 Task: Send an email with the signature Jacob Baker with the subject Request for feedback on a donation request and the message I appreciate your prompt response and attention to this matter. from softage.2@softage.net to softage.10@softage.net with an attached image file Package_design.jpg and move the email from Sent Items to the folder Valentines Day gifts
Action: Mouse moved to (905, 546)
Screenshot: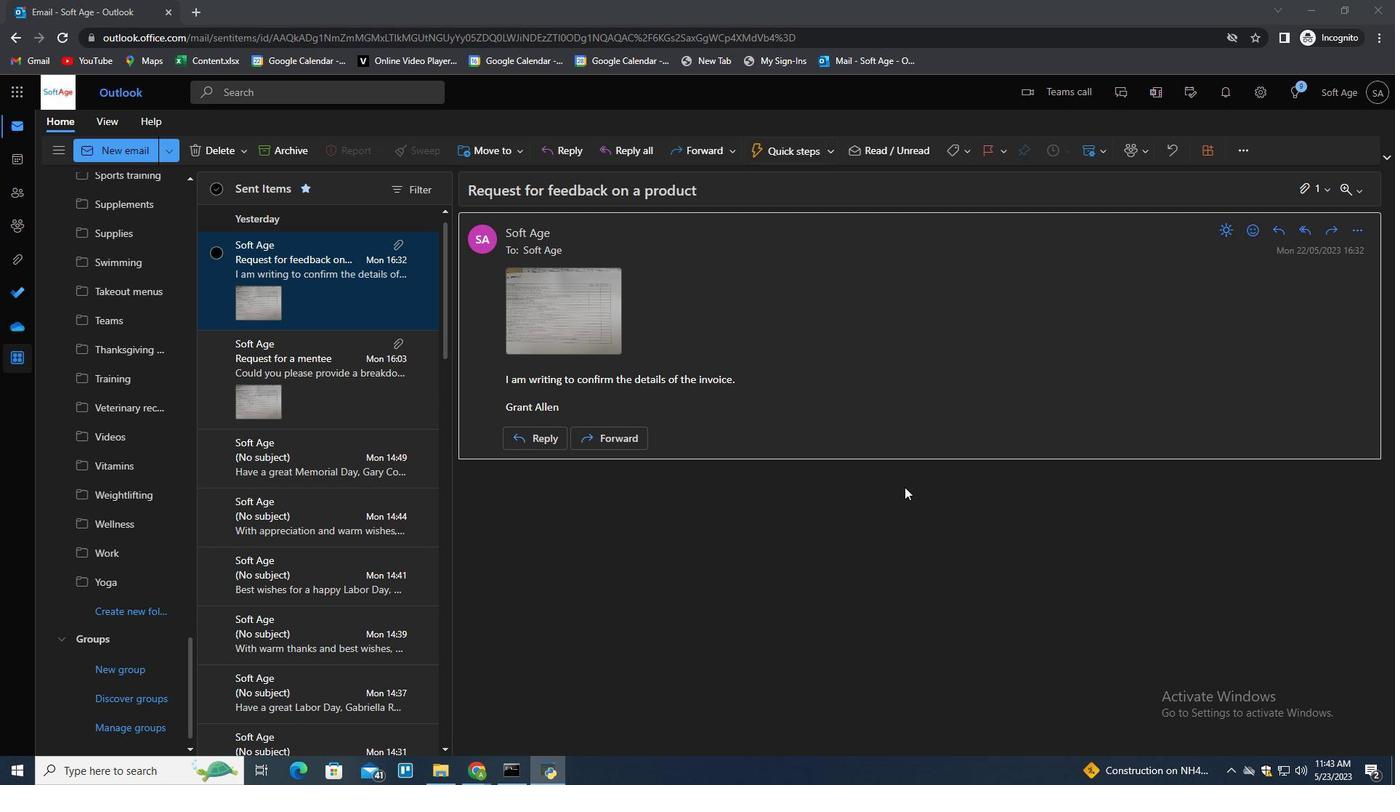 
Action: Mouse pressed left at (905, 546)
Screenshot: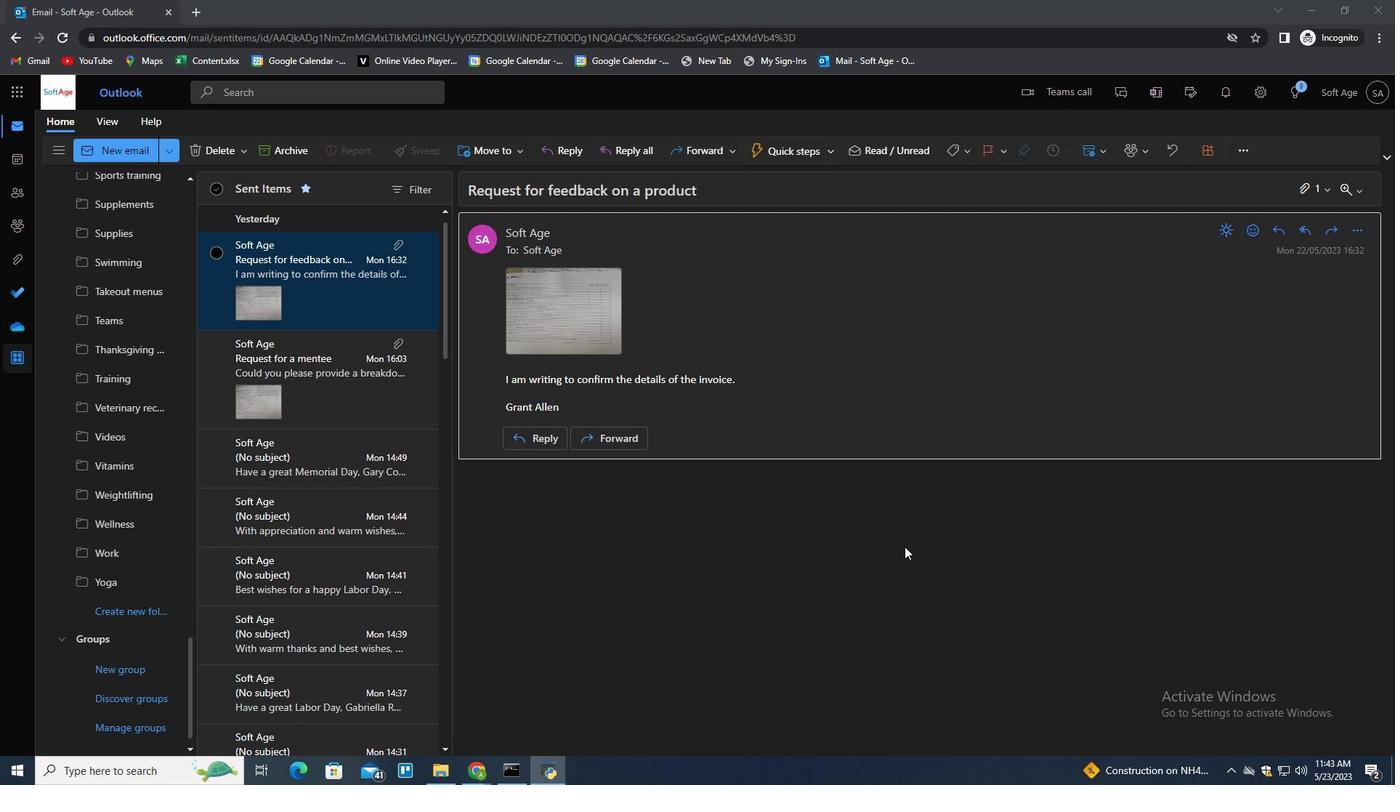 
Action: Key pressed n
Screenshot: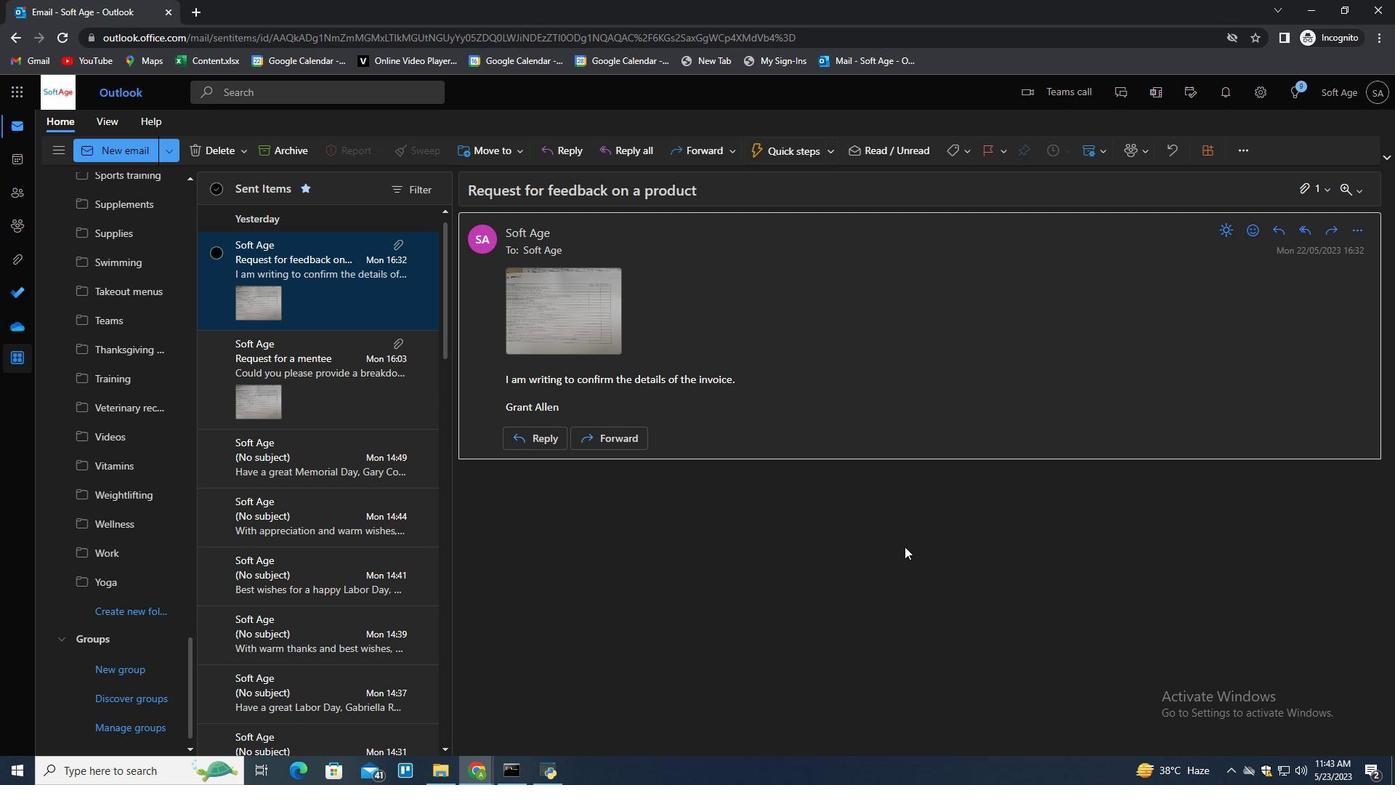 
Action: Mouse moved to (974, 157)
Screenshot: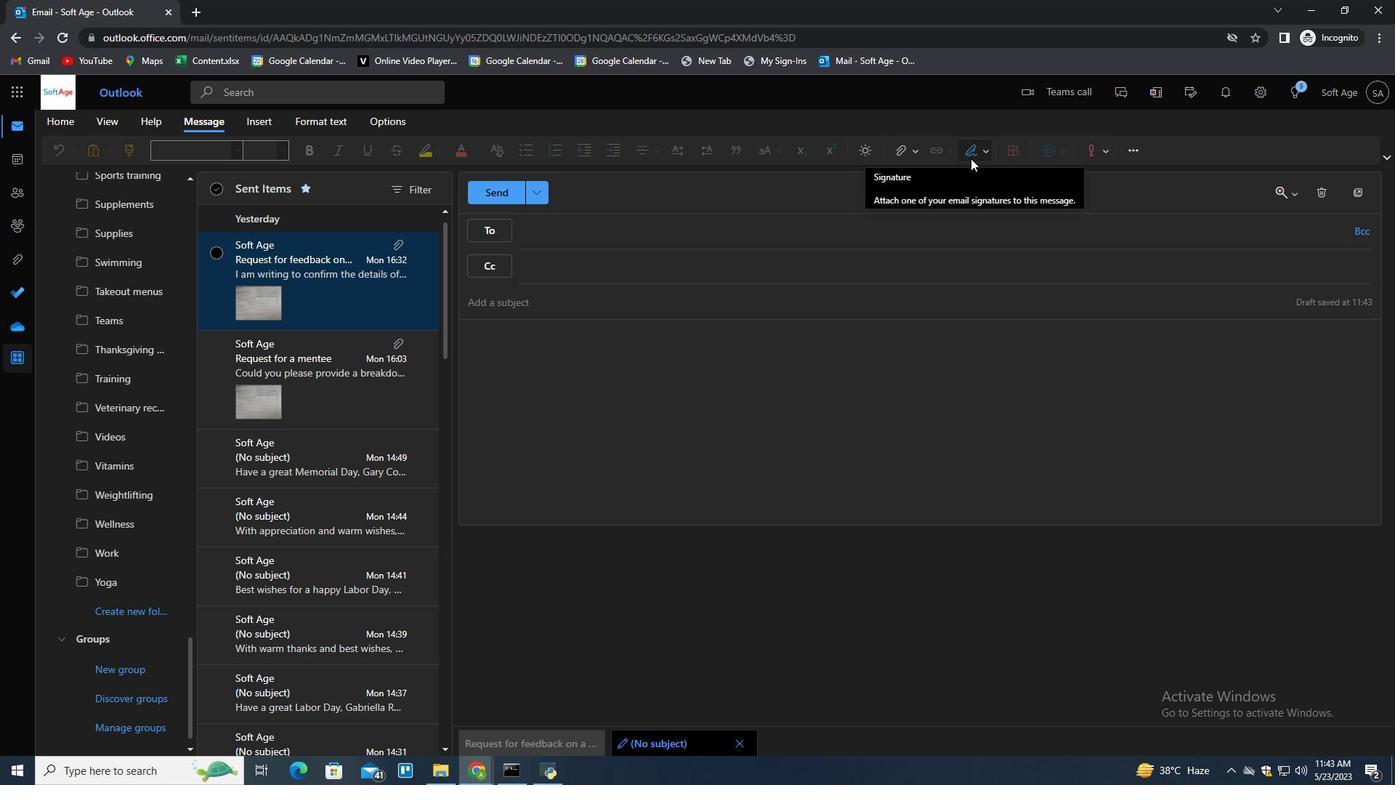 
Action: Mouse pressed left at (974, 157)
Screenshot: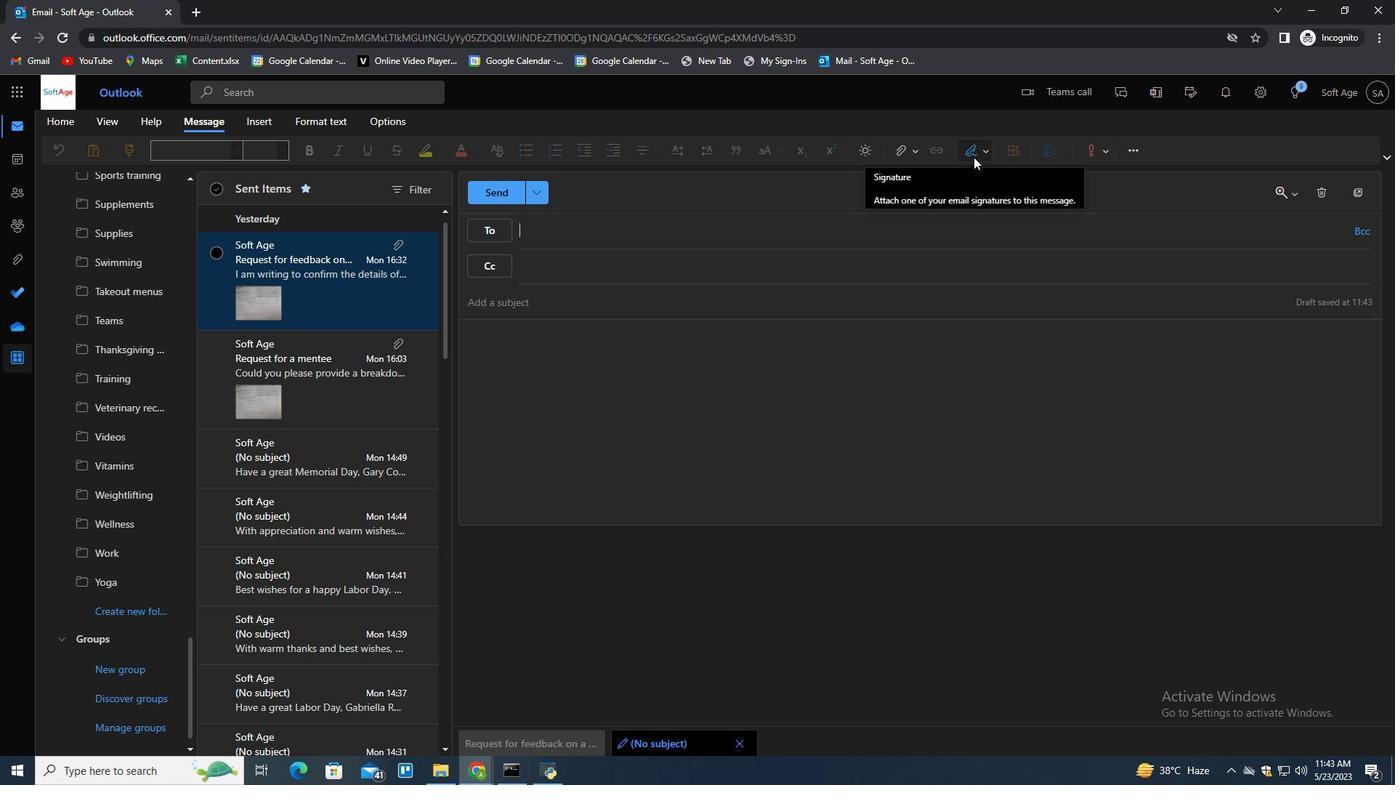 
Action: Mouse moved to (952, 202)
Screenshot: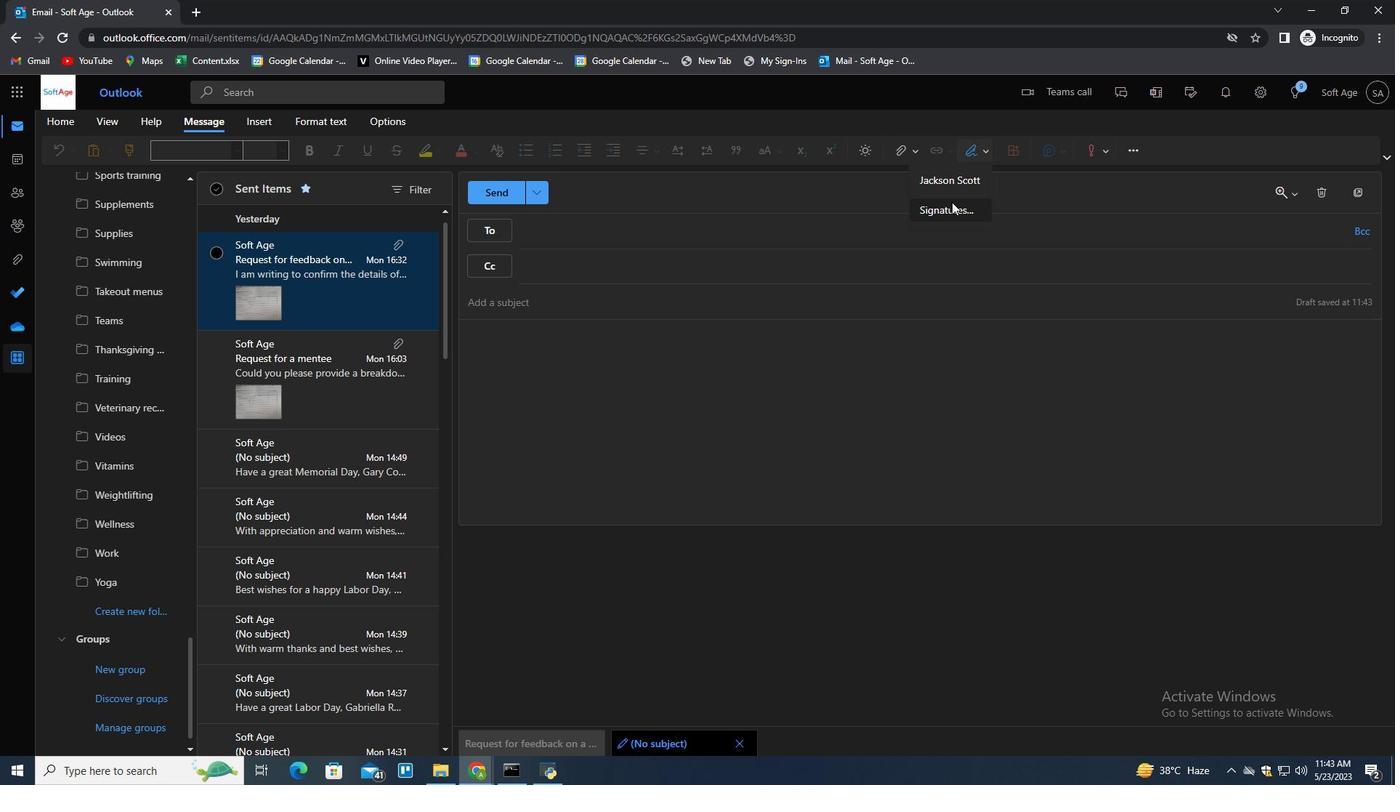 
Action: Mouse pressed left at (952, 202)
Screenshot: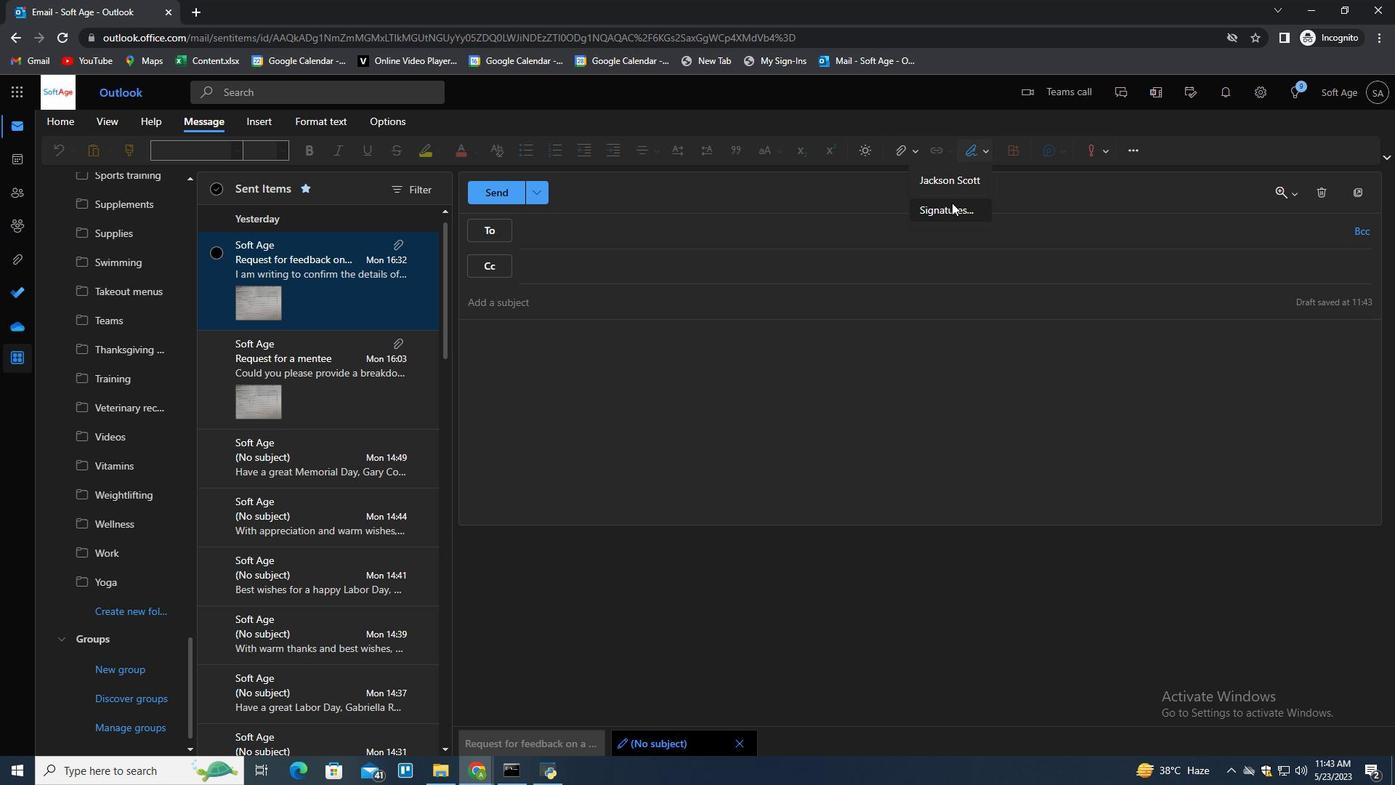 
Action: Mouse moved to (1002, 269)
Screenshot: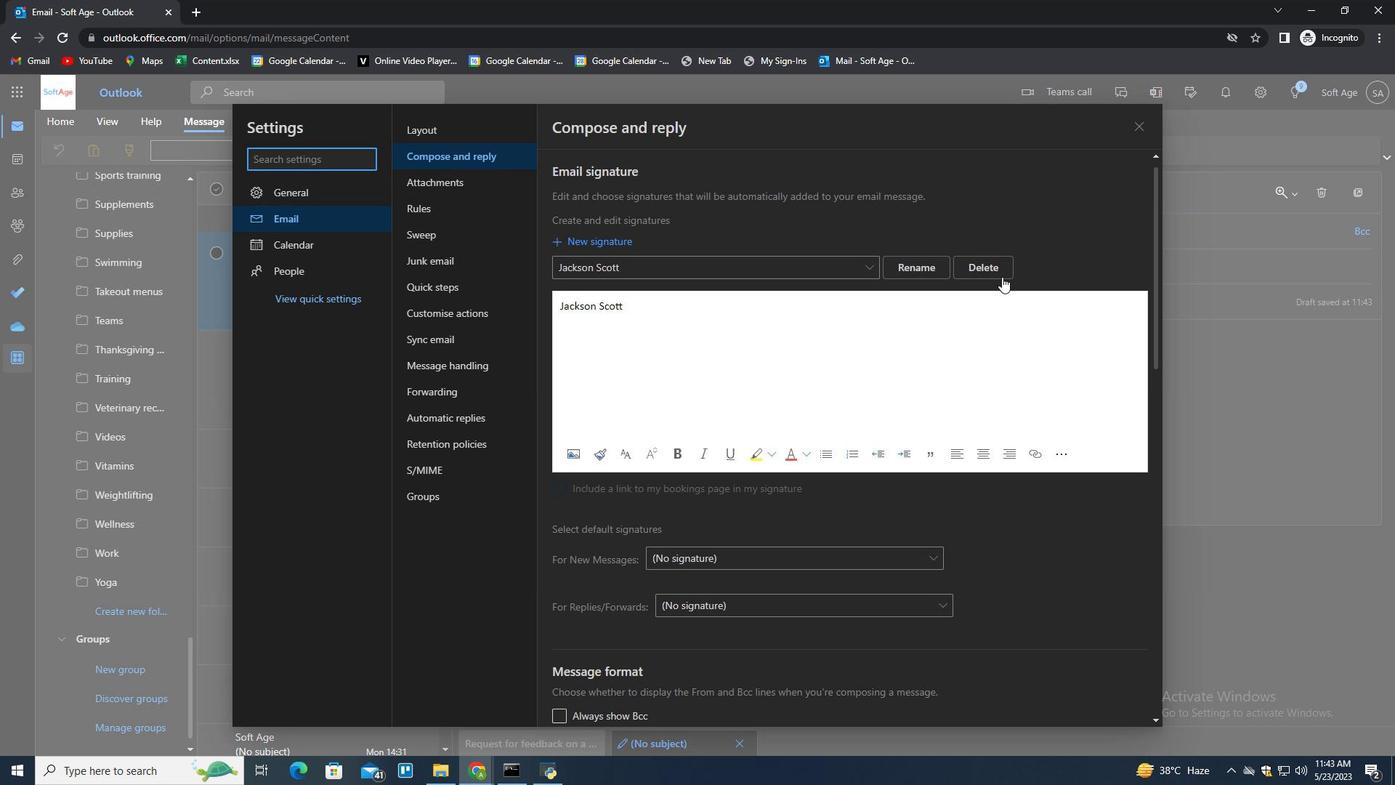 
Action: Mouse pressed left at (1002, 269)
Screenshot: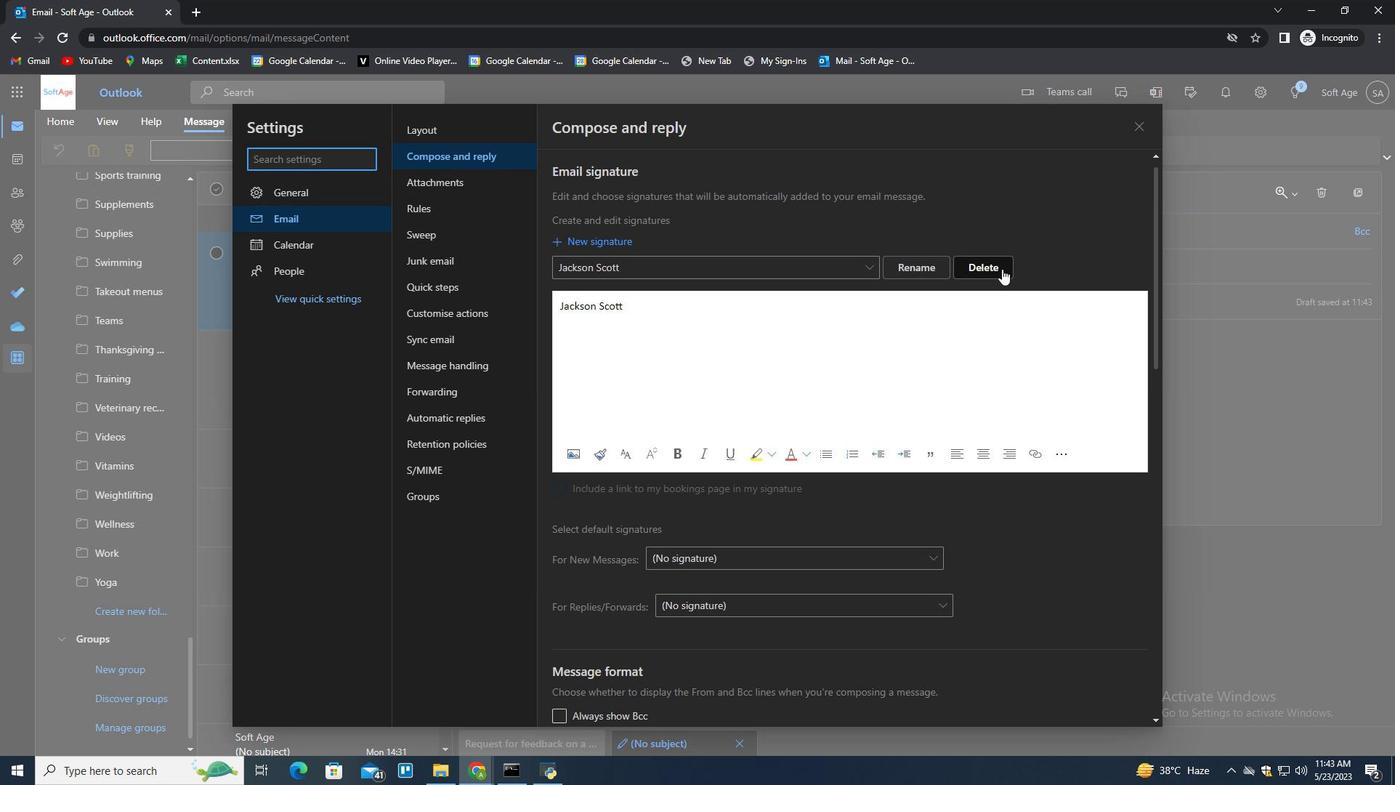 
Action: Mouse moved to (993, 270)
Screenshot: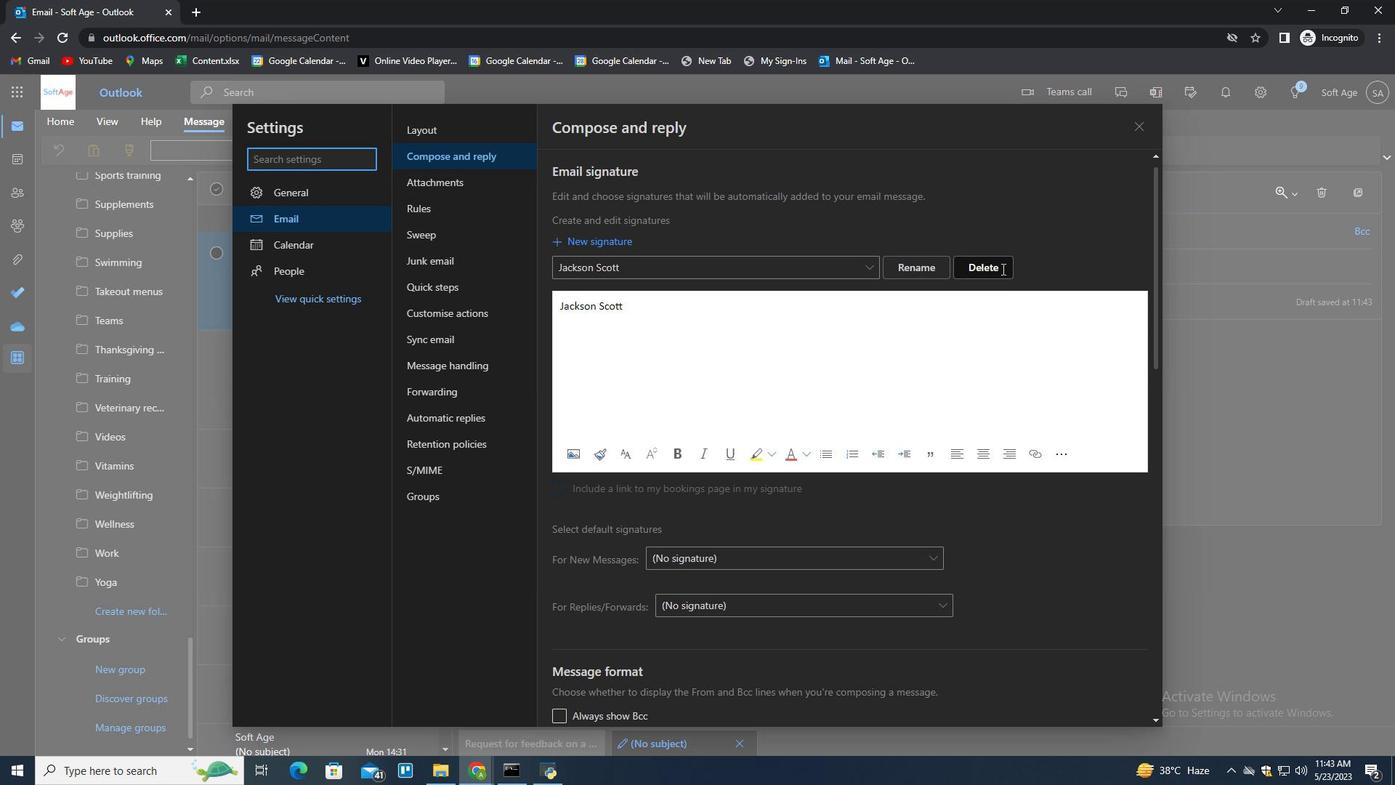 
Action: Mouse pressed left at (993, 270)
Screenshot: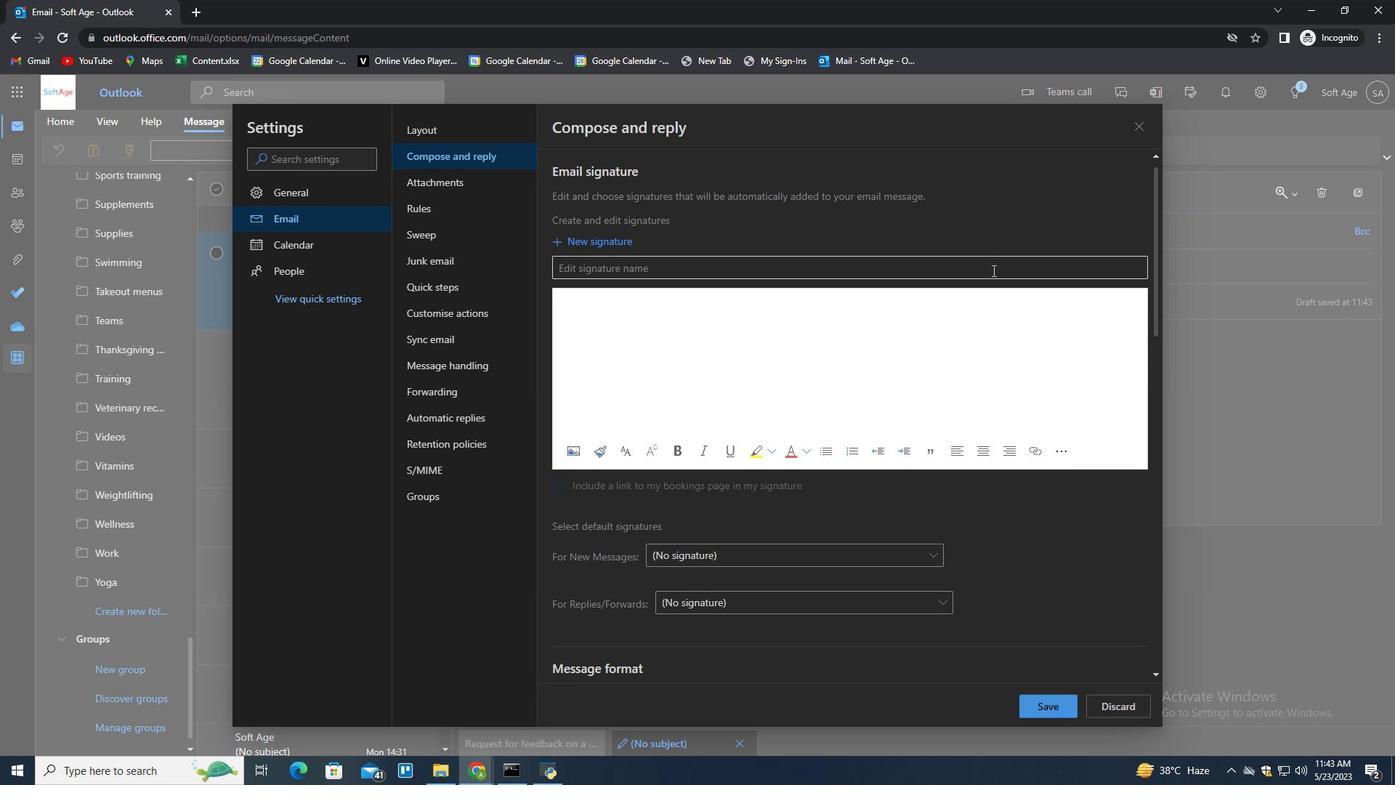 
Action: Mouse moved to (1030, 242)
Screenshot: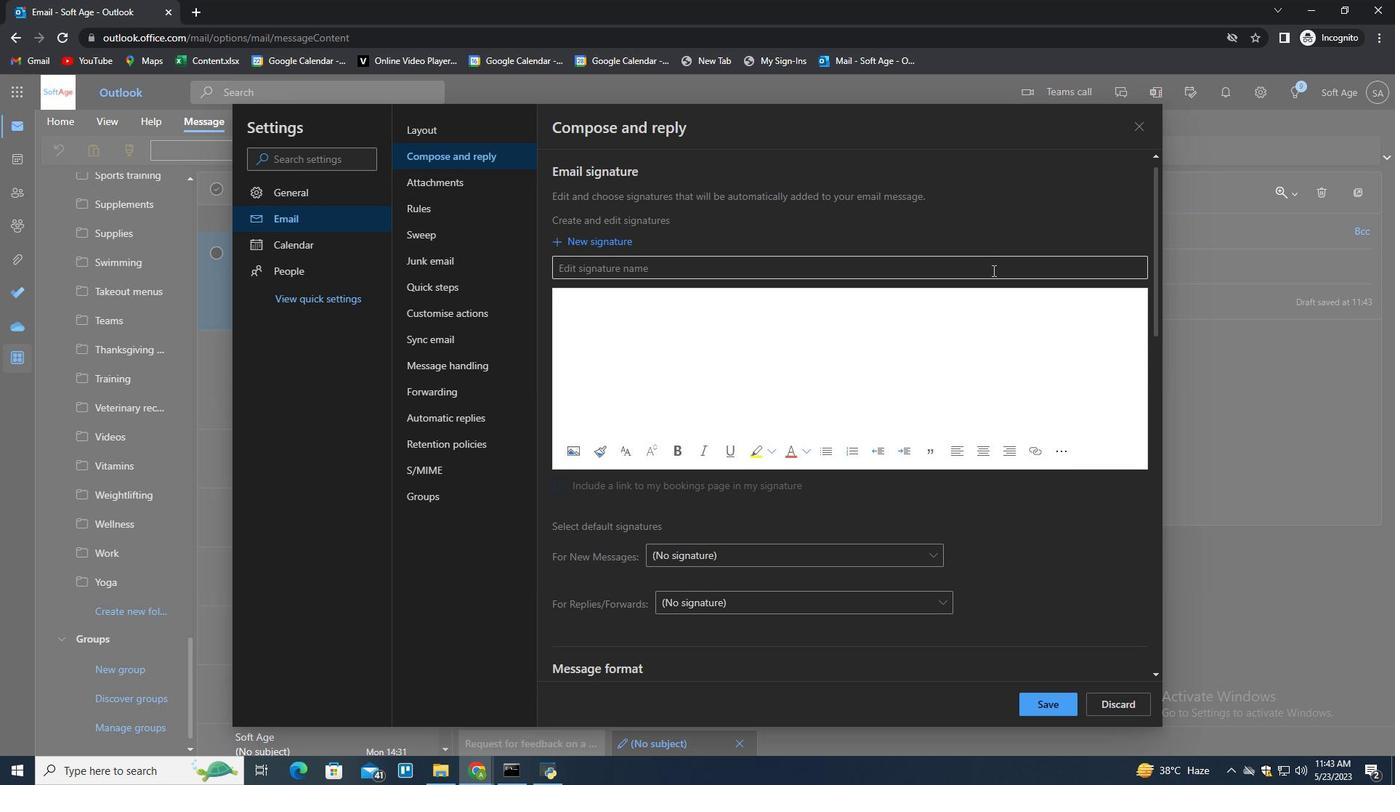 
Action: Key pressed <Key.shift>jac<Key.backspace><Key.backspace><Key.backspace><Key.shift>Jacob<Key.space><Key.shift>D<Key.backspace>Baker<Key.tab><Key.shift>Jacob<Key.space><Key.shift><Key.shift><Key.shift><Key.shift><Key.shift><Key.shift><Key.shift><Key.shift><Key.shift><Key.shift><Key.shift><Key.shift><Key.shift><Key.shift><Key.shift><Key.shift><Key.shift><Key.shift><Key.shift><Key.shift><Key.shift><Key.shift><Key.shift><Key.shift><Key.shift><Key.shift><Key.shift><Key.shift><Key.shift><Key.shift>Baker
Screenshot: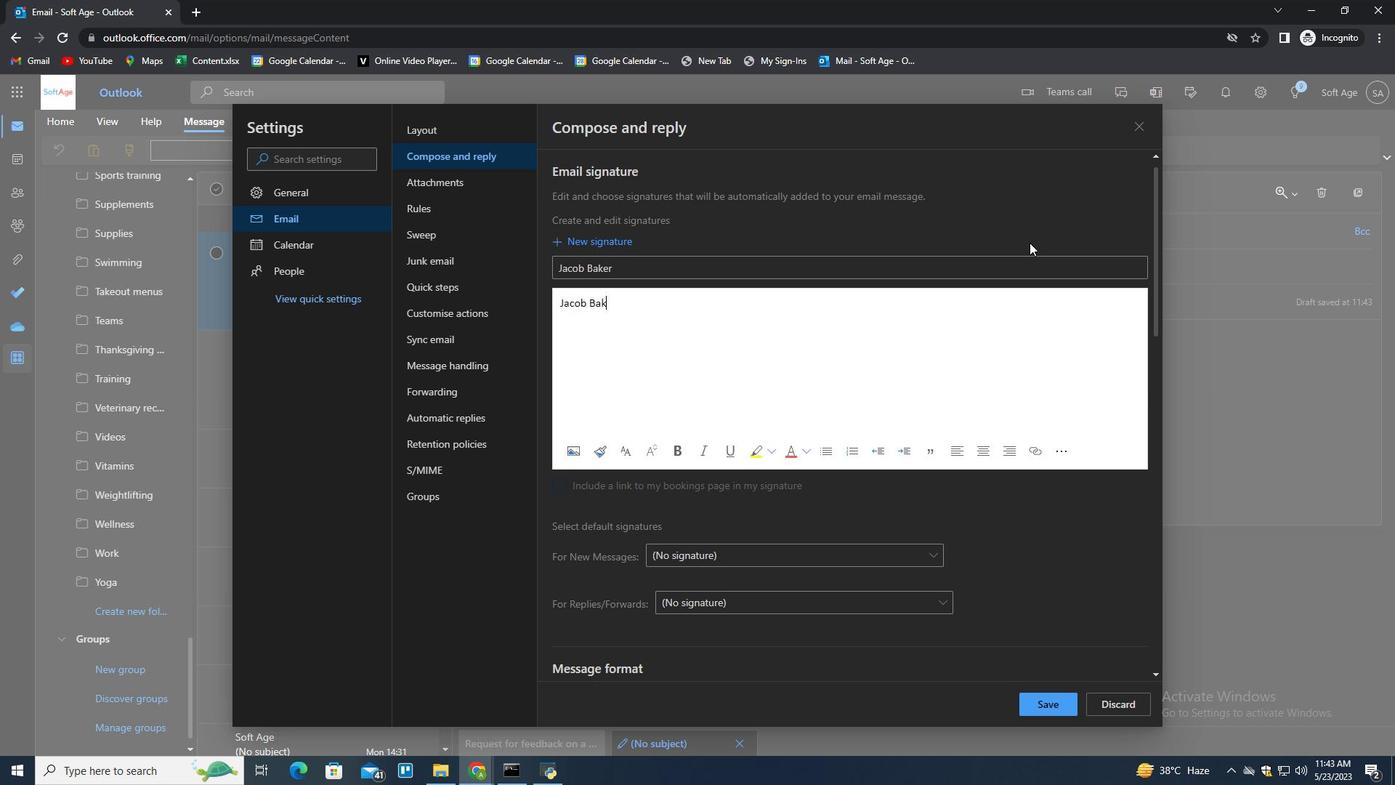 
Action: Mouse moved to (1050, 708)
Screenshot: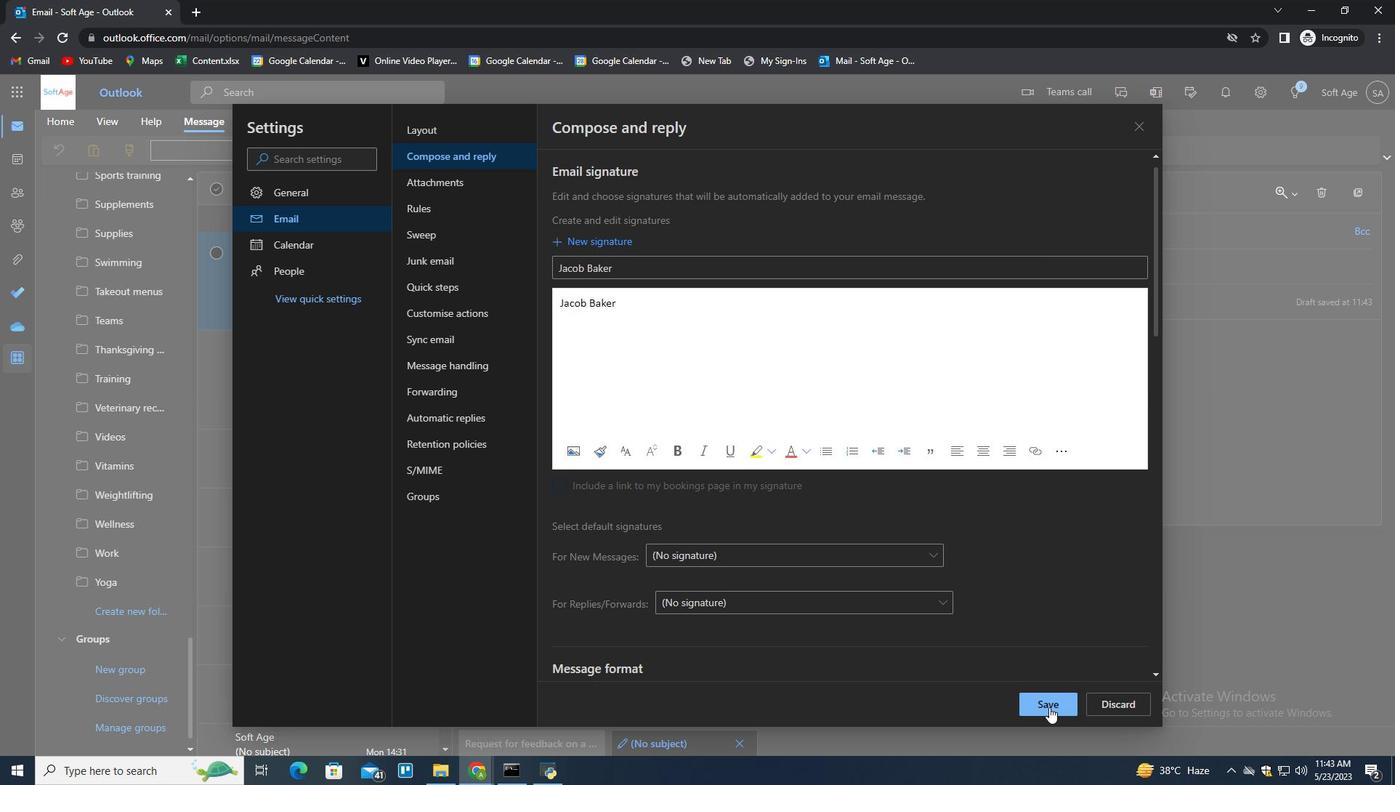 
Action: Mouse pressed left at (1050, 708)
Screenshot: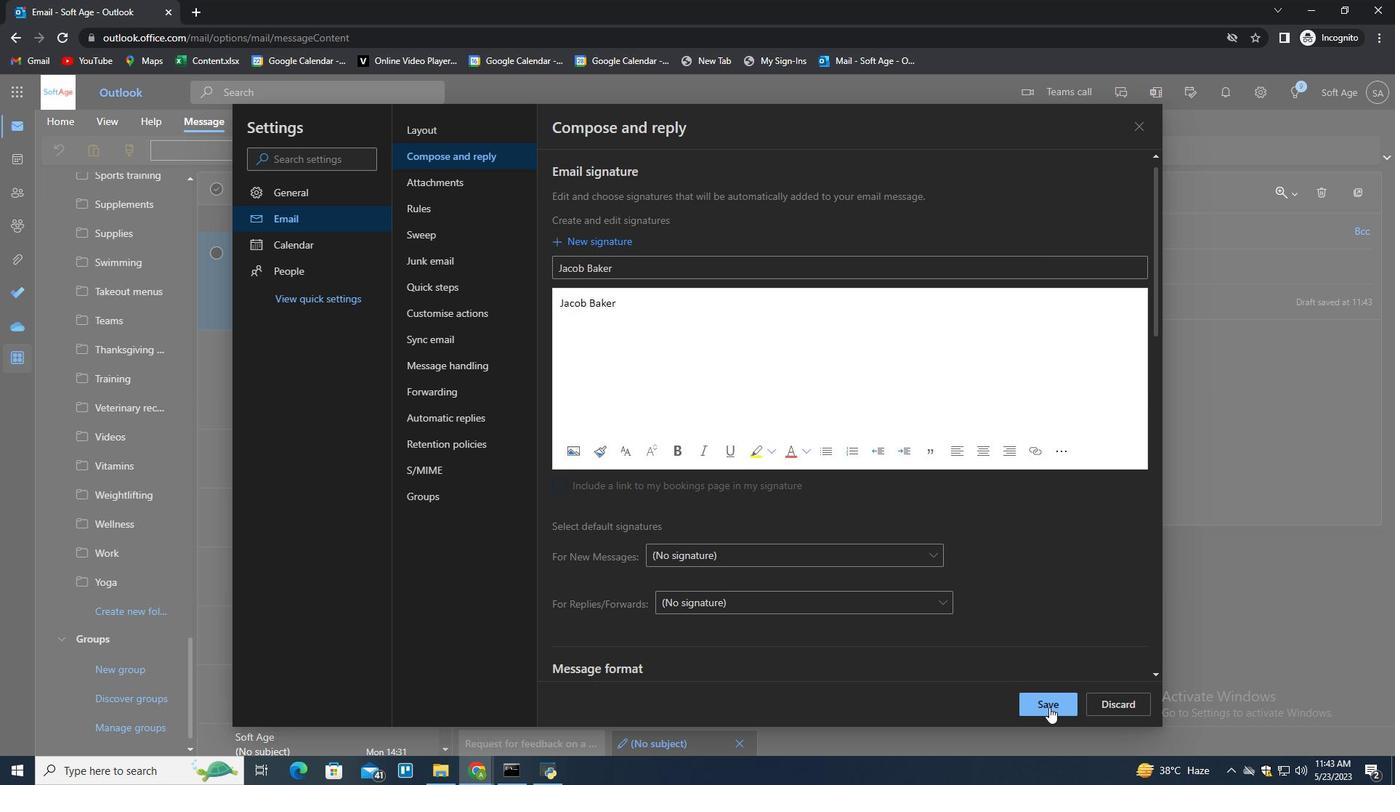 
Action: Mouse moved to (1246, 474)
Screenshot: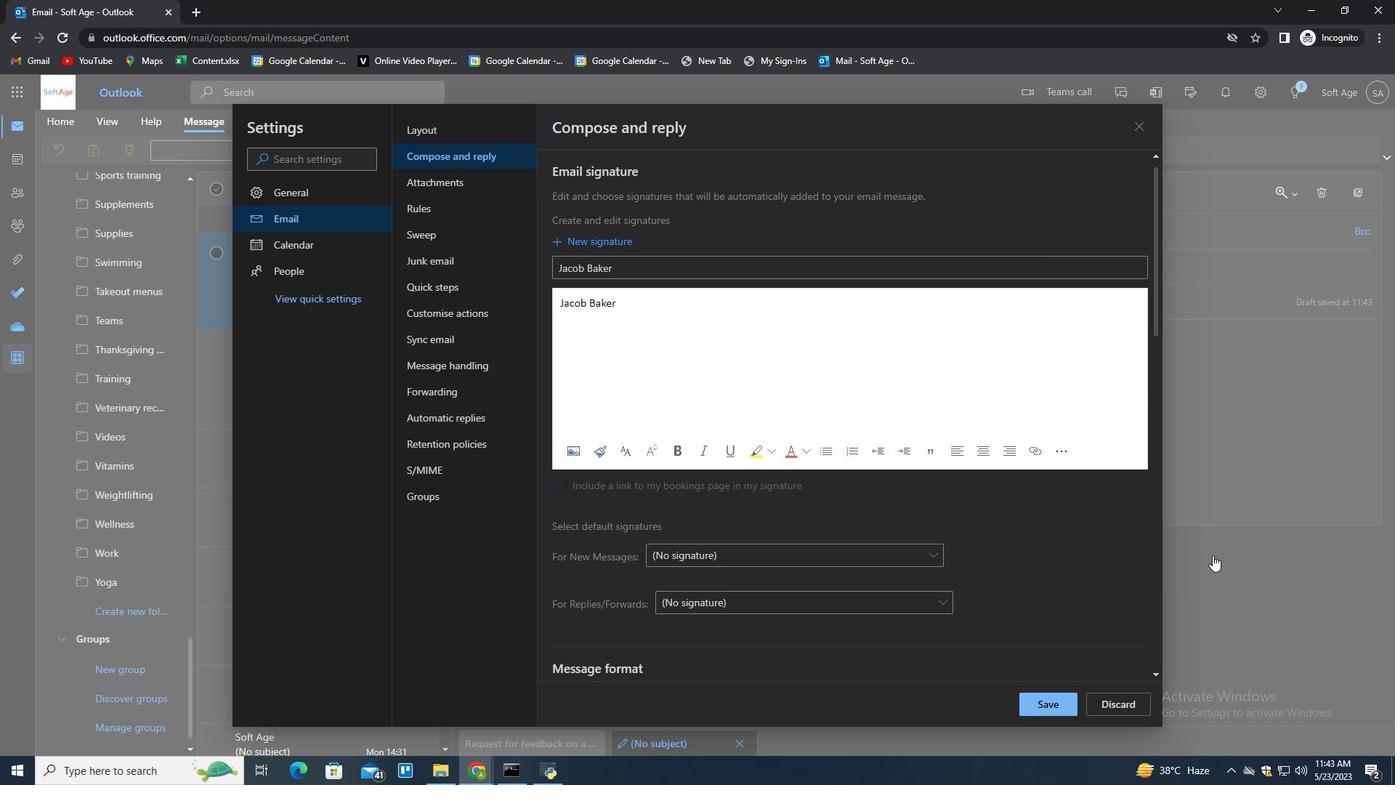 
Action: Mouse pressed left at (1246, 474)
Screenshot: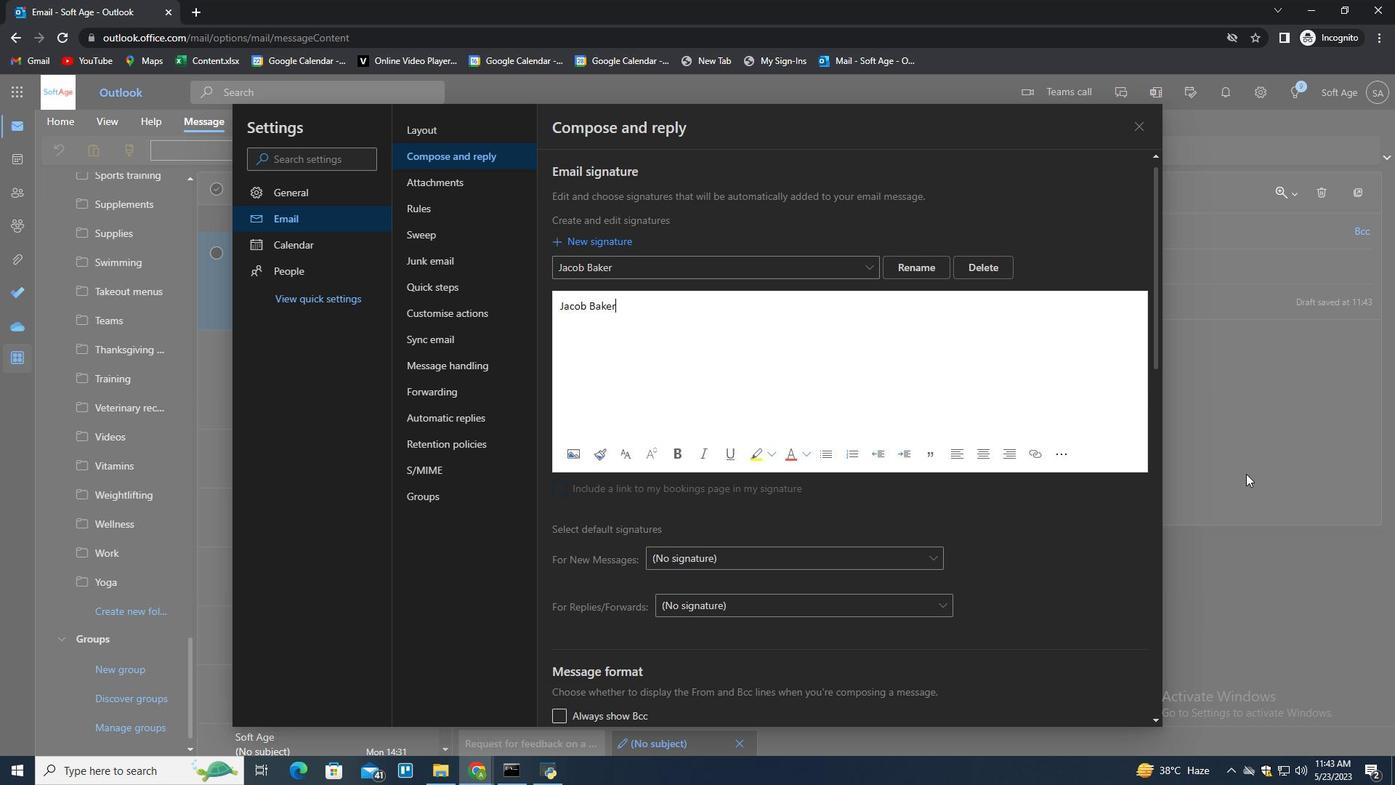 
Action: Mouse moved to (970, 148)
Screenshot: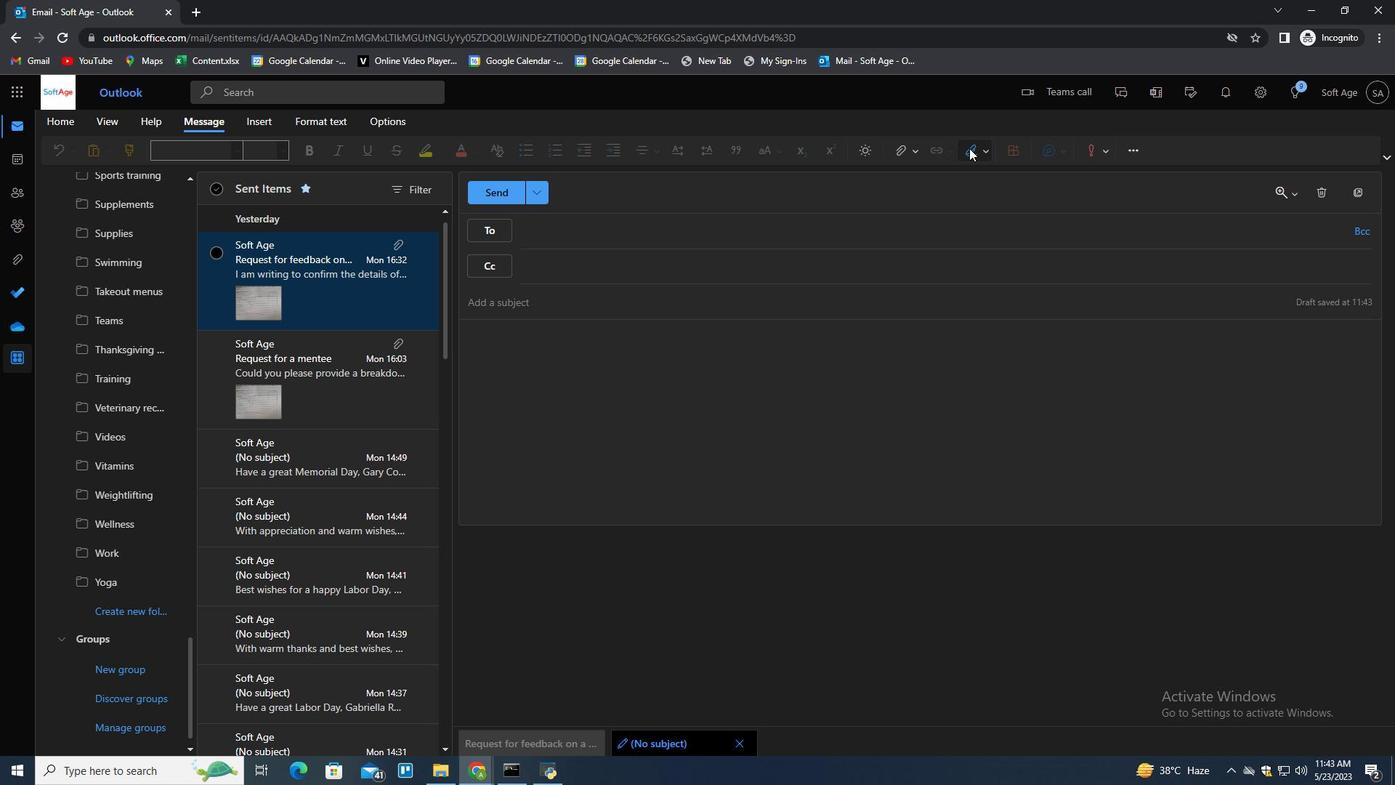 
Action: Mouse pressed left at (970, 148)
Screenshot: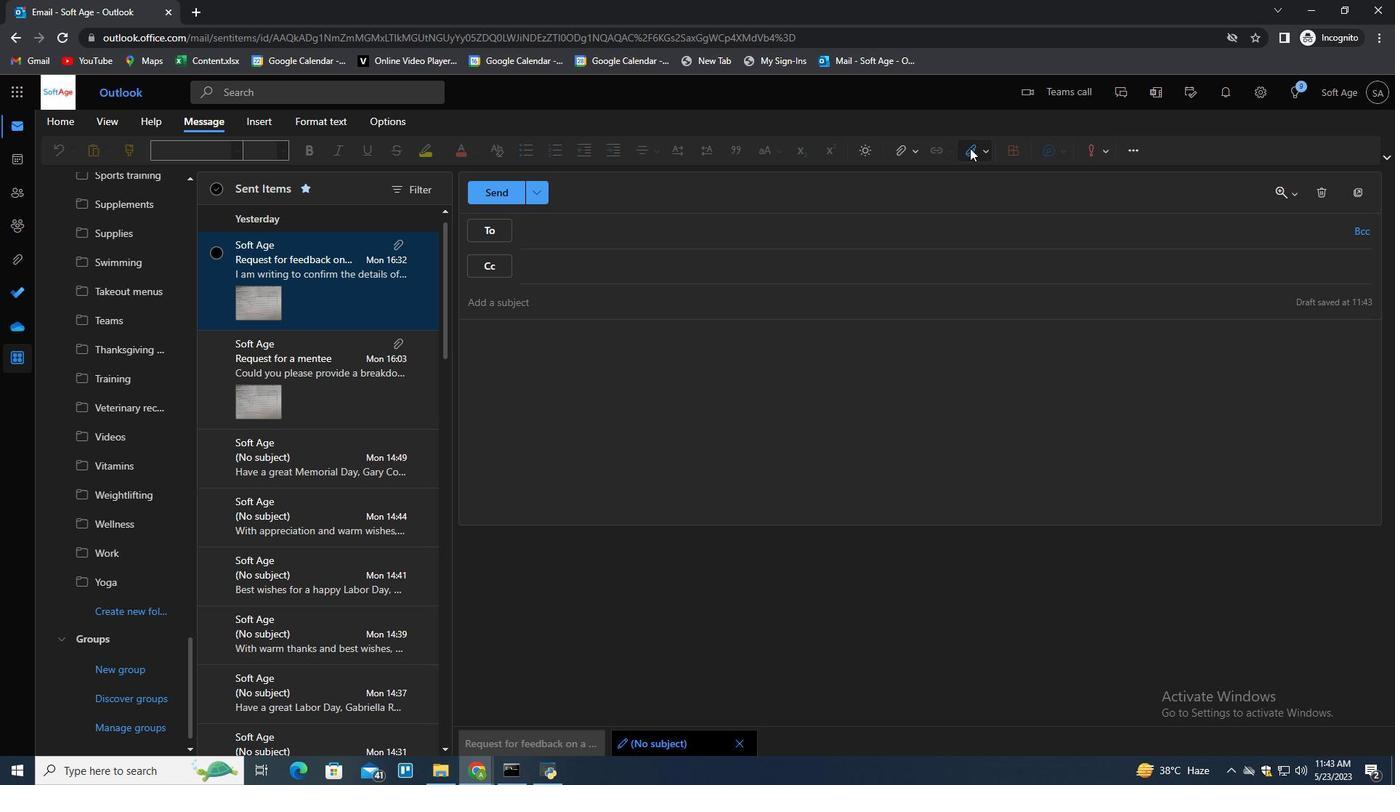 
Action: Mouse moved to (960, 181)
Screenshot: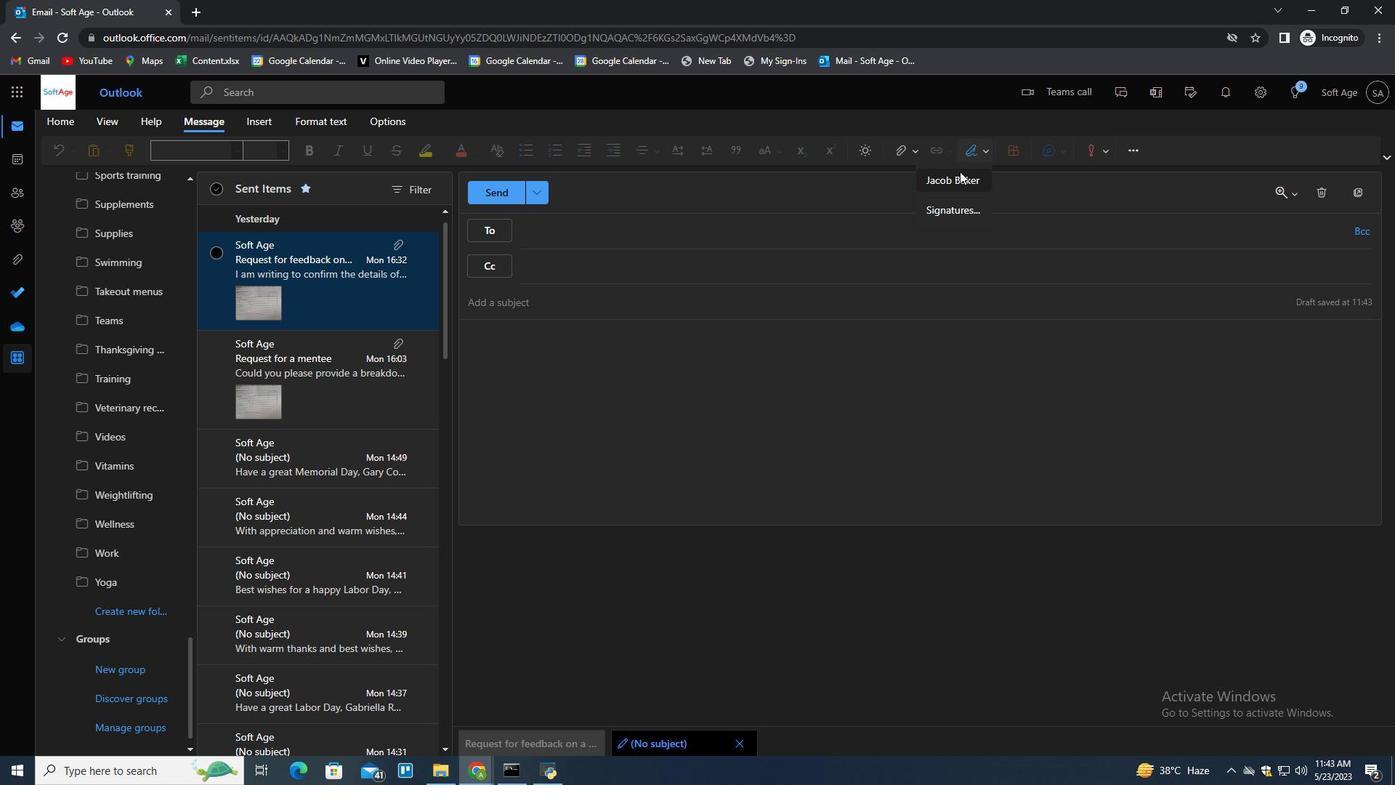 
Action: Mouse pressed left at (960, 181)
Screenshot: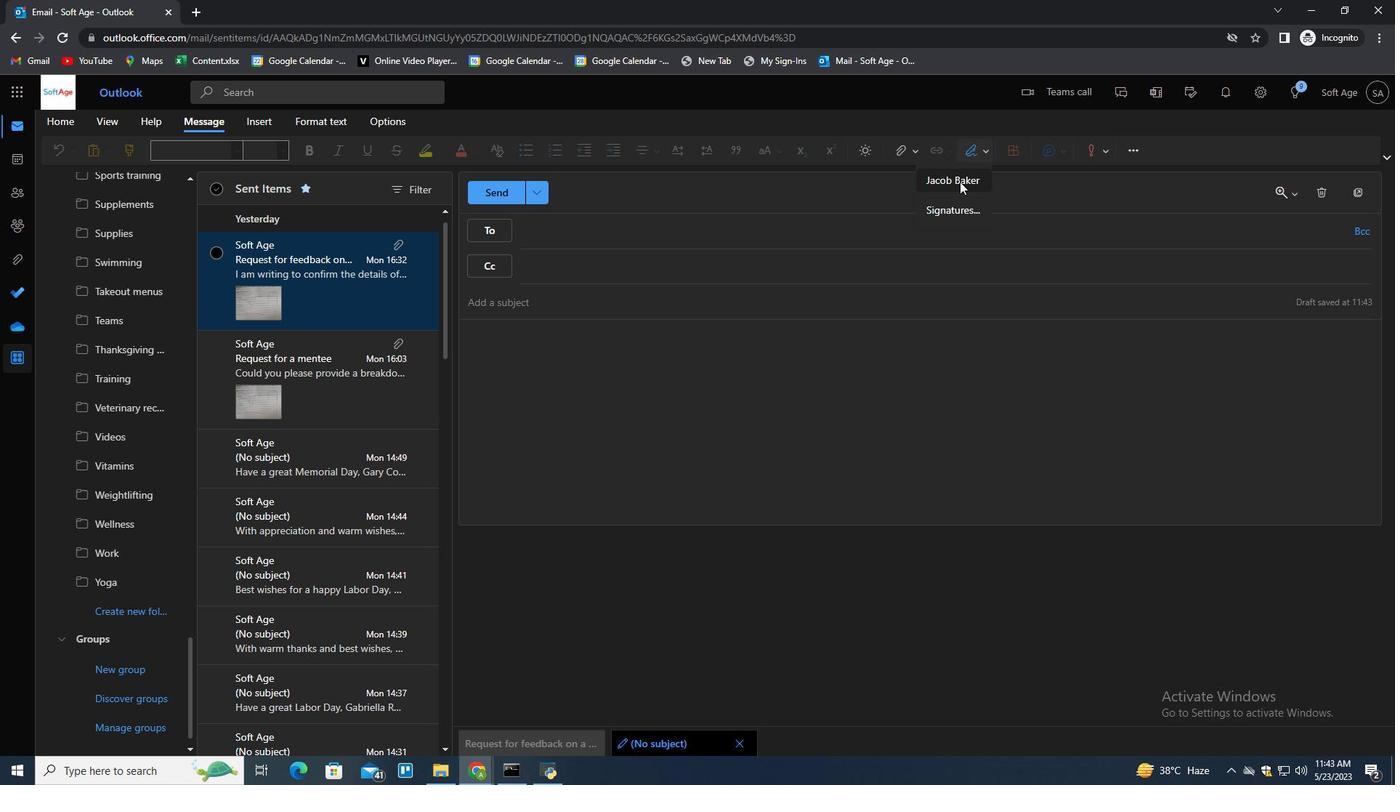 
Action: Mouse moved to (509, 296)
Screenshot: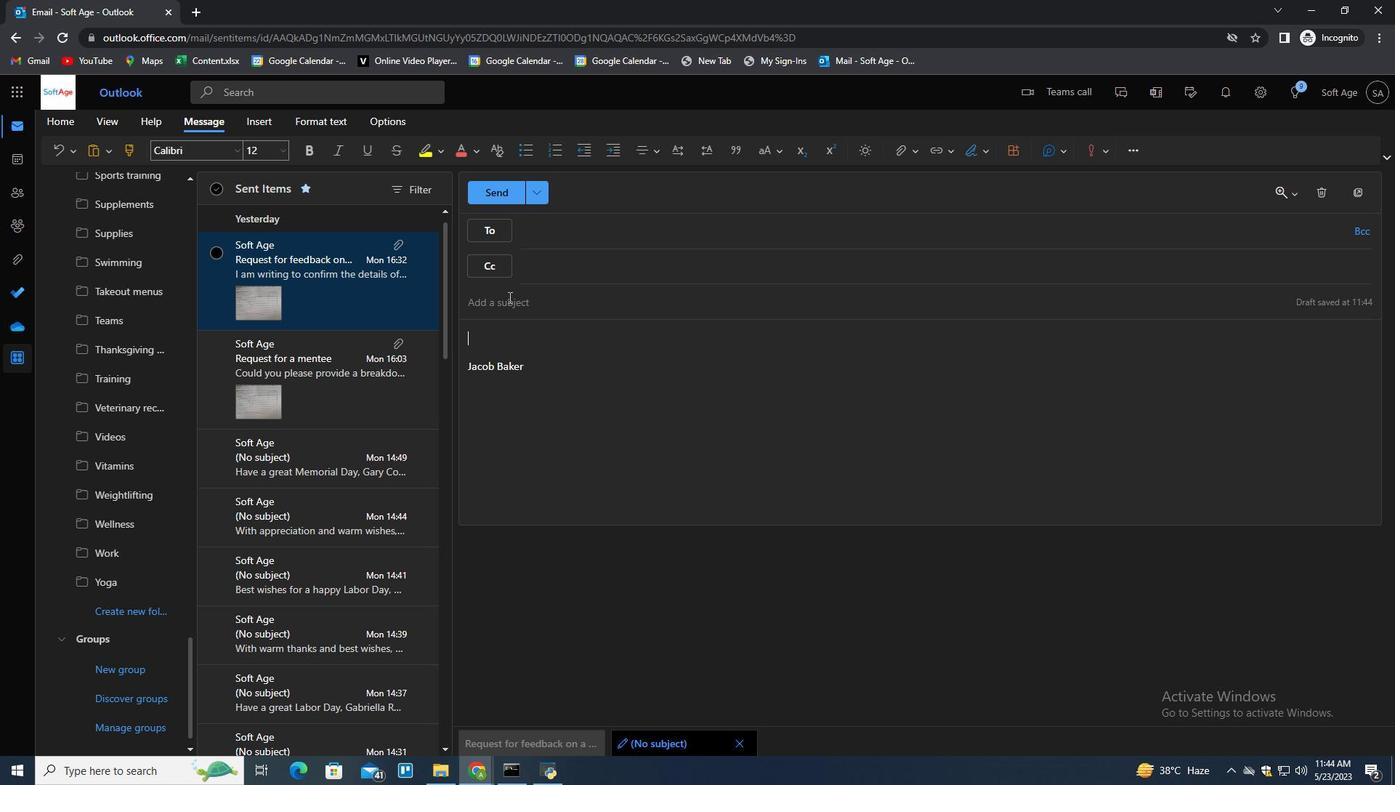
Action: Mouse pressed left at (509, 296)
Screenshot: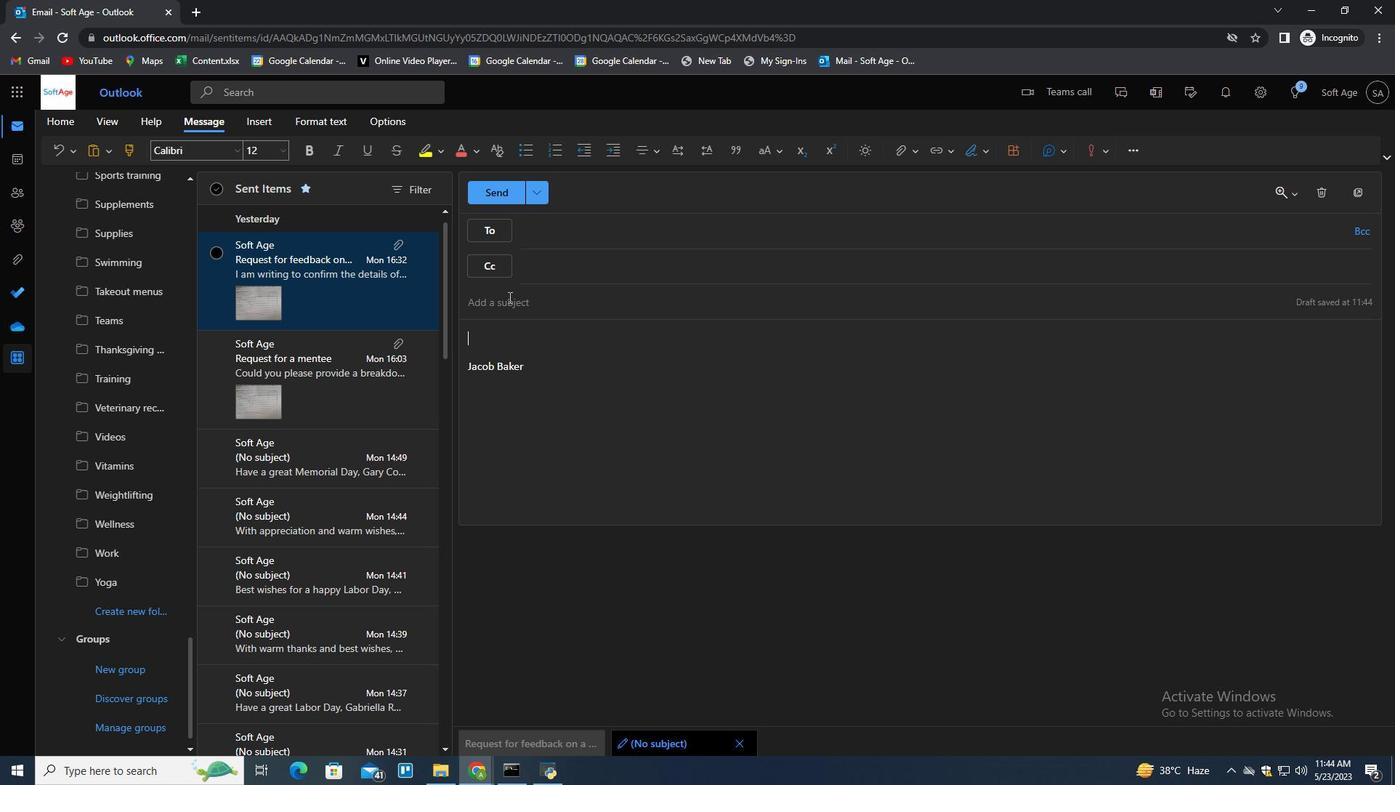 
Action: Mouse moved to (510, 296)
Screenshot: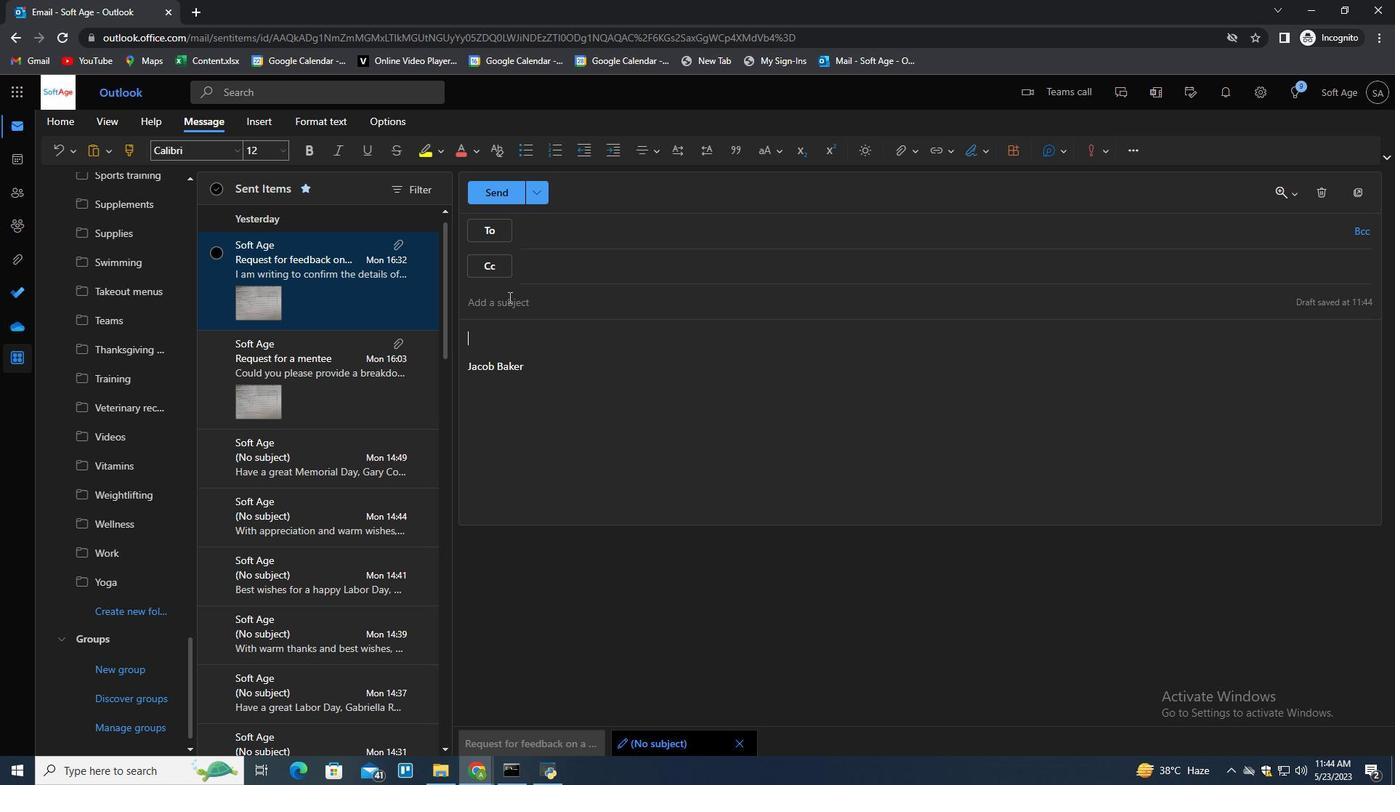 
Action: Key pressed <Key.shift>Request<Key.space>for<Key.space>feedbak<Key.backspace>ck<Key.space>on<Key.space>a<Key.space>donation<Key.space>request<Key.space>and<Key.space>t<Key.backspace><Key.backspace><Key.backspace><Key.backspace><Key.backspace><Key.tab><Key.shift>I<Key.space>appreciatre<Key.backspace>e<Key.space><Key.backspace><Key.backspace><Key.backspace>e<Key.space>your<Key.space><Key.space><Key.backspace>prompt<Key.space>resonse<Key.space><Key.backspace><Key.backspace><Key.backspace><Key.backspace><Key.backspace>ponse<Key.space>and<Key.space>attentins<Key.backspace><Key.backspace>ons<Key.space>to<Key.space>this<Key.space>matter.
Screenshot: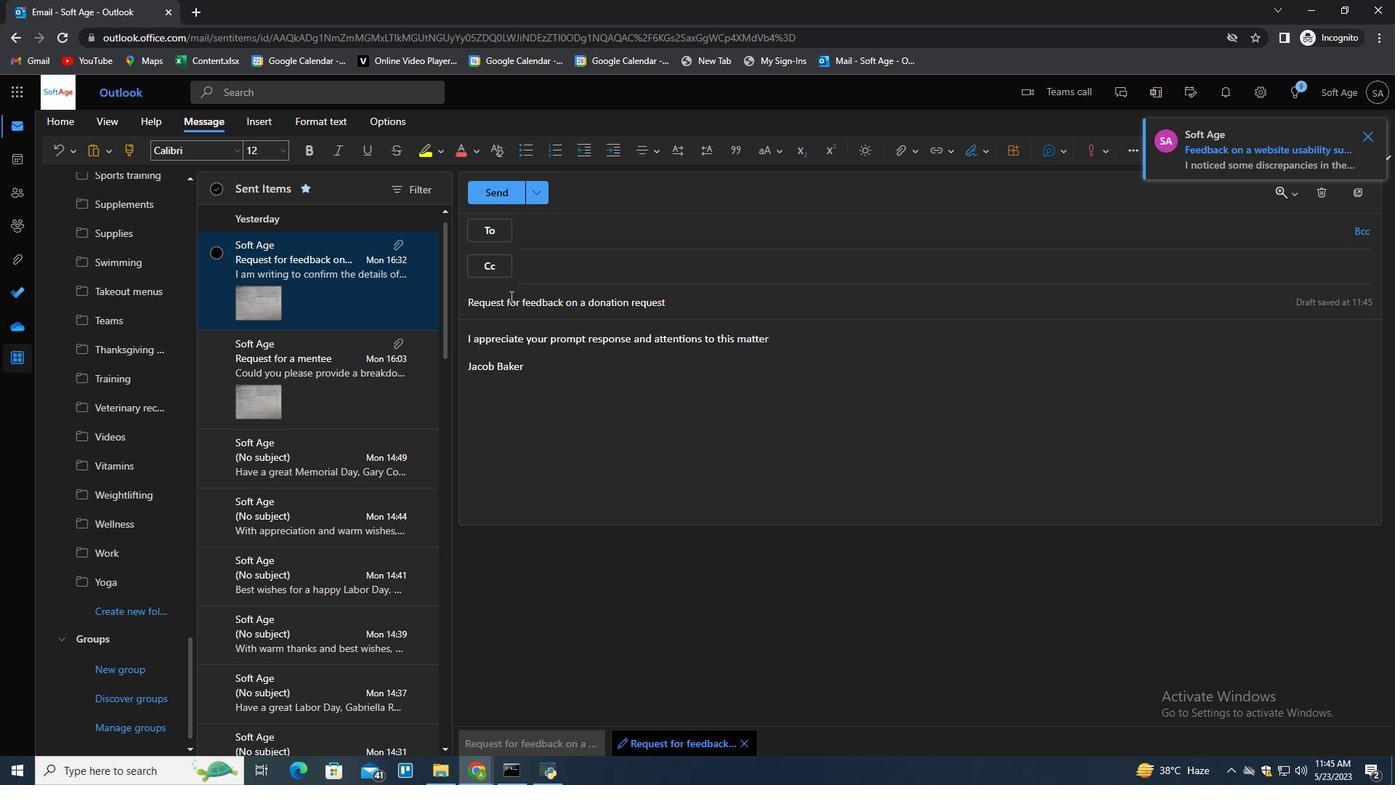 
Action: Mouse moved to (912, 148)
Screenshot: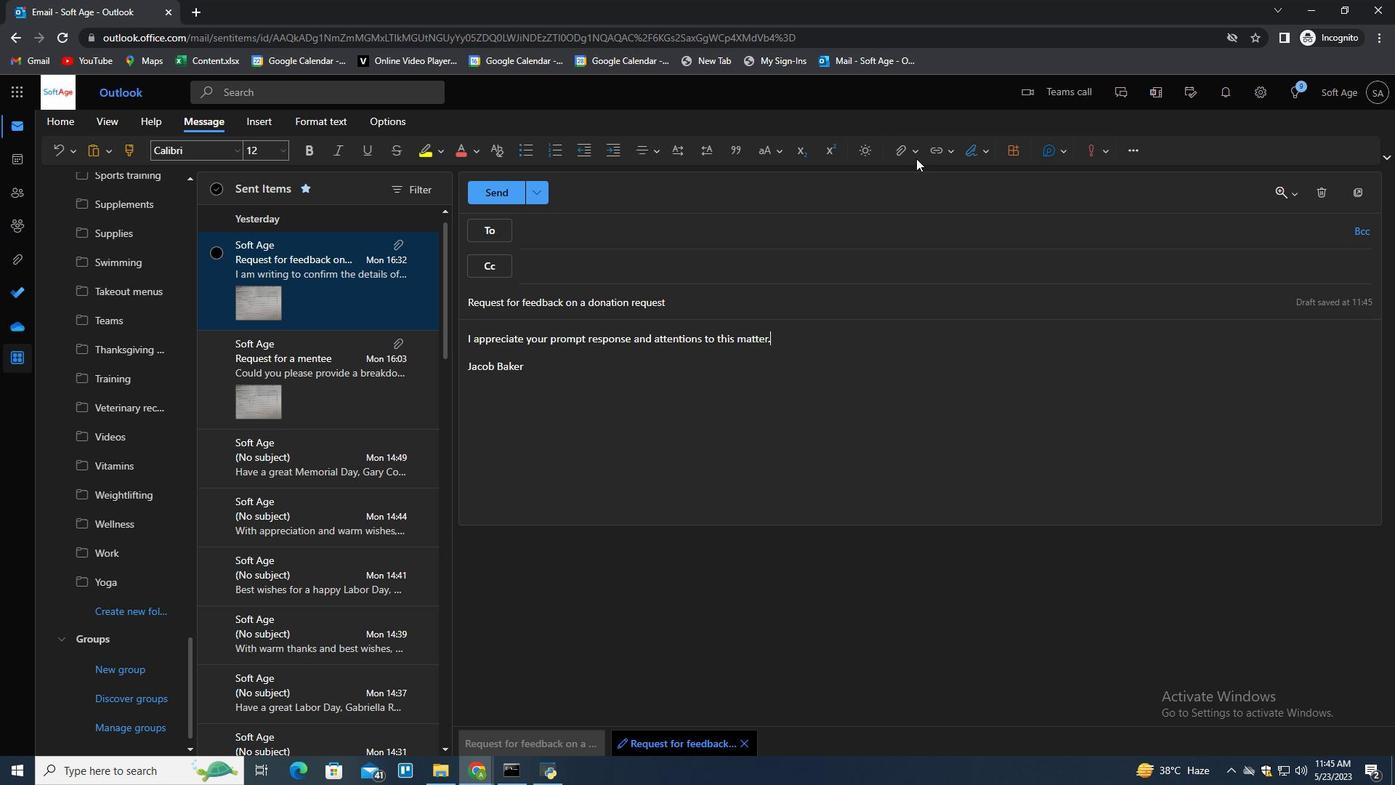 
Action: Mouse pressed left at (912, 148)
Screenshot: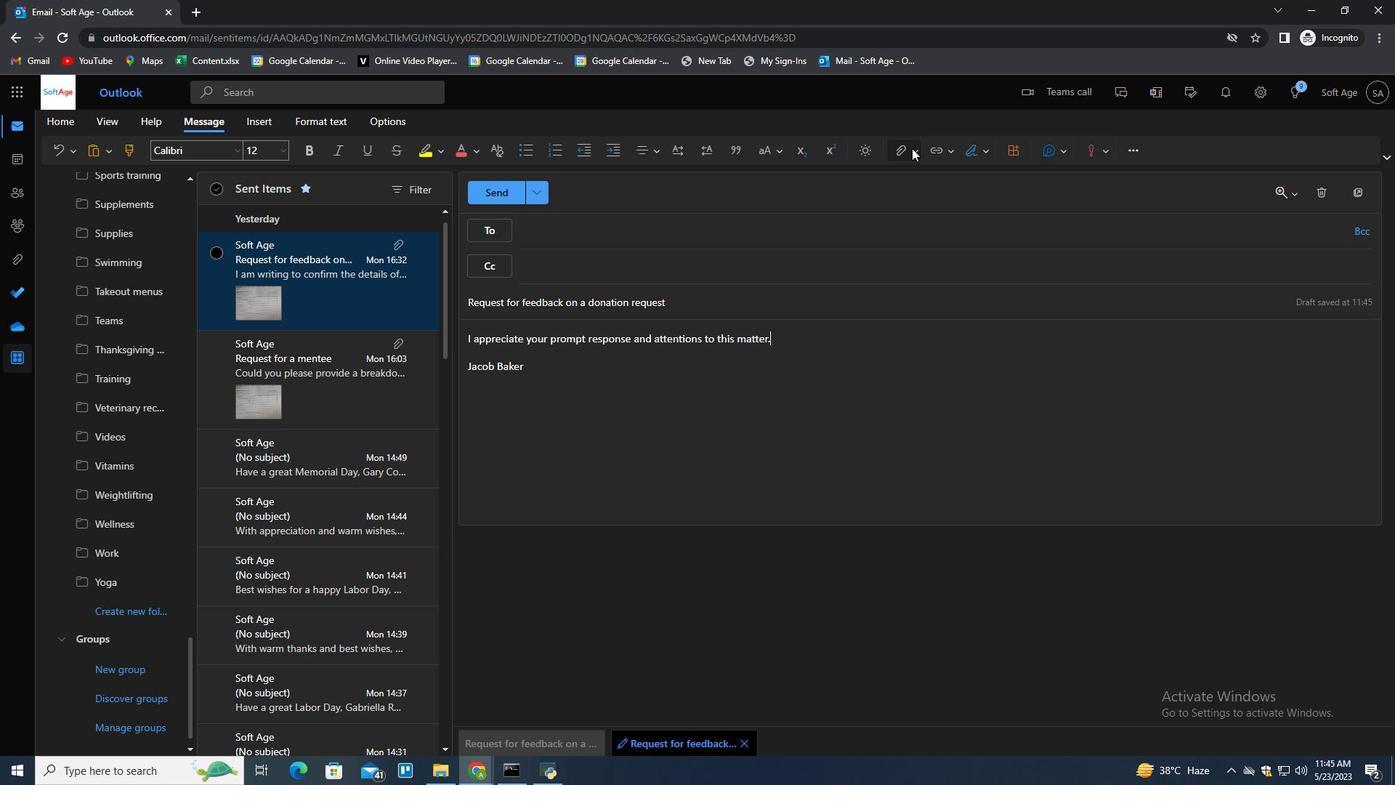 
Action: Mouse moved to (867, 178)
Screenshot: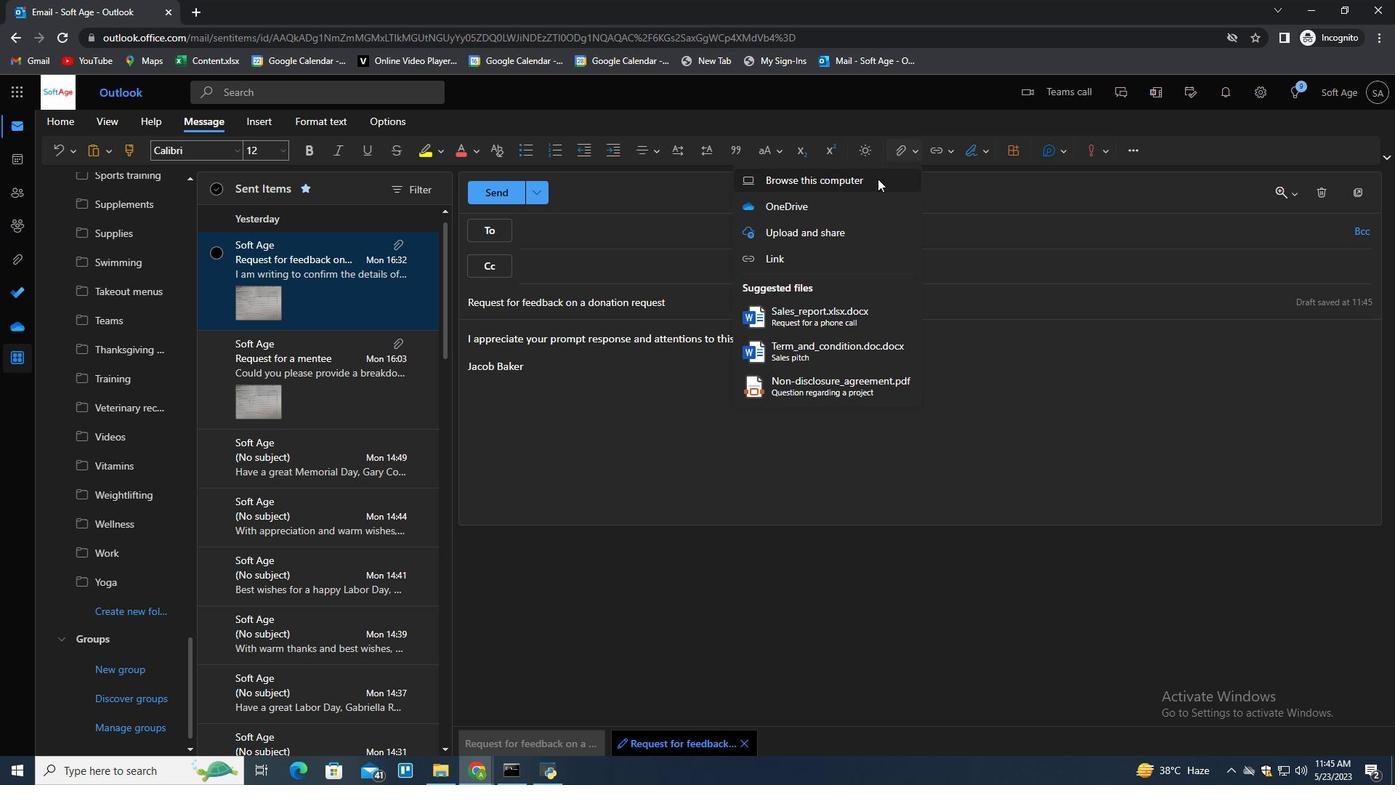 
Action: Mouse pressed left at (867, 178)
Screenshot: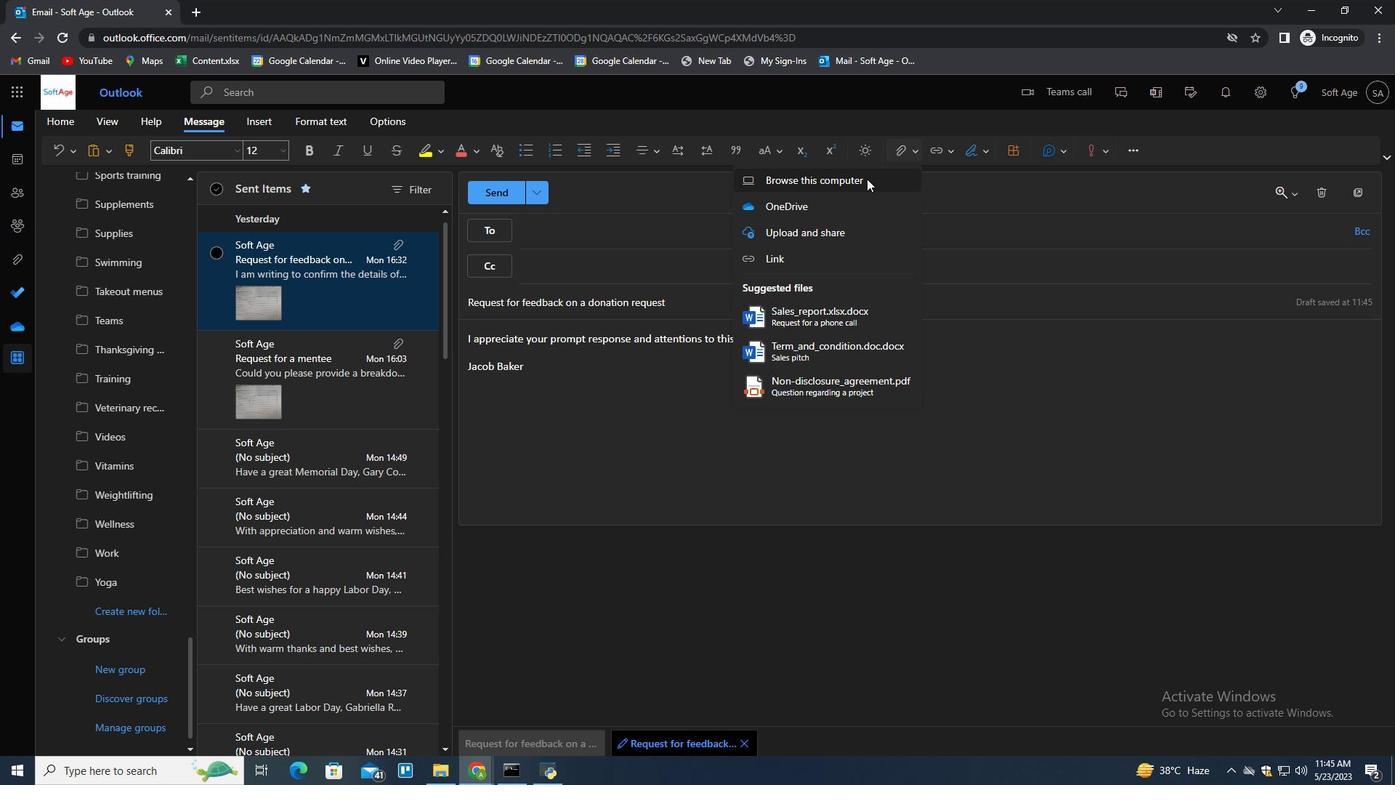 
Action: Mouse moved to (364, 222)
Screenshot: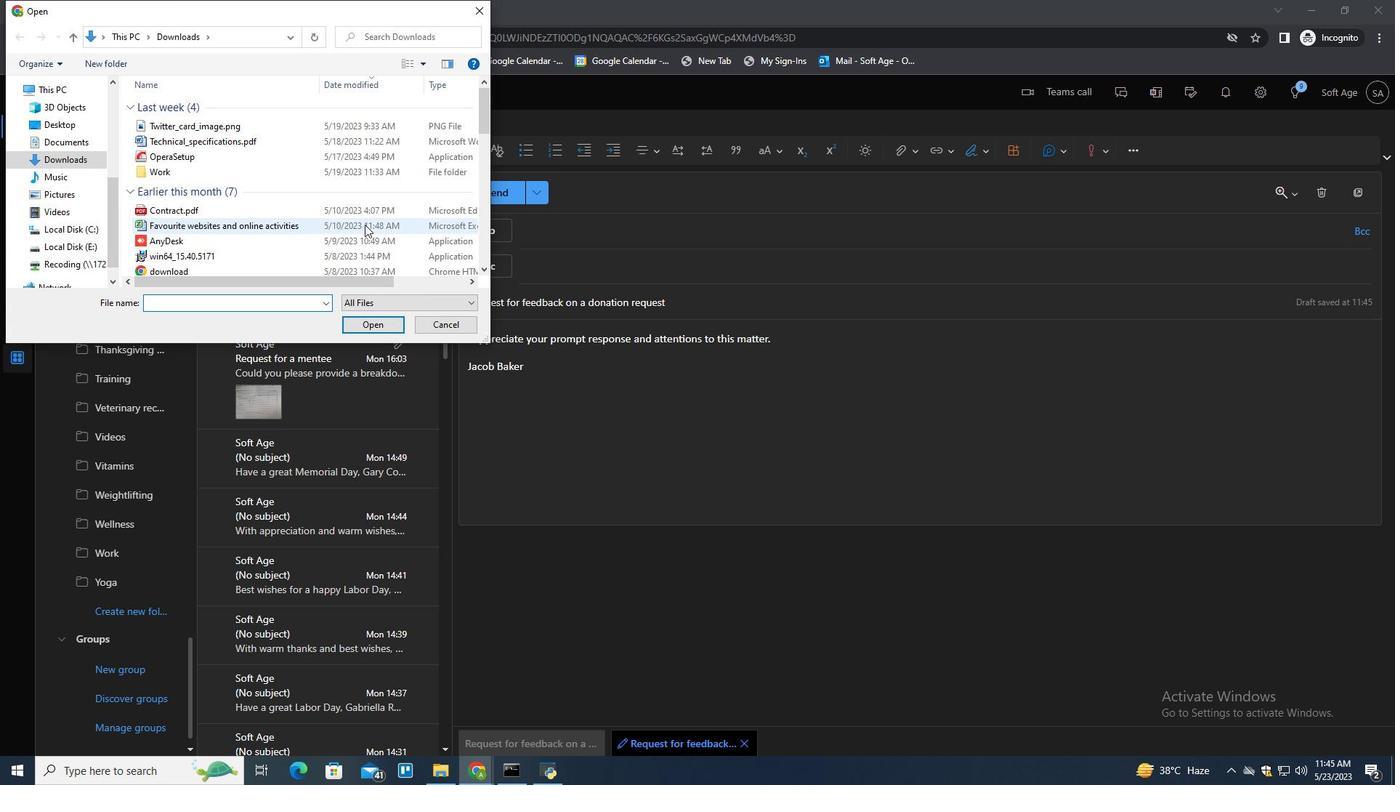 
Action: Mouse scrolled (364, 221) with delta (0, 0)
Screenshot: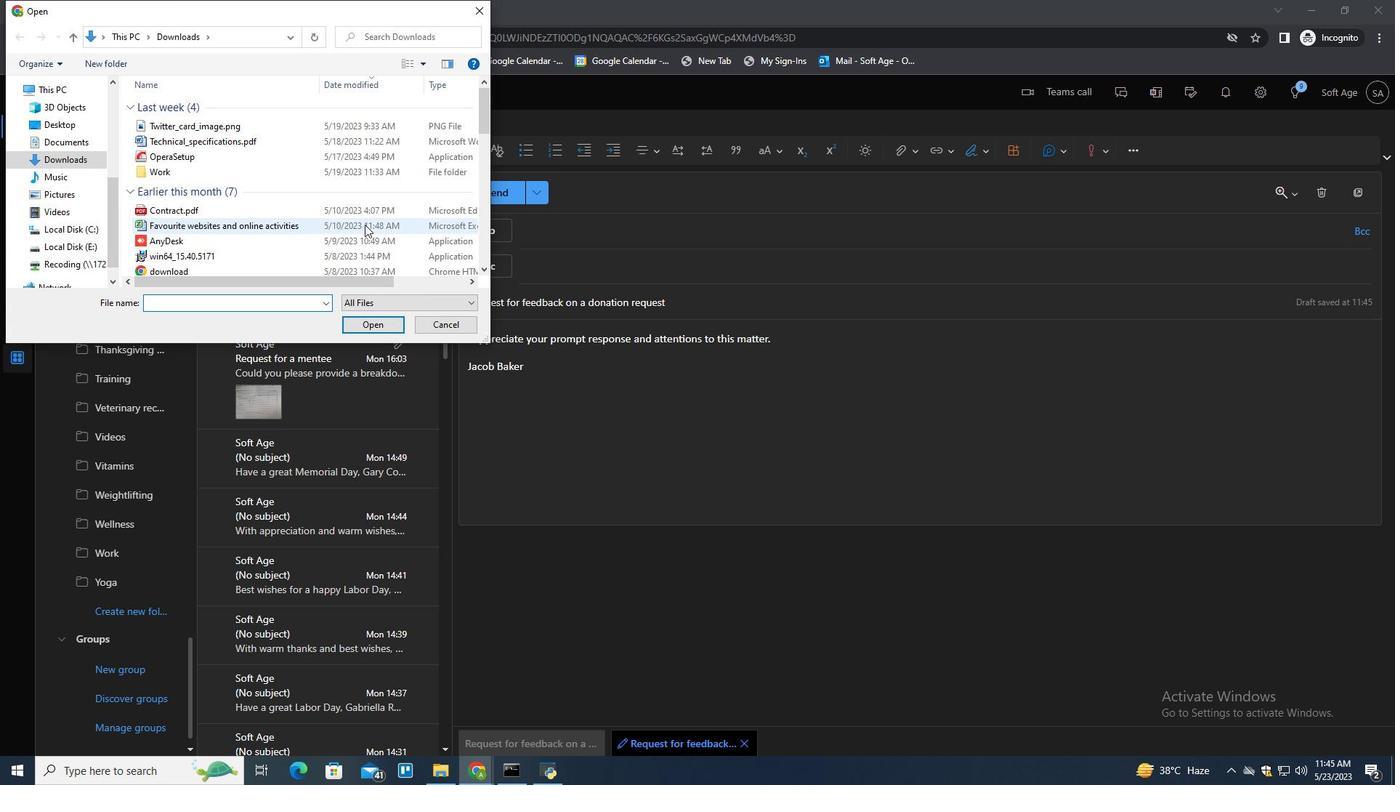 
Action: Mouse scrolled (364, 221) with delta (0, 0)
Screenshot: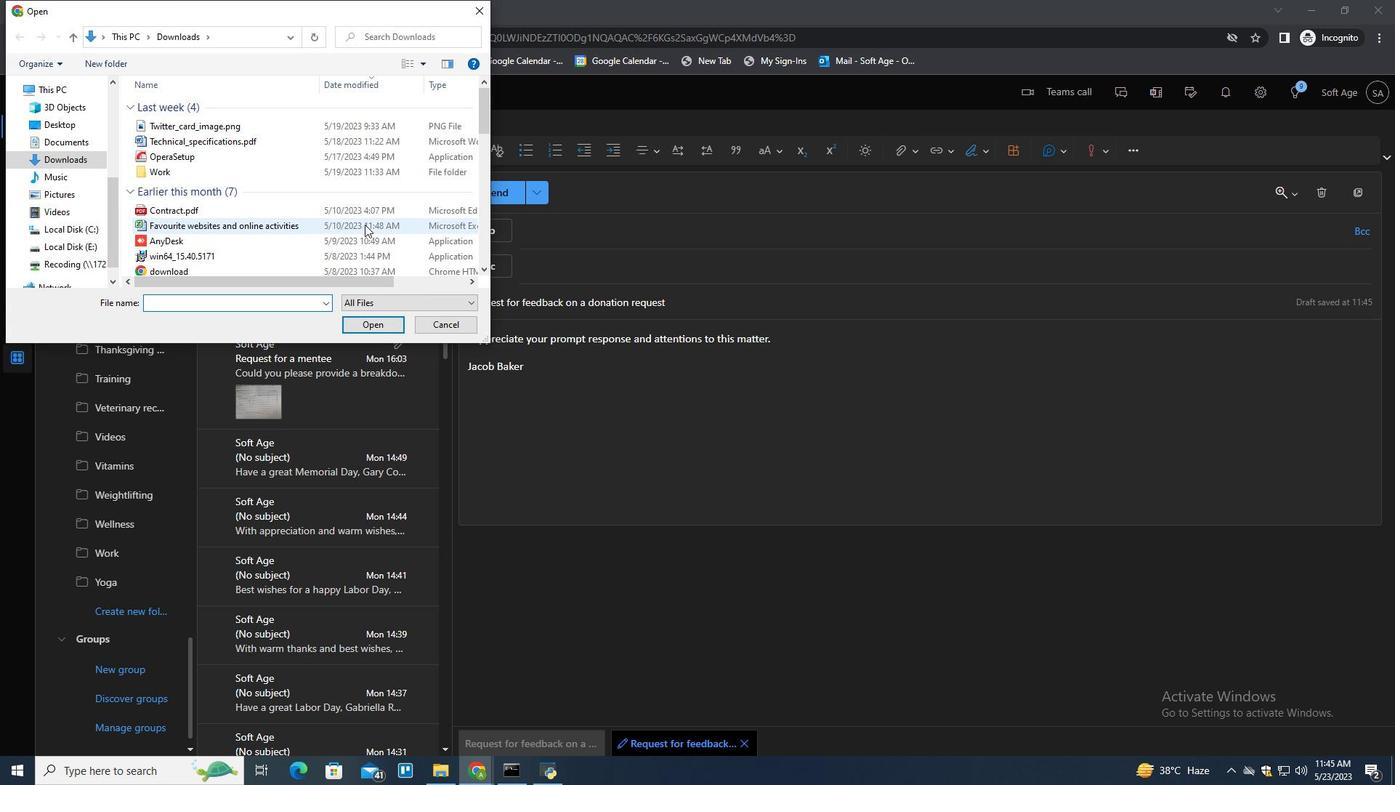 
Action: Mouse scrolled (364, 221) with delta (0, 0)
Screenshot: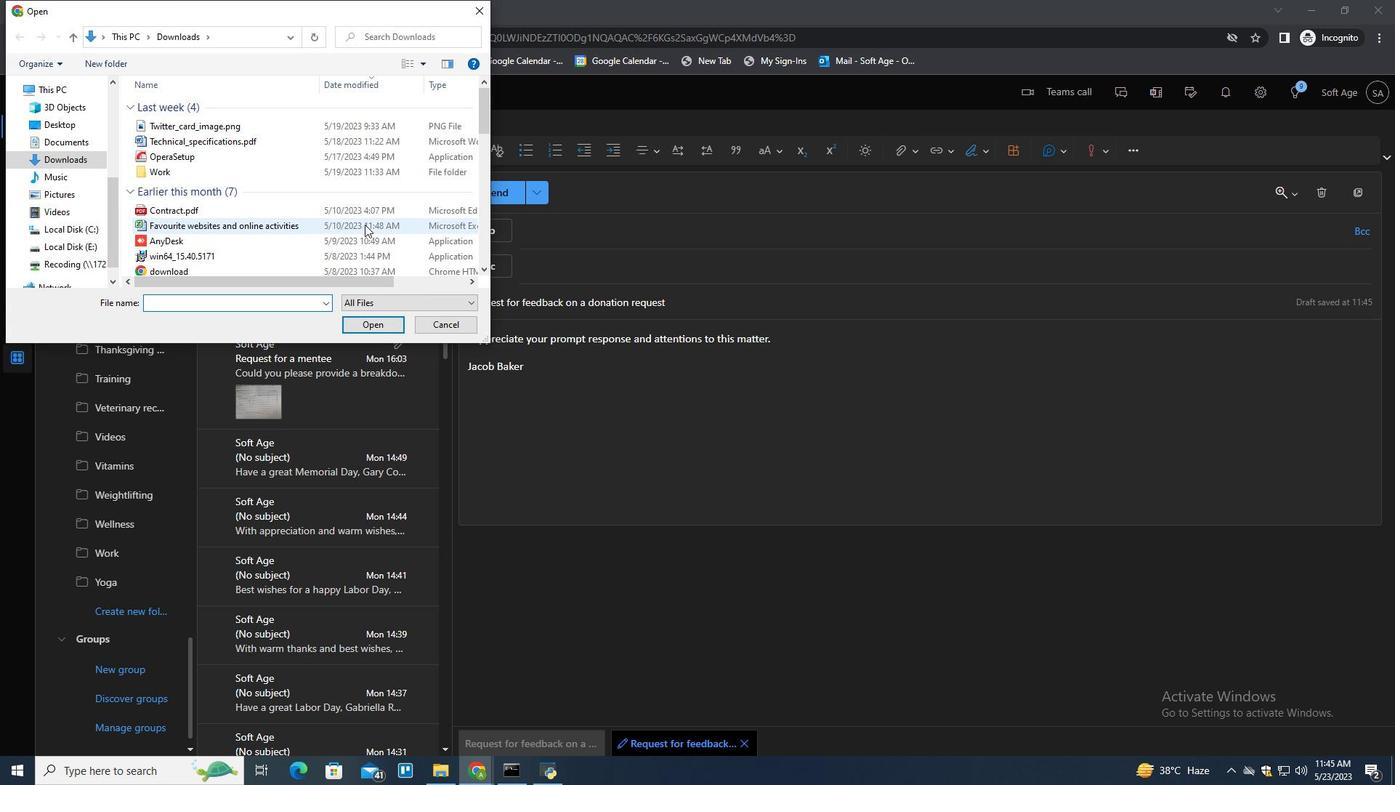 
Action: Mouse scrolled (364, 221) with delta (0, 0)
Screenshot: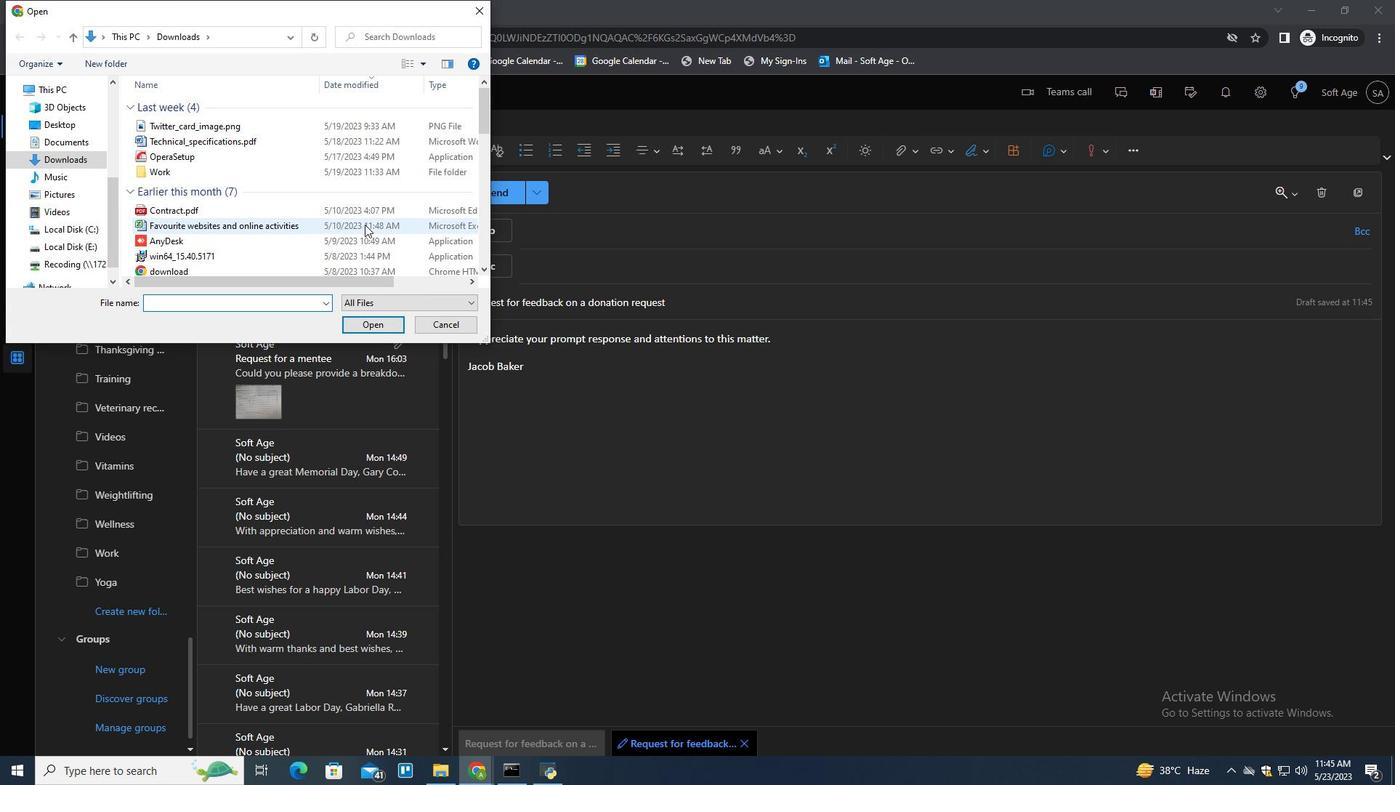 
Action: Mouse scrolled (364, 221) with delta (0, 0)
Screenshot: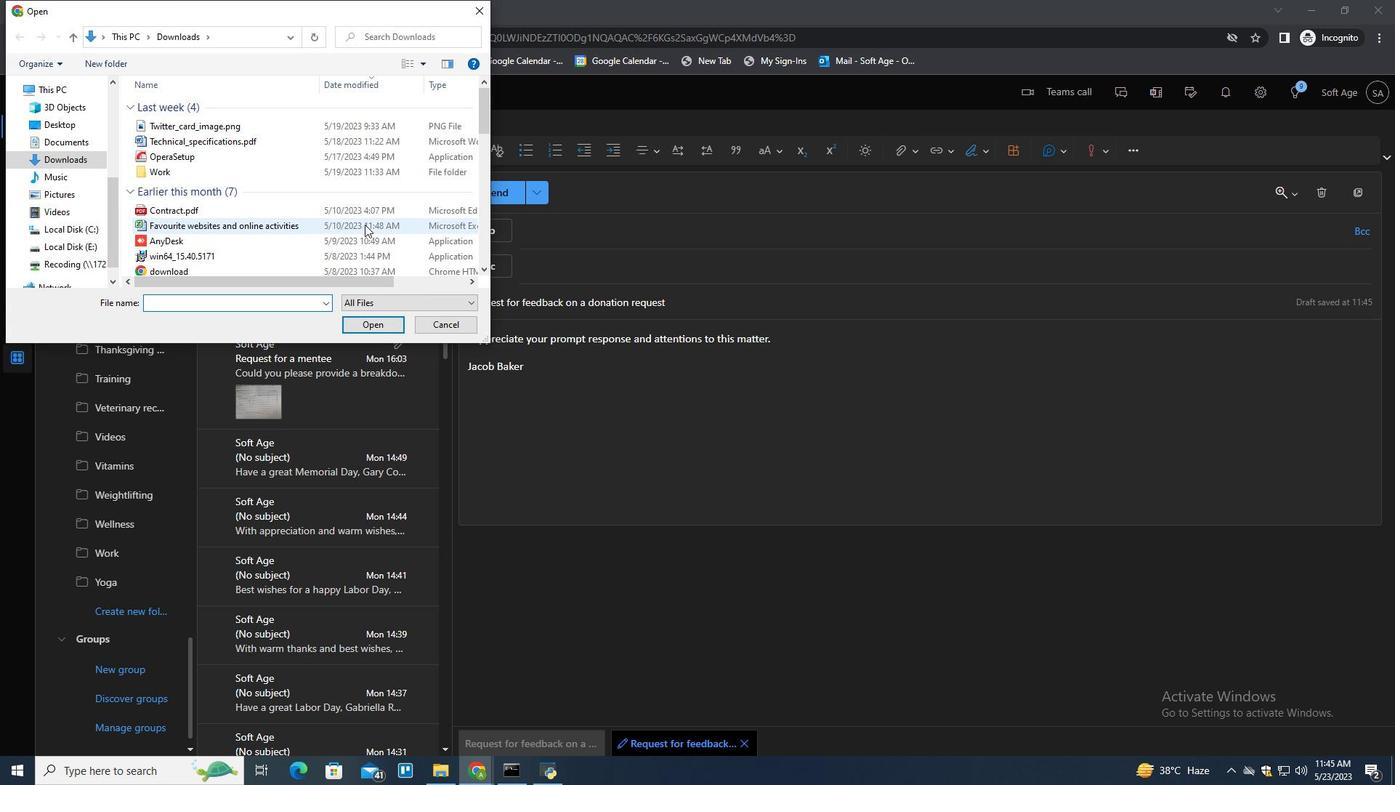
Action: Mouse moved to (364, 222)
Screenshot: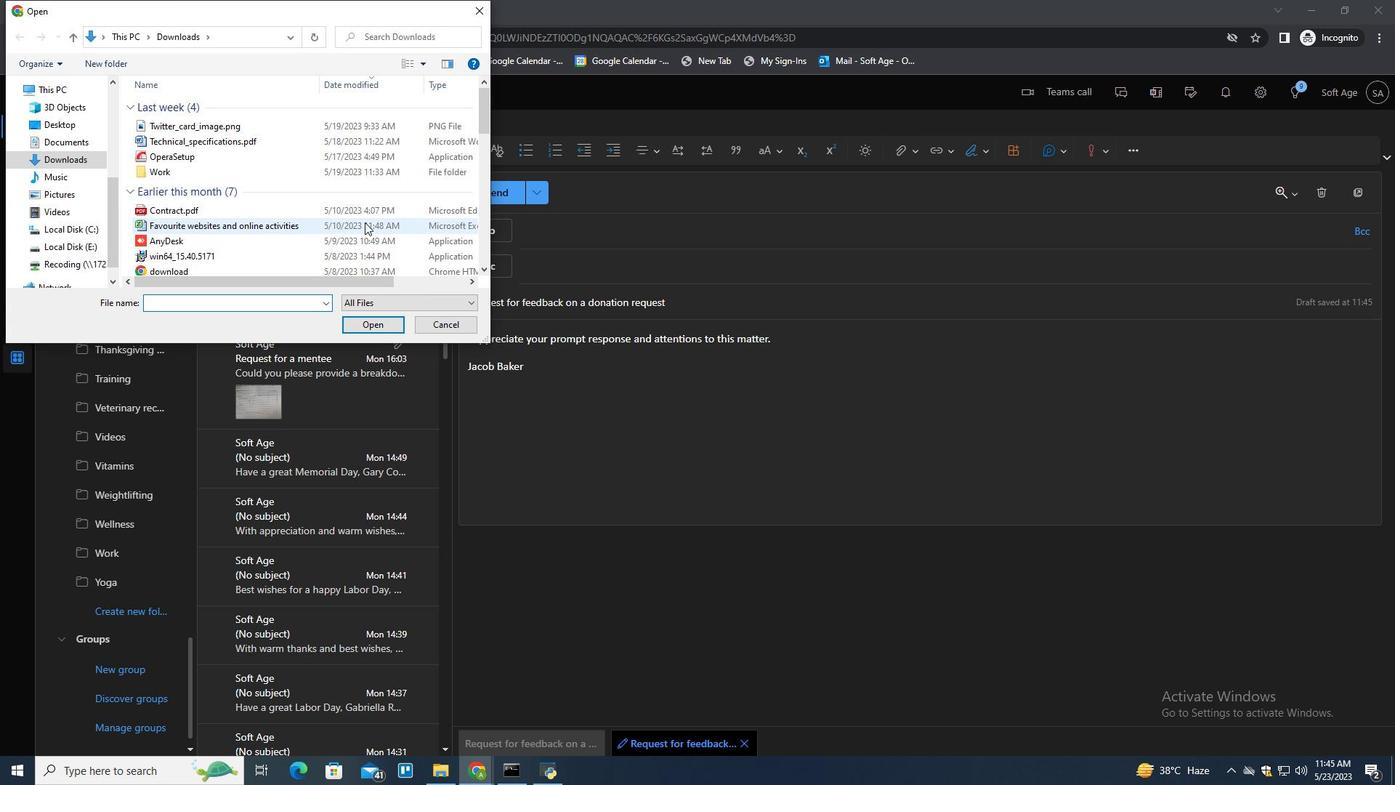 
Action: Mouse scrolled (364, 221) with delta (0, 0)
Screenshot: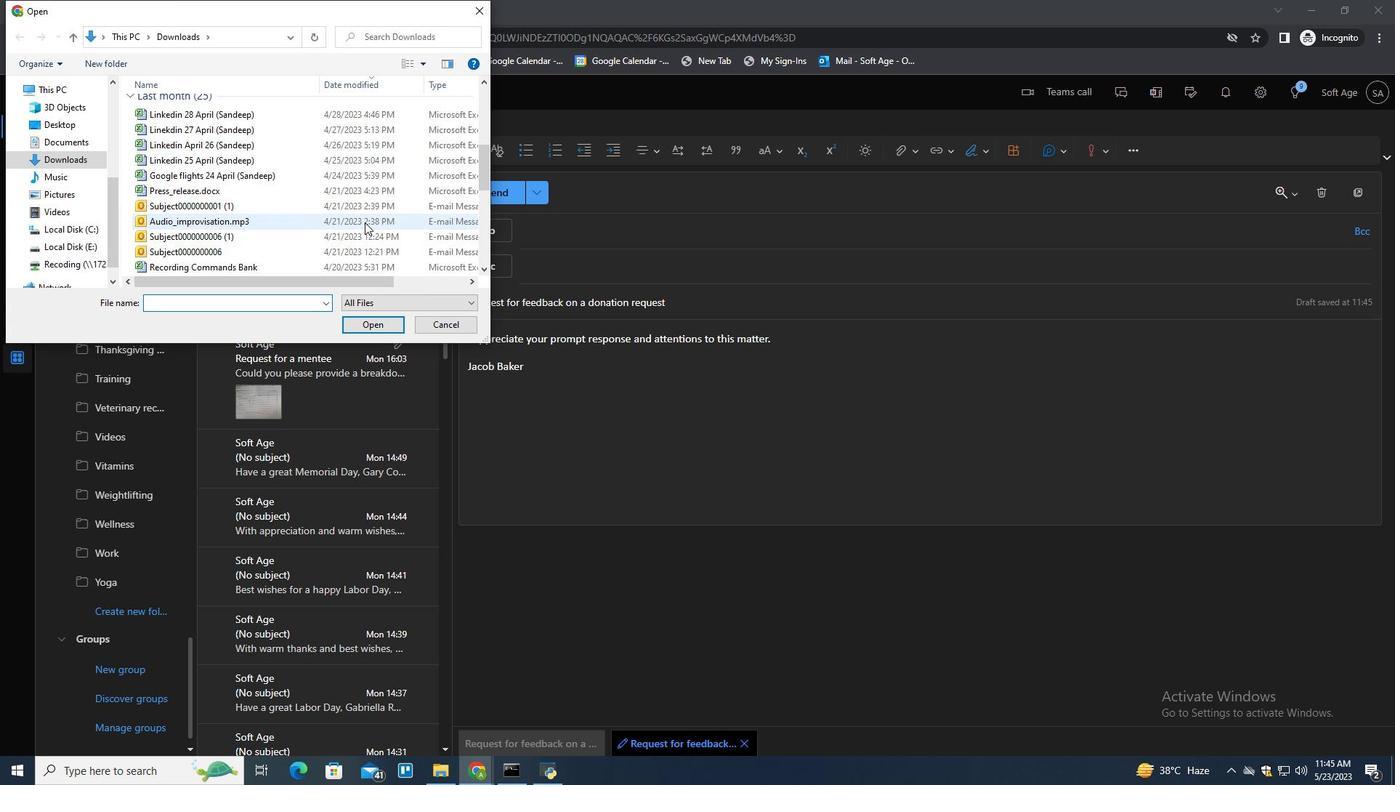 
Action: Mouse scrolled (364, 221) with delta (0, 0)
Screenshot: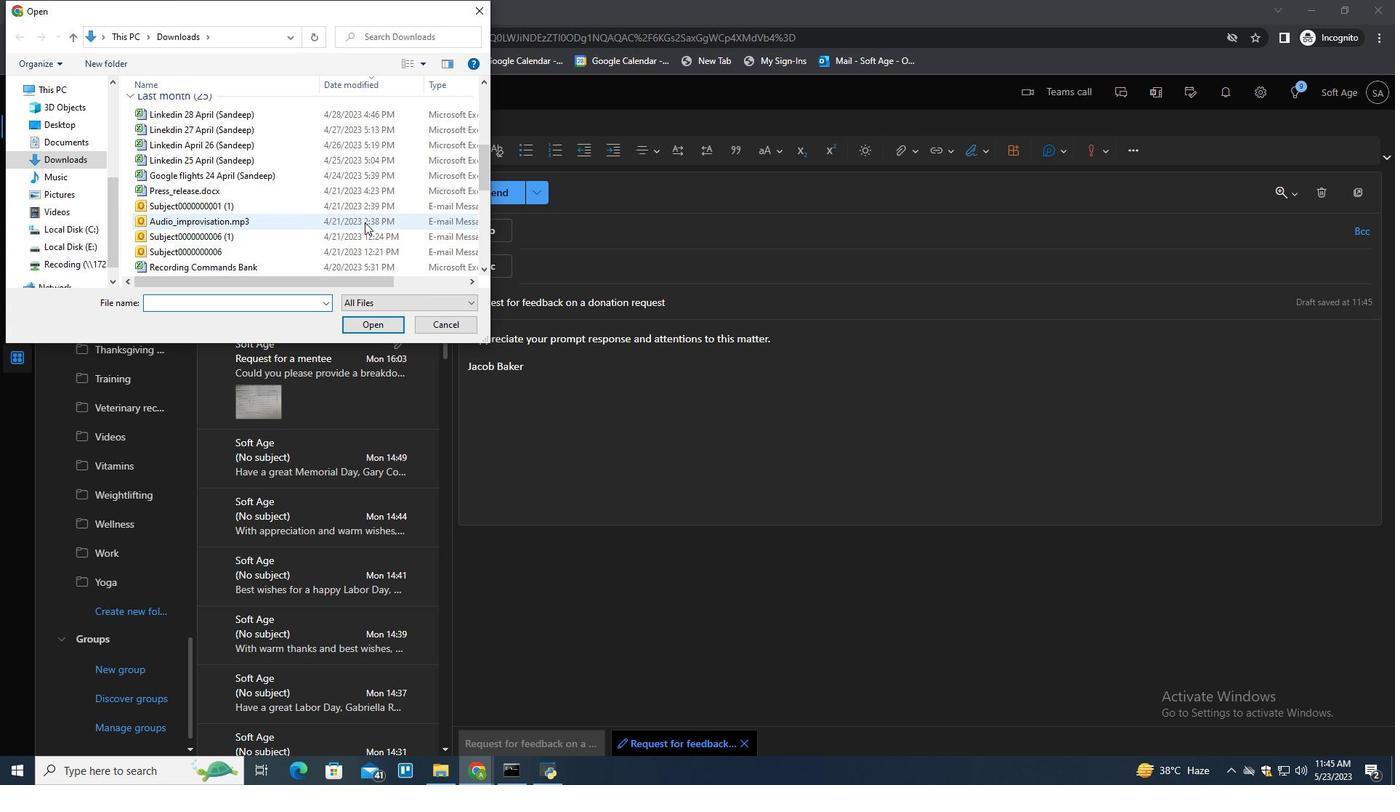 
Action: Mouse scrolled (364, 221) with delta (0, 0)
Screenshot: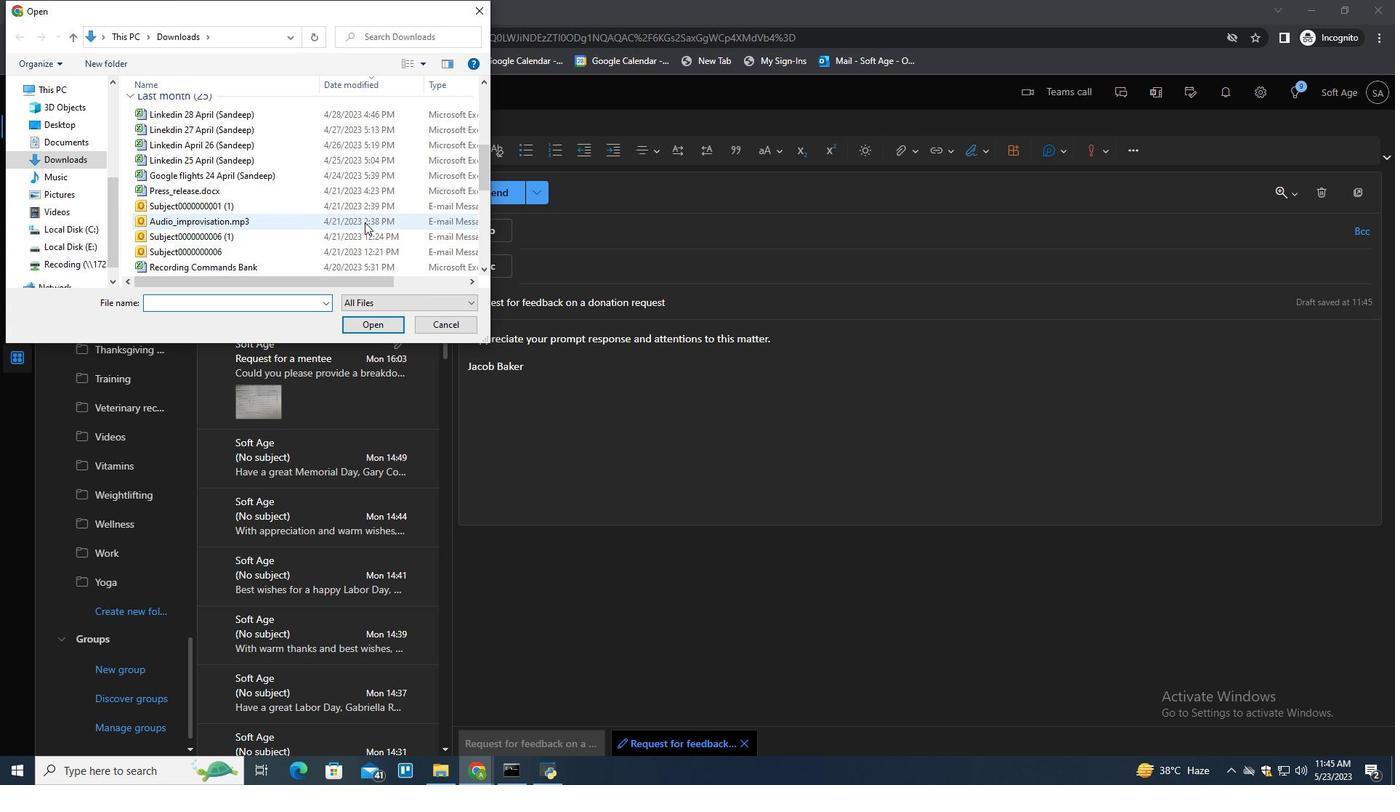 
Action: Mouse scrolled (364, 221) with delta (0, 0)
Screenshot: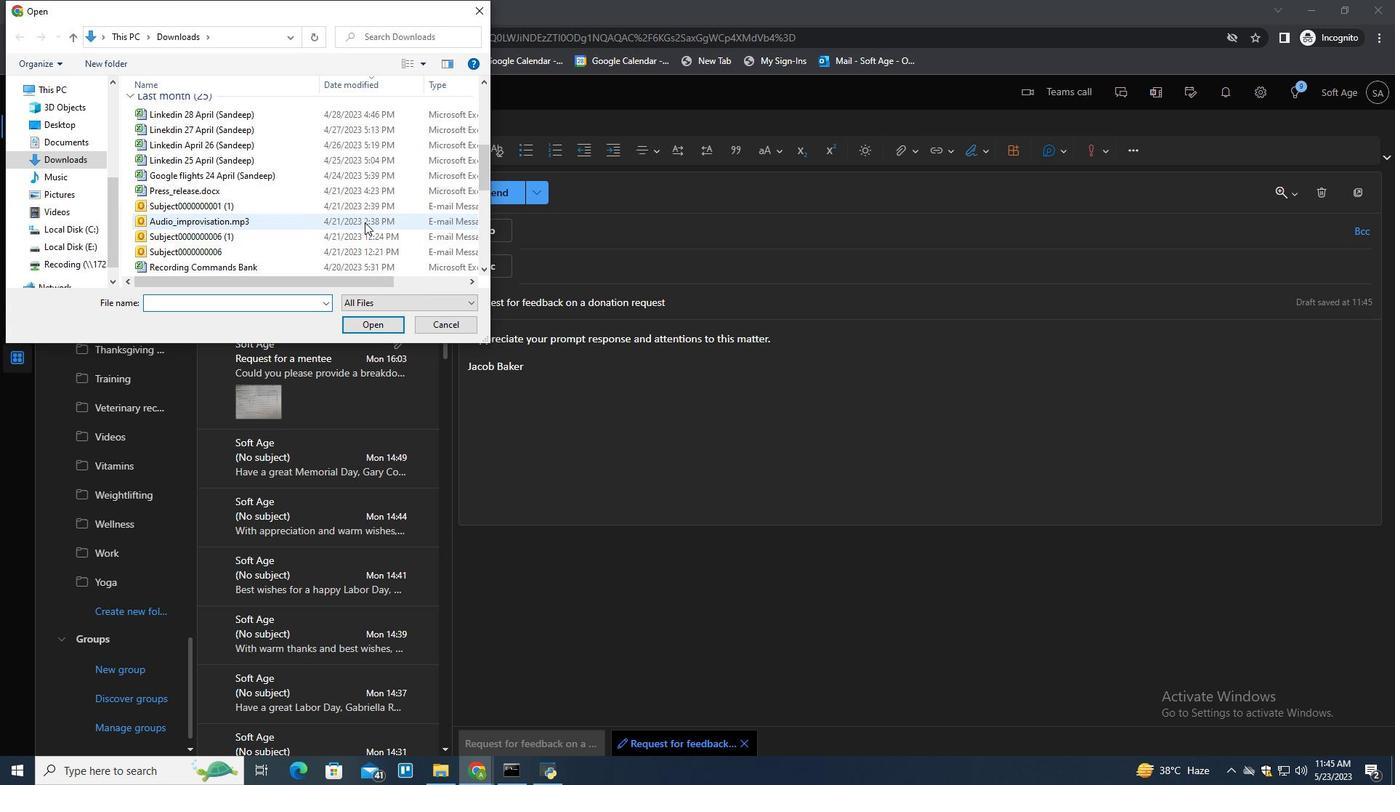 
Action: Mouse scrolled (364, 221) with delta (0, 0)
Screenshot: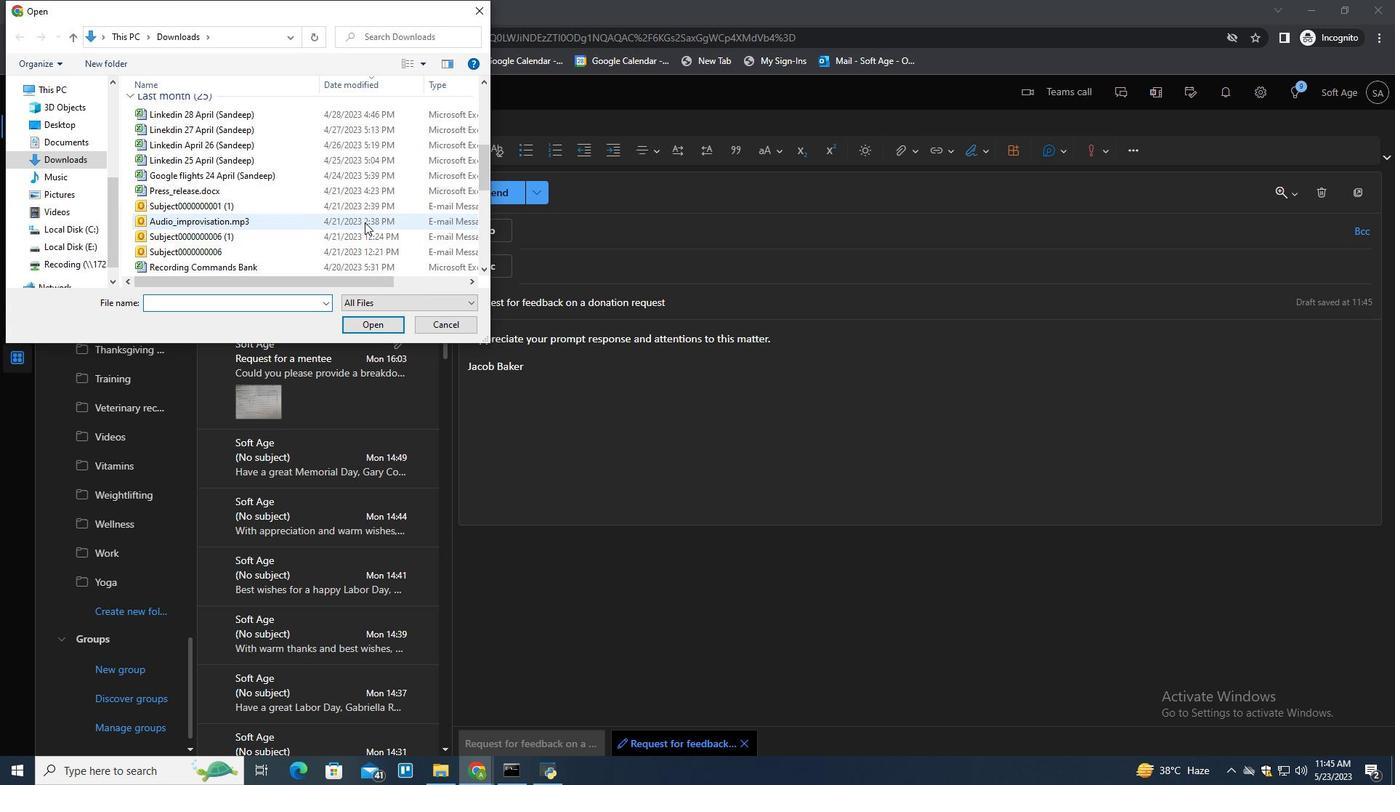 
Action: Mouse scrolled (364, 221) with delta (0, 0)
Screenshot: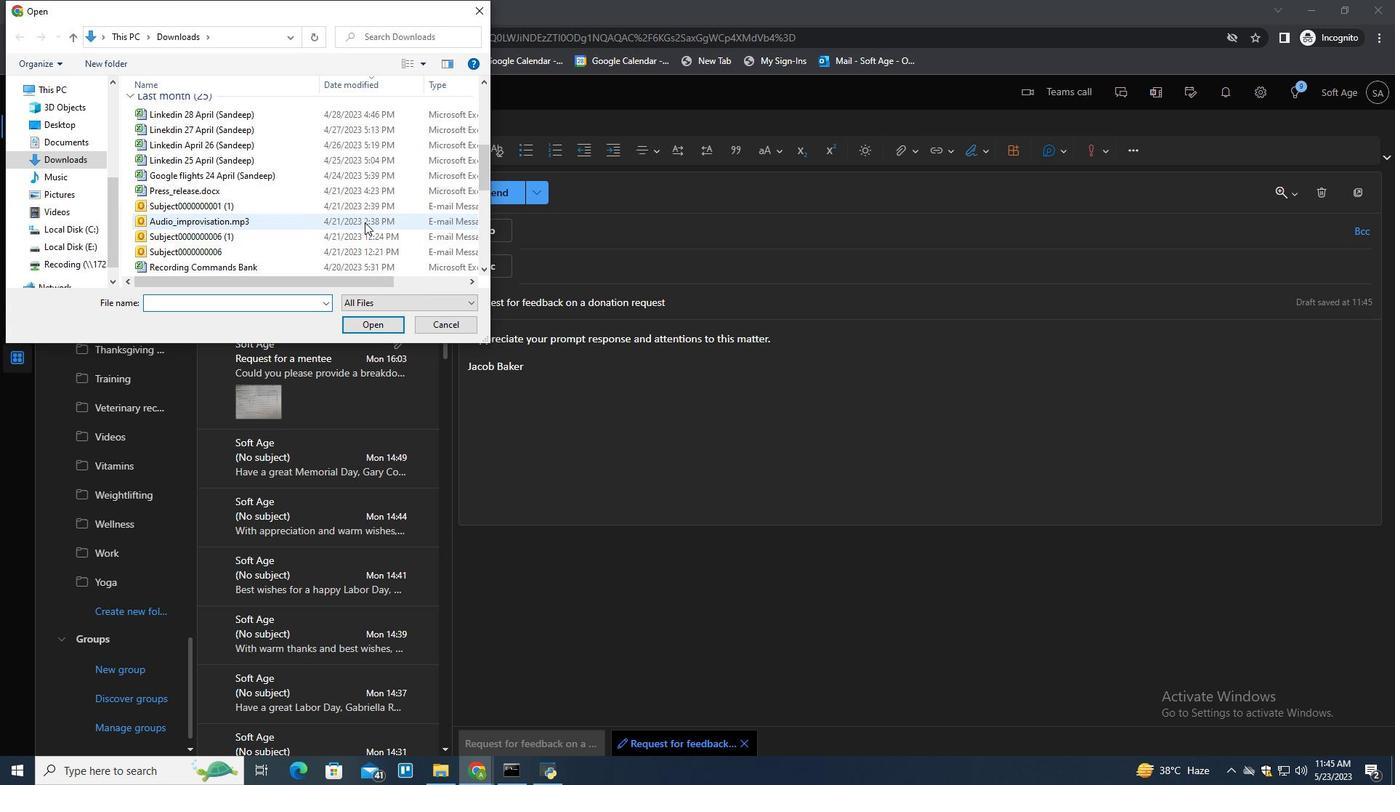 
Action: Mouse scrolled (364, 221) with delta (0, 0)
Screenshot: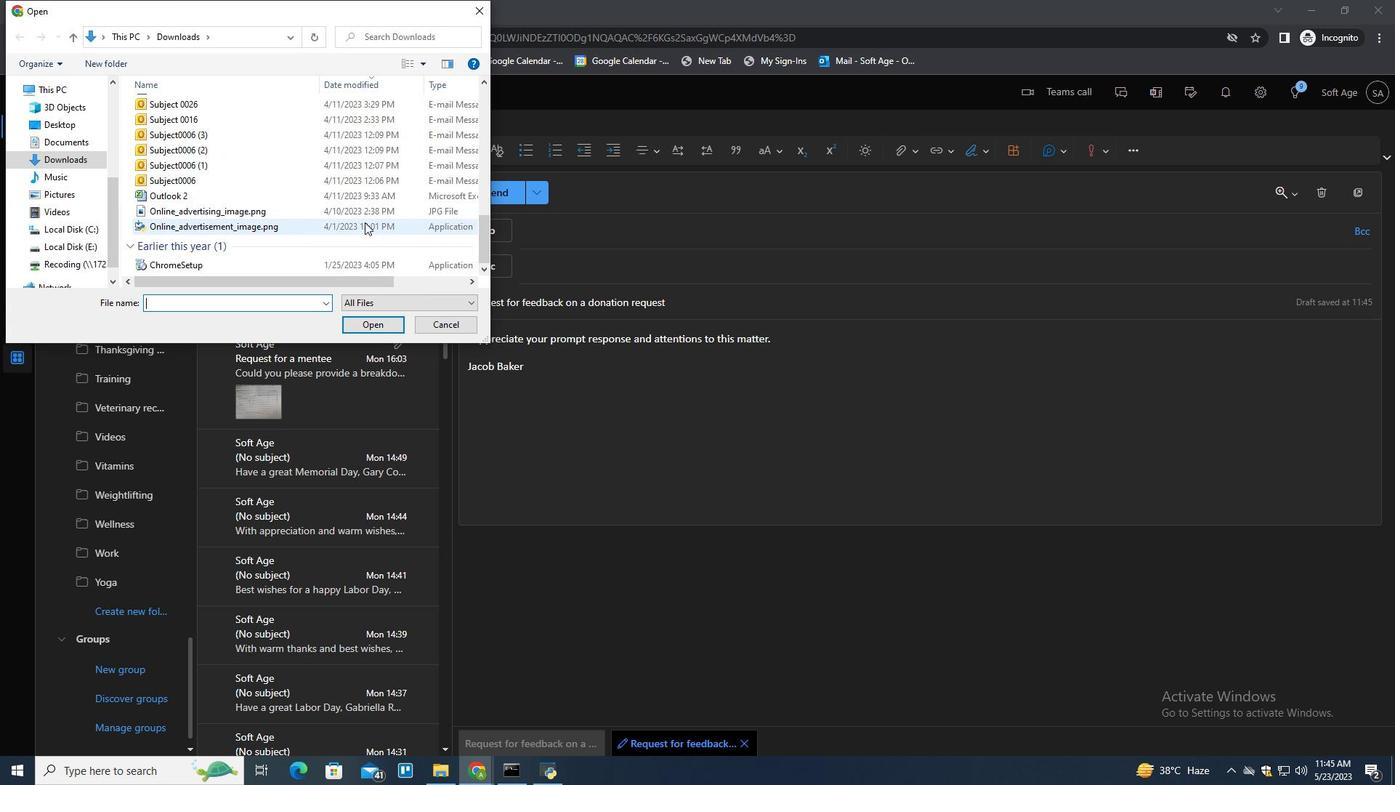 
Action: Mouse scrolled (364, 221) with delta (0, 0)
Screenshot: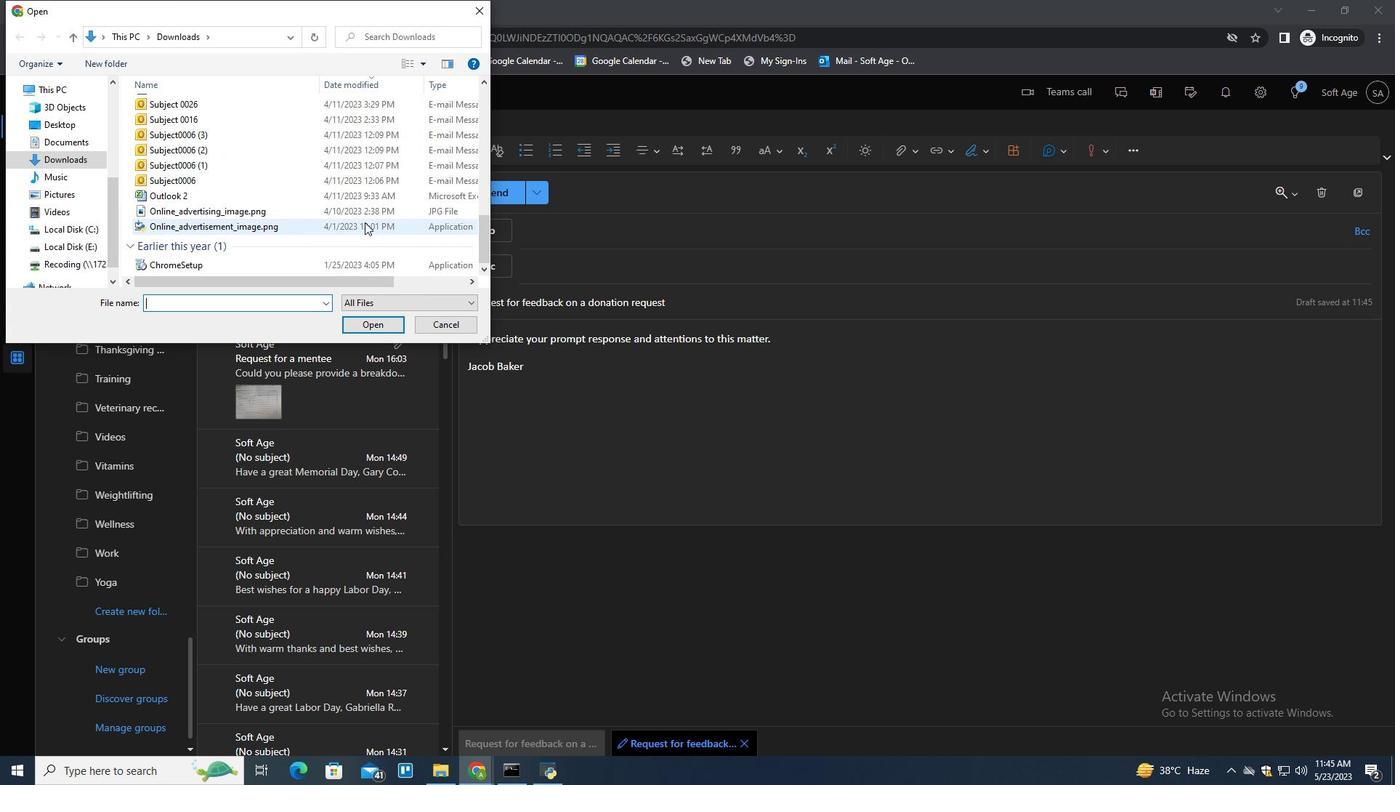 
Action: Mouse scrolled (364, 221) with delta (0, 0)
Screenshot: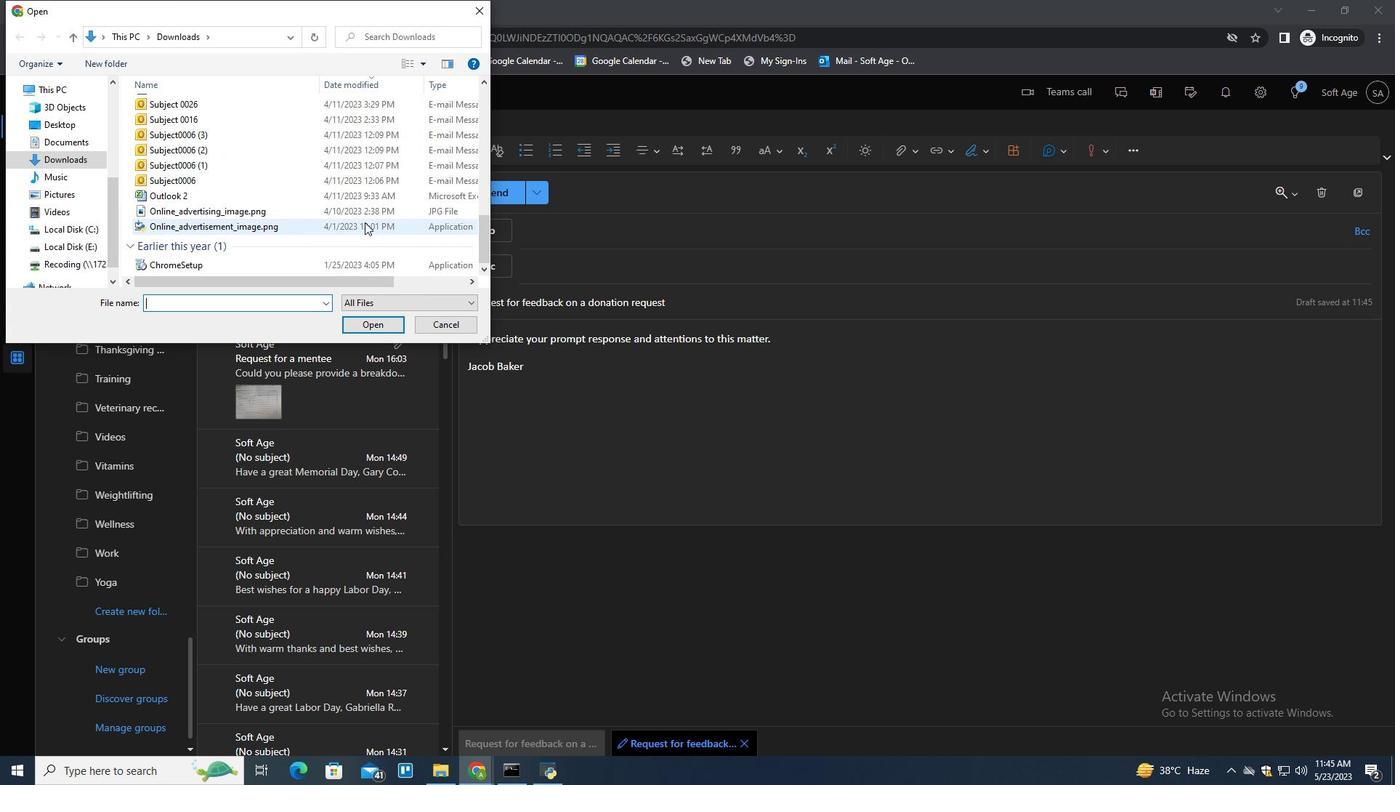 
Action: Mouse scrolled (364, 221) with delta (0, 0)
Screenshot: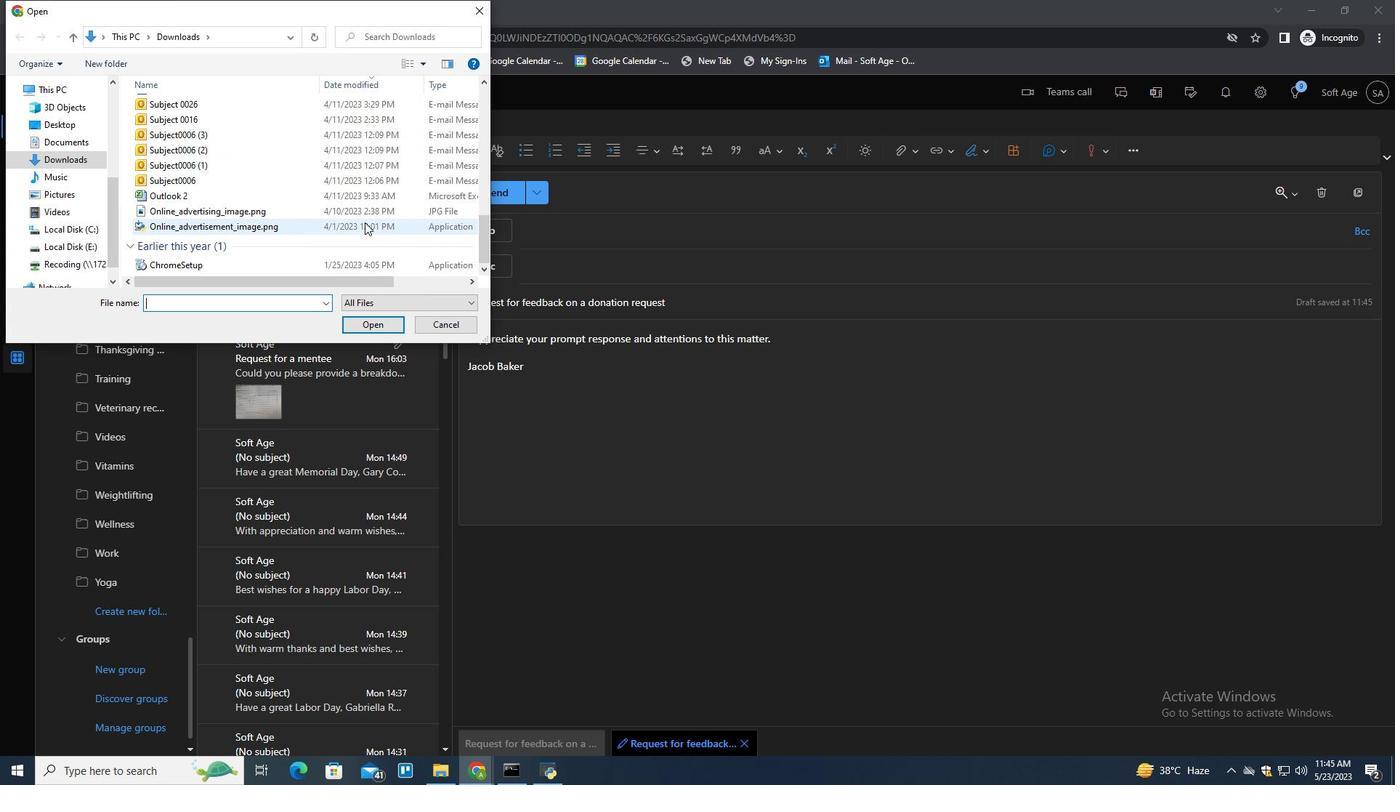 
Action: Mouse scrolled (364, 221) with delta (0, 0)
Screenshot: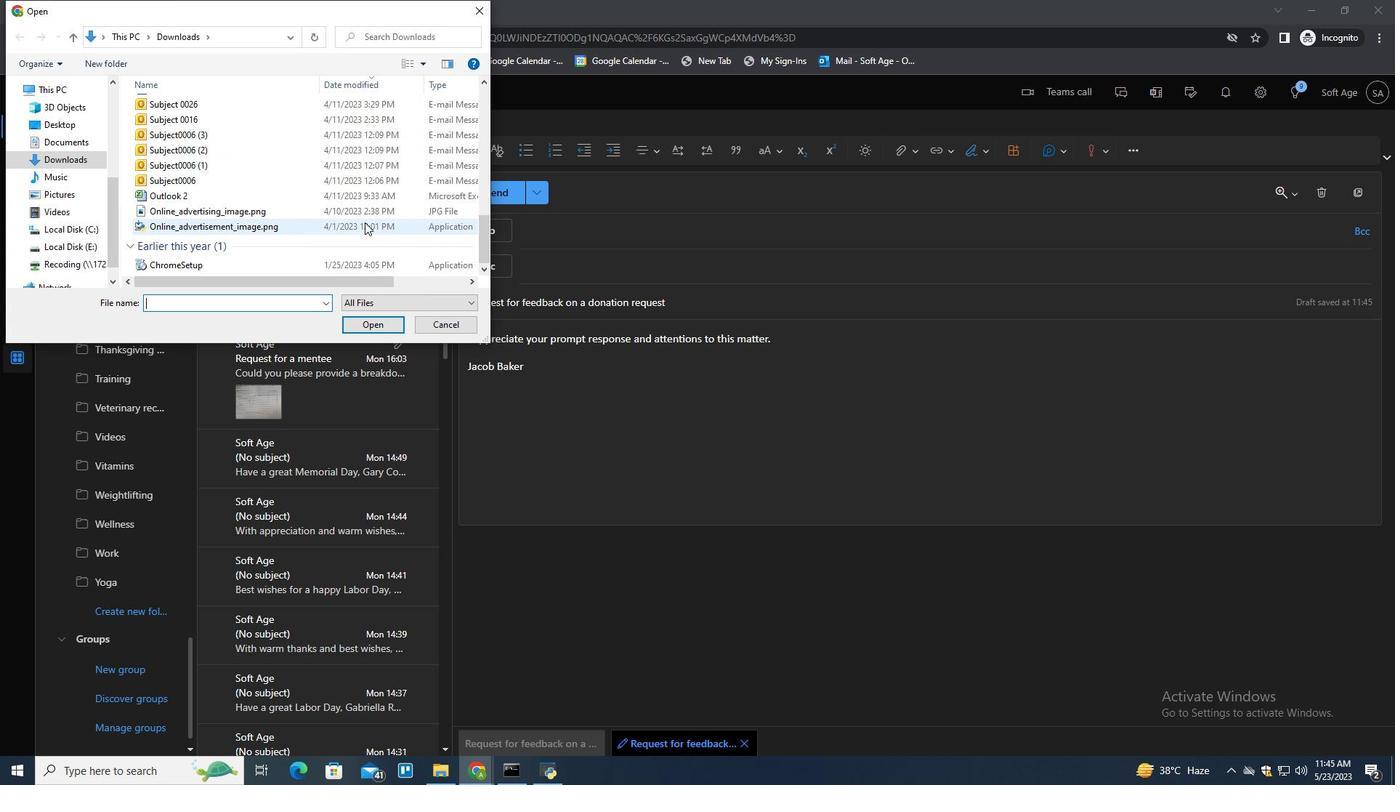 
Action: Mouse scrolled (364, 221) with delta (0, 0)
Screenshot: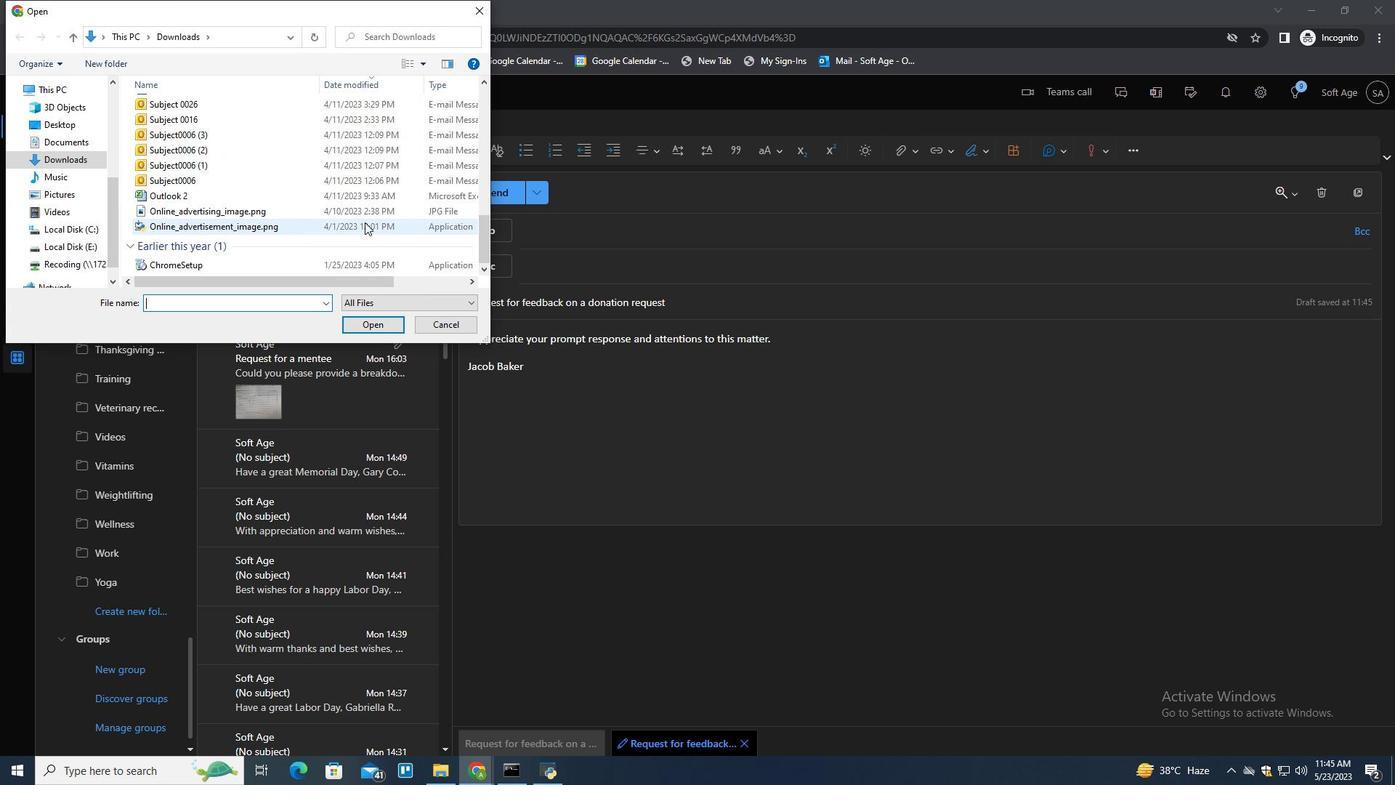 
Action: Mouse moved to (279, 208)
Screenshot: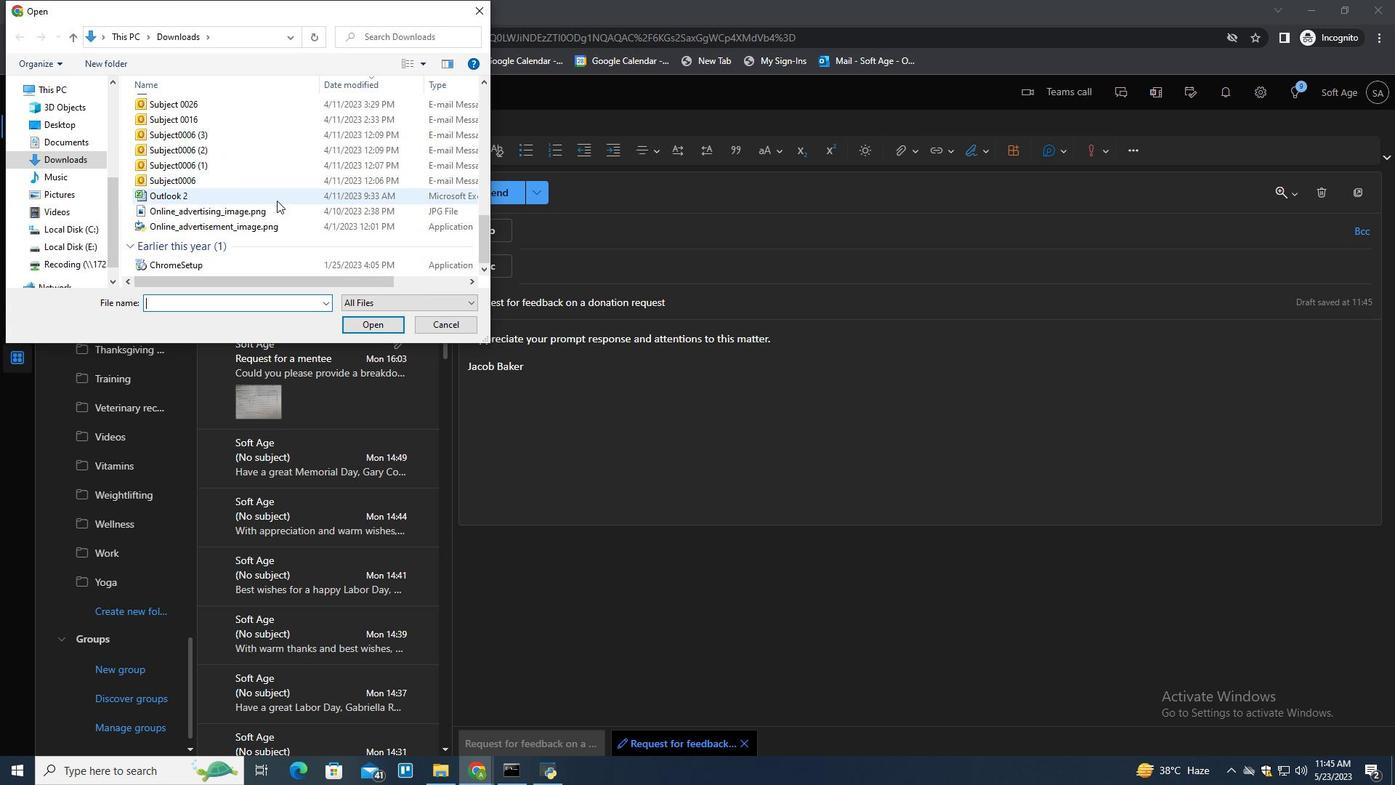 
Action: Mouse pressed left at (279, 208)
Screenshot: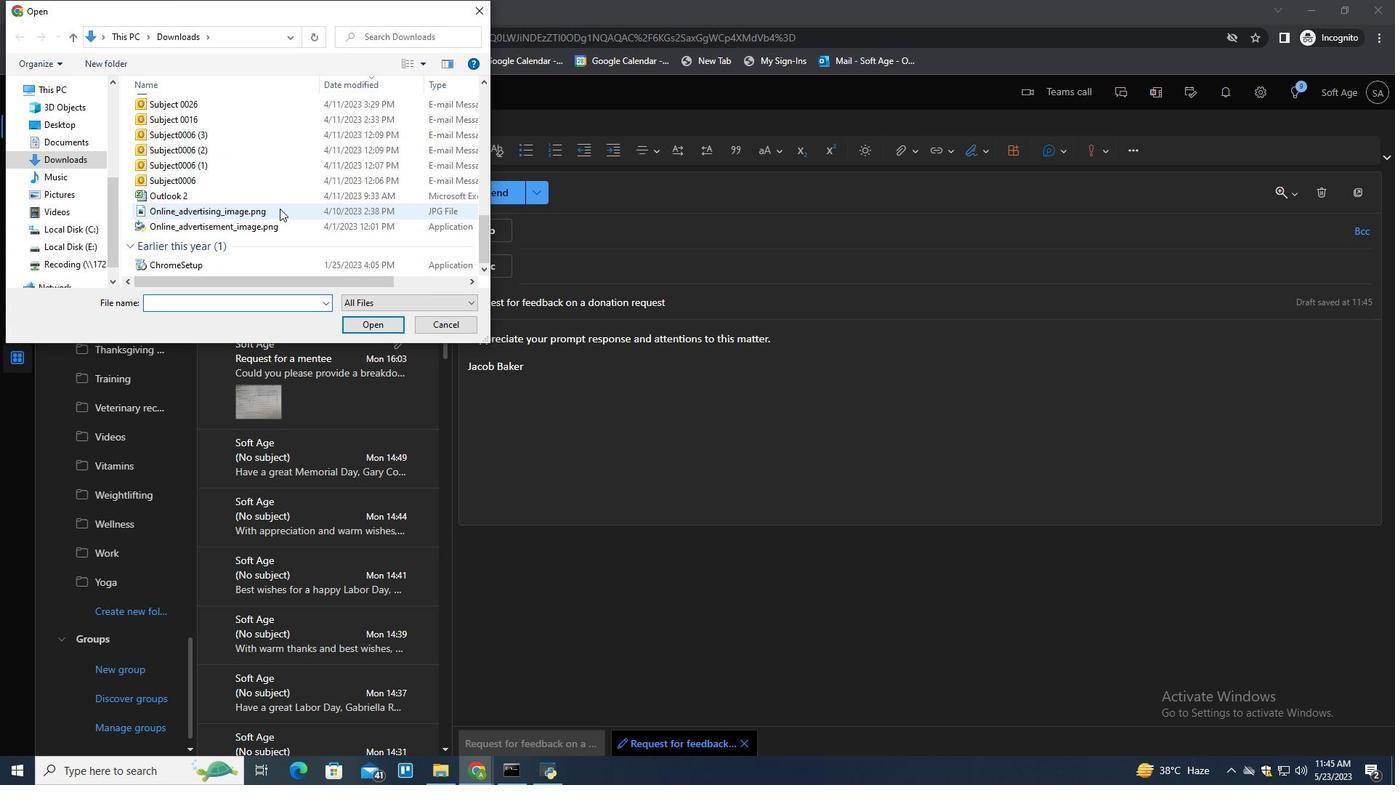 
Action: Key pressed <Key.f2><Key.shift><Key.shift><Key.shift><Key.shift><Key.shift><Key.shift><Key.shift><Key.shift><Key.shift><Key.shift><Key.shift><Key.shift><Key.shift><Key.shift><Key.shift><Key.shift><Key.shift><Key.shift><Key.shift><Key.shift><Key.shift><Key.shift><Key.shift><Key.shift><Key.shift><Key.shift><Key.shift><Key.shift><Key.shift><Key.shift><Key.shift><Key.shift><Key.shift><Key.shift><Key.shift><Key.shift><Key.shift><Key.shift><Key.shift><Key.shift><Key.shift><Key.shift><Key.shift><Key.shift><Key.shift><Key.shift><Key.shift><Key.shift><Key.shift><Key.shift><Key.shift><Key.shift><Key.shift><Key.shift><Key.shift><Key.shift><Key.shift><Key.shift><Key.shift><Key.shift><Key.shift><Key.shift><Key.shift><Key.shift><Key.shift><Key.shift><Key.shift><Key.shift><Key.shift><Key.shift><Key.shift><Key.shift><Key.shift>Package<Key.shift>_design.jpg
Screenshot: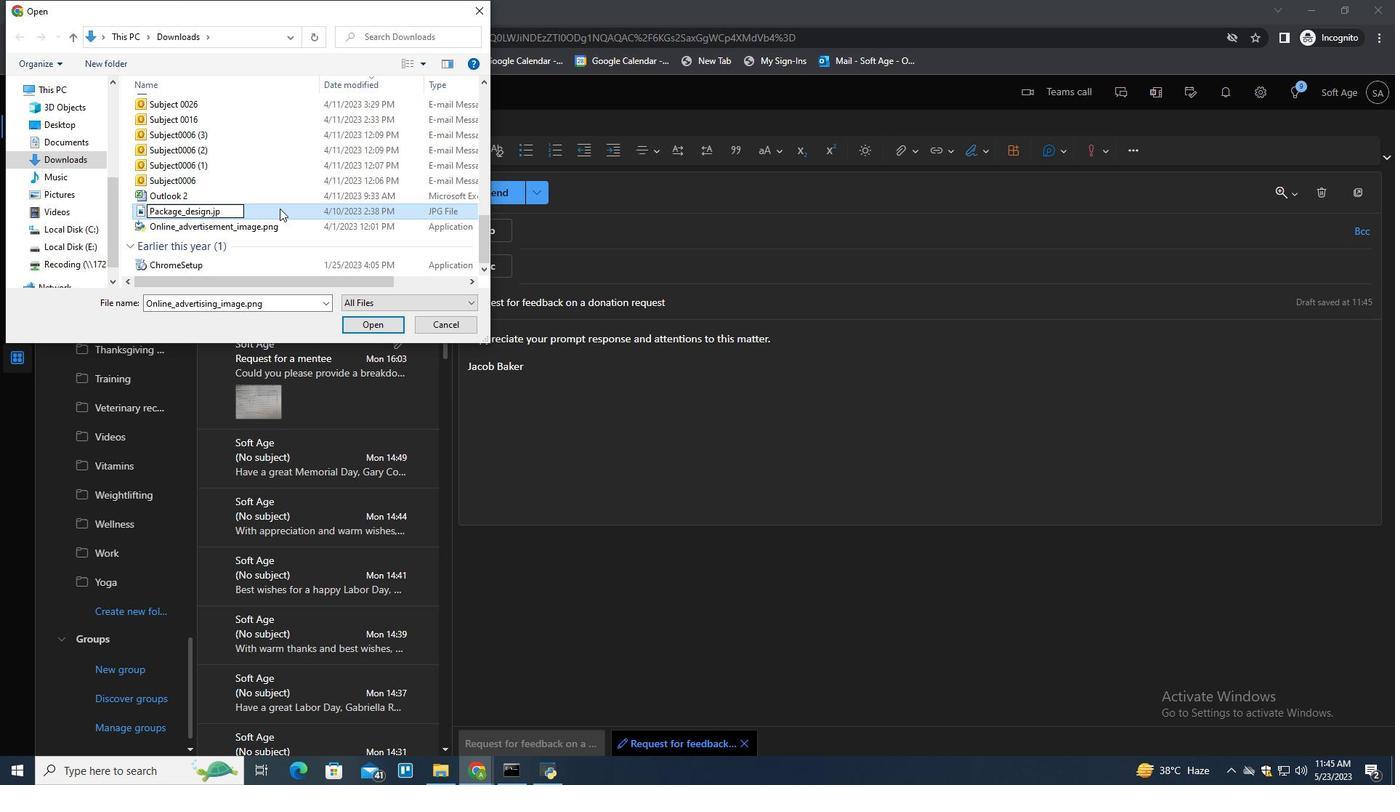 
Action: Mouse pressed left at (279, 208)
Screenshot: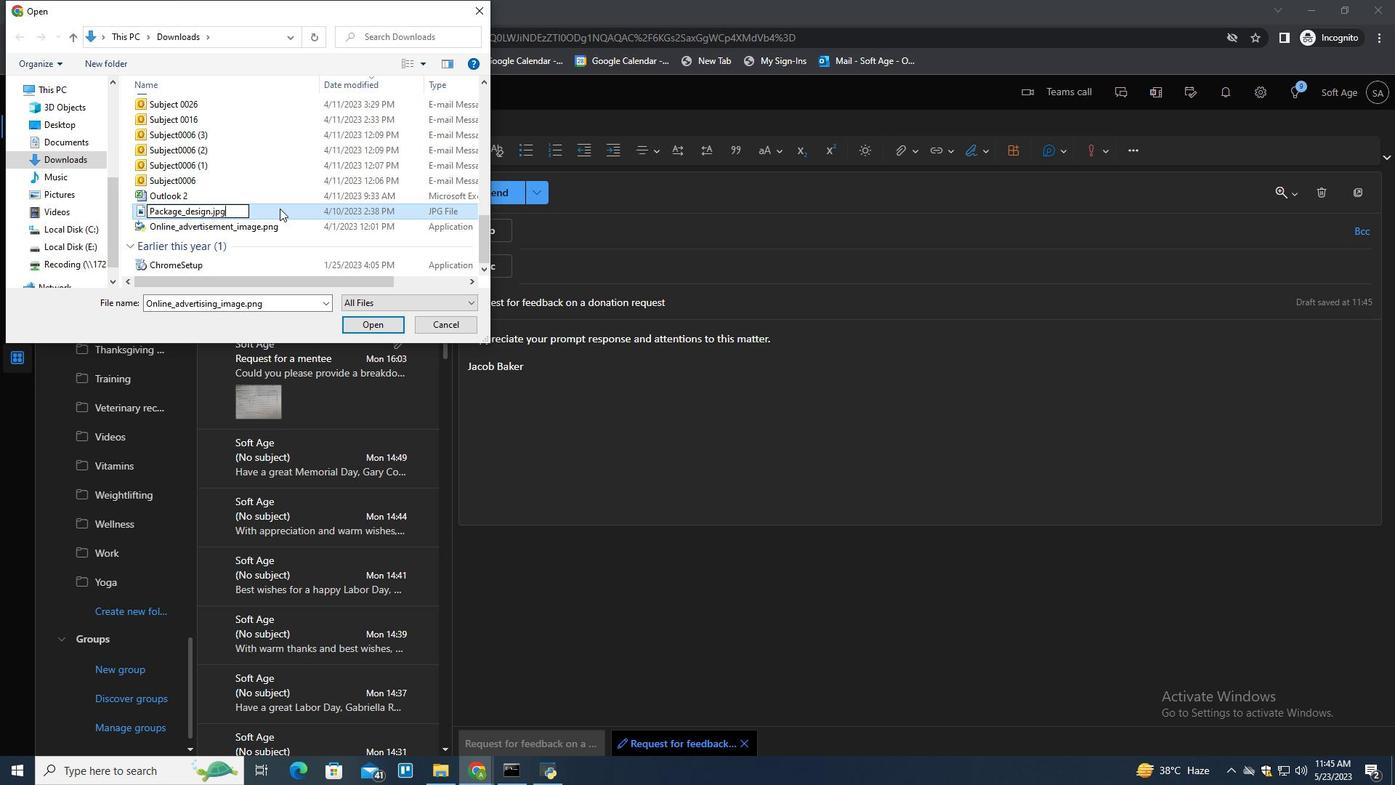 
Action: Mouse moved to (357, 322)
Screenshot: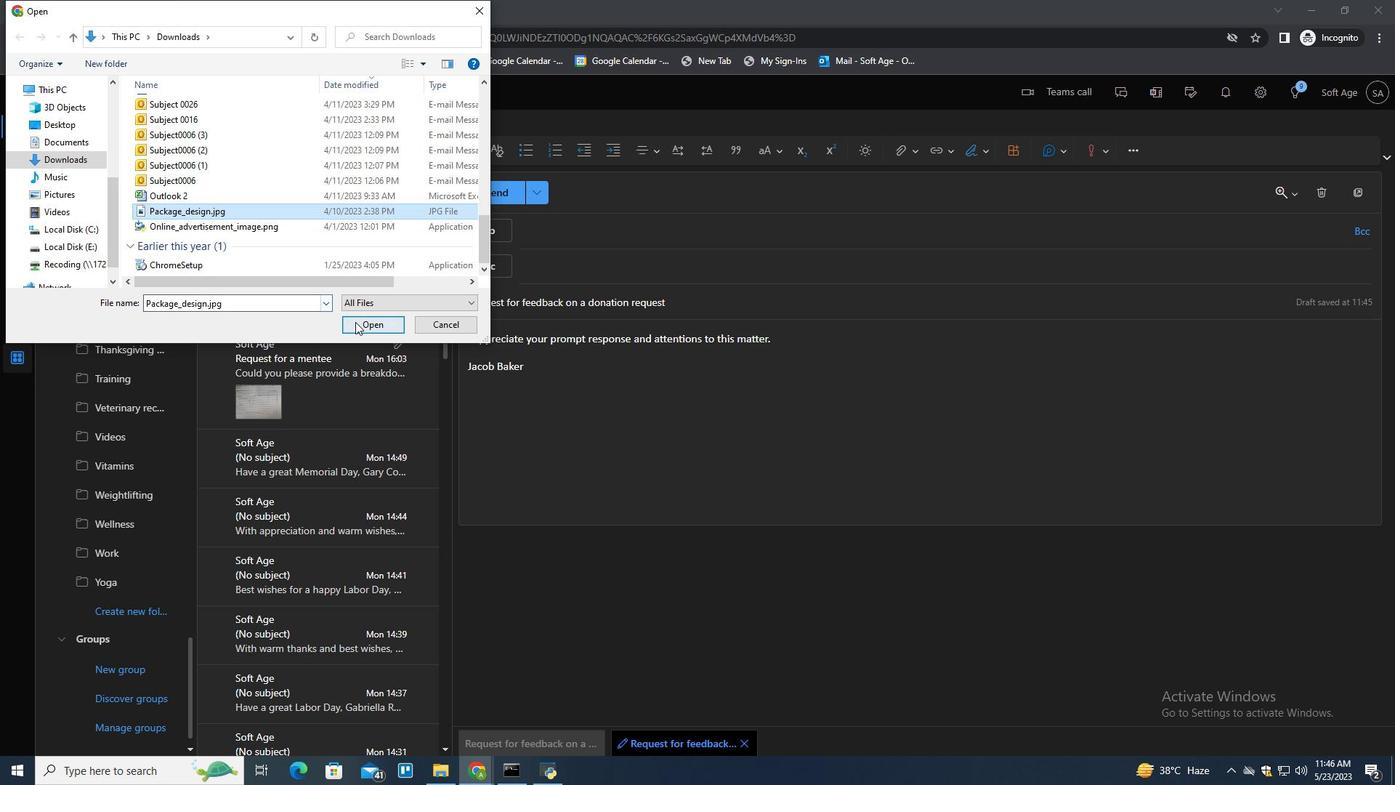 
Action: Mouse pressed left at (357, 322)
Screenshot: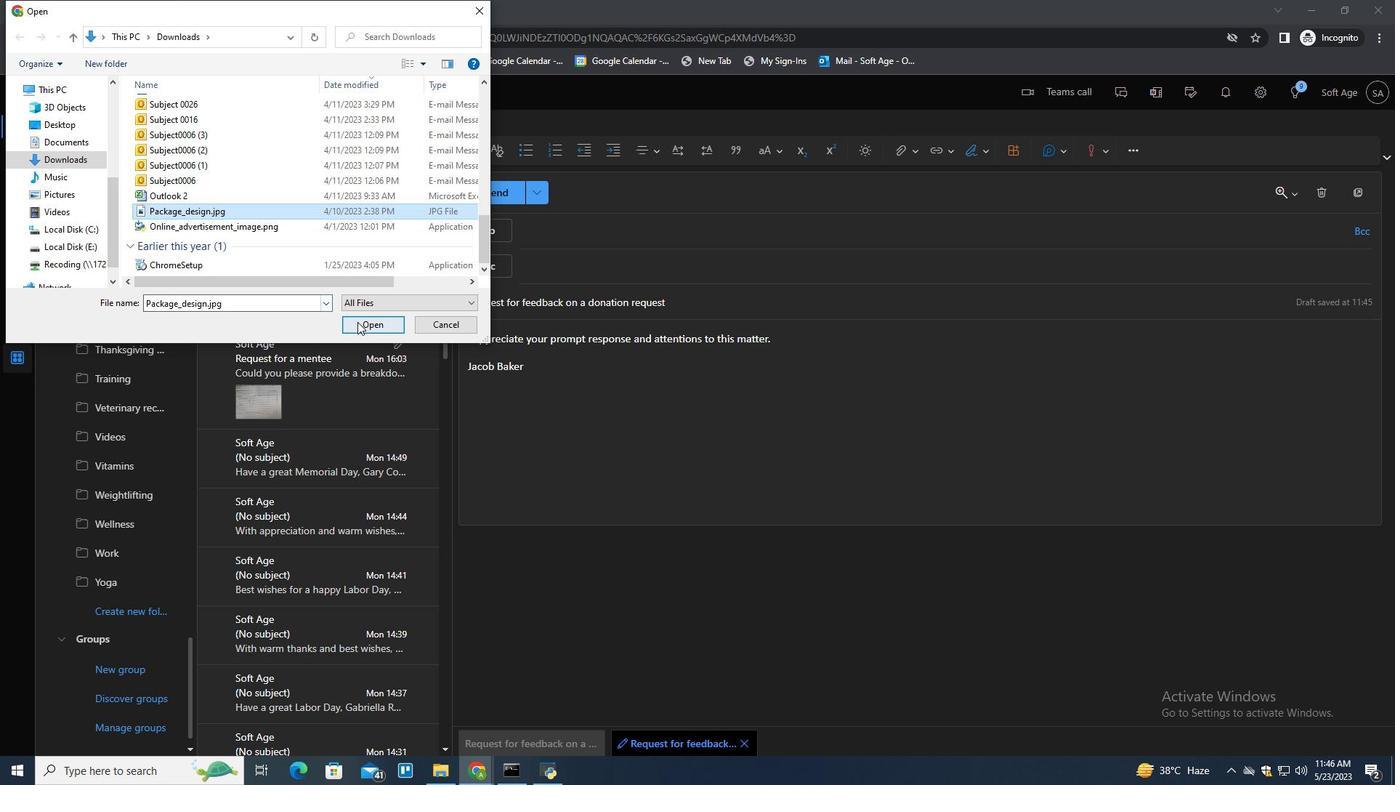 
Action: Mouse moved to (716, 303)
Screenshot: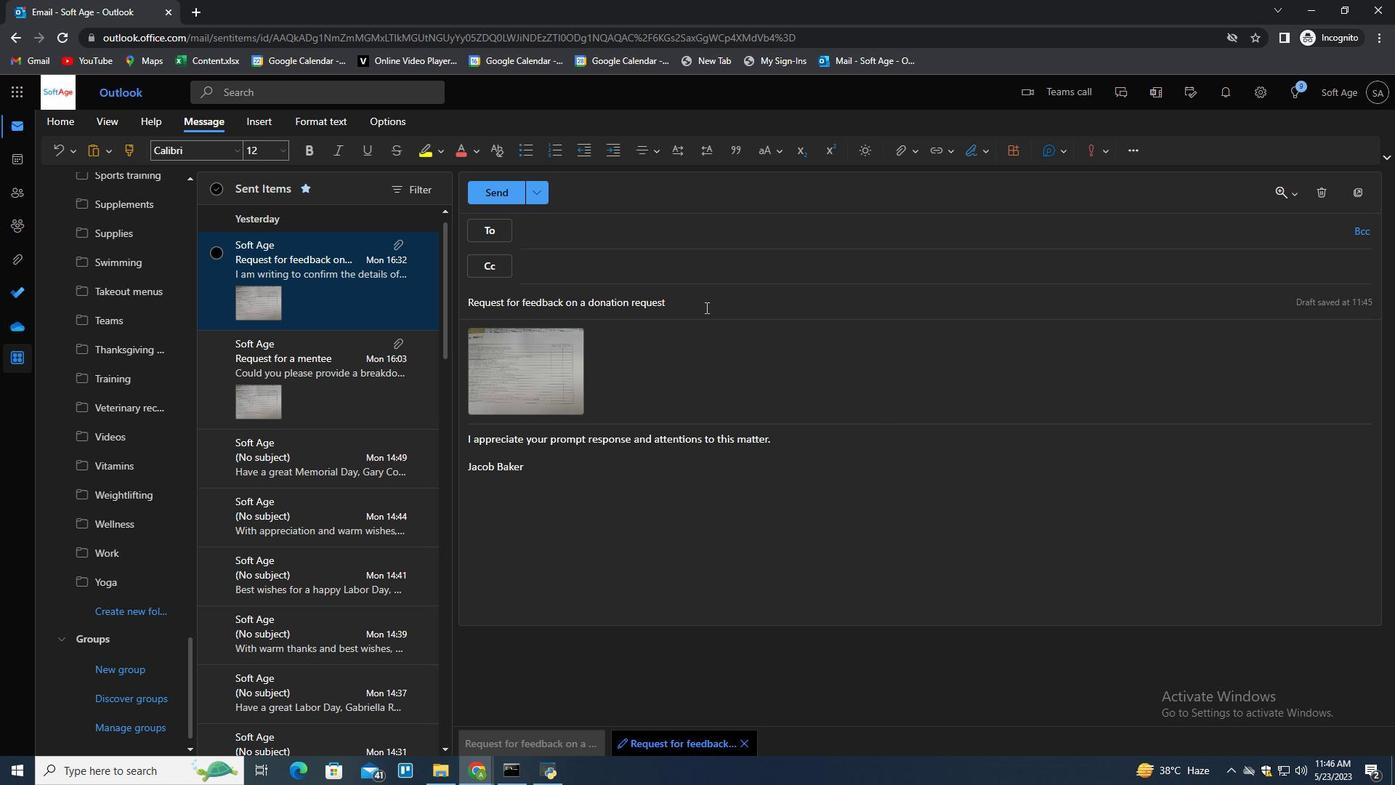 
Action: Mouse pressed left at (716, 303)
Screenshot: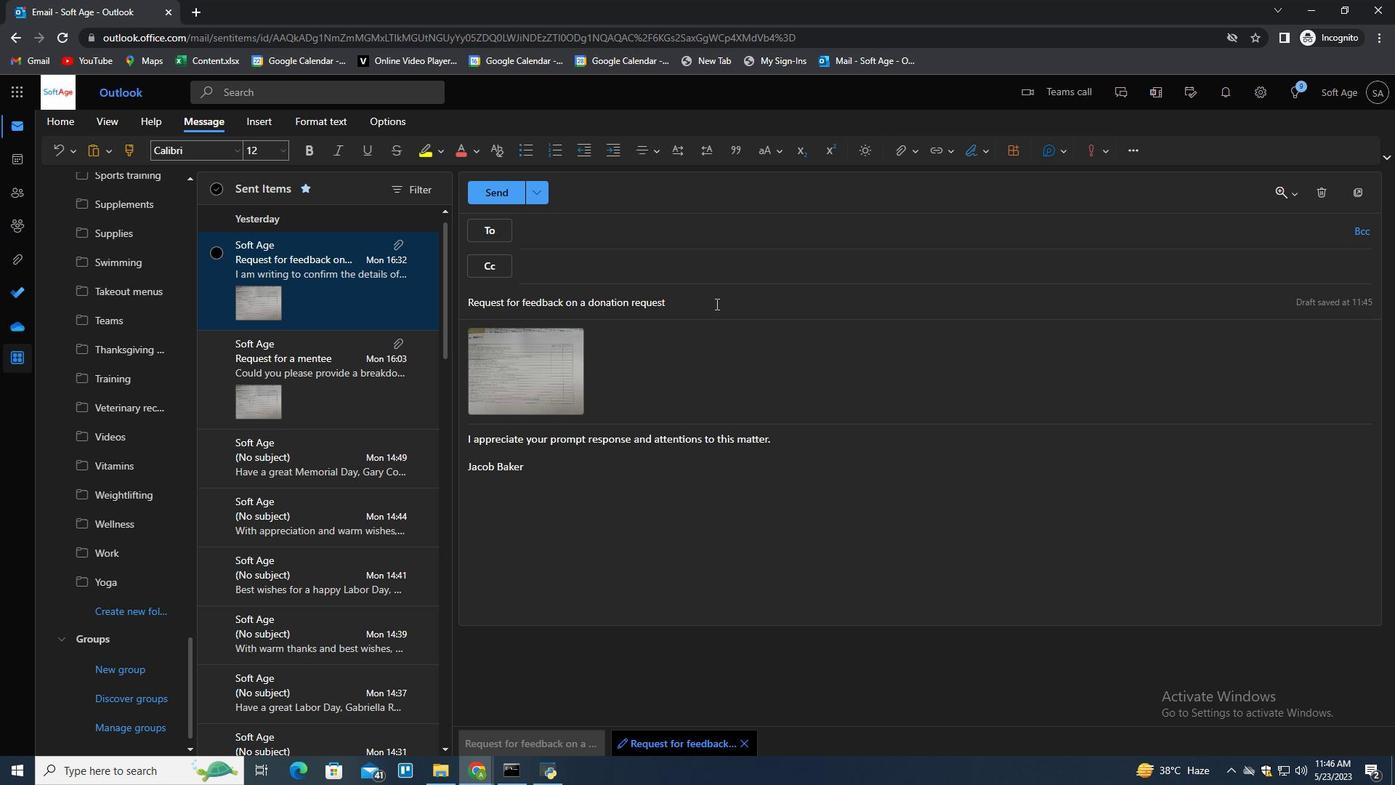 
Action: Mouse moved to (583, 473)
Screenshot: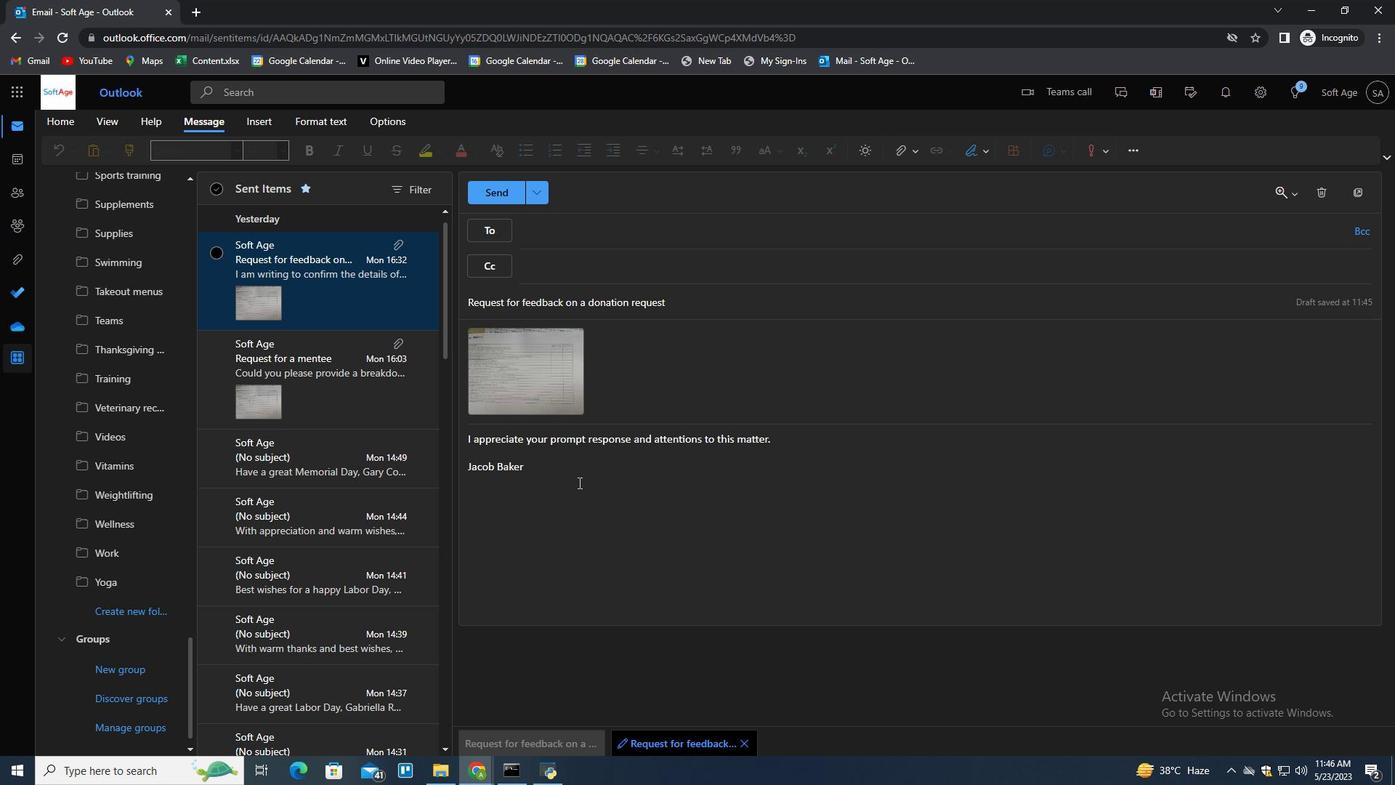 
Action: Mouse pressed left at (583, 473)
Screenshot: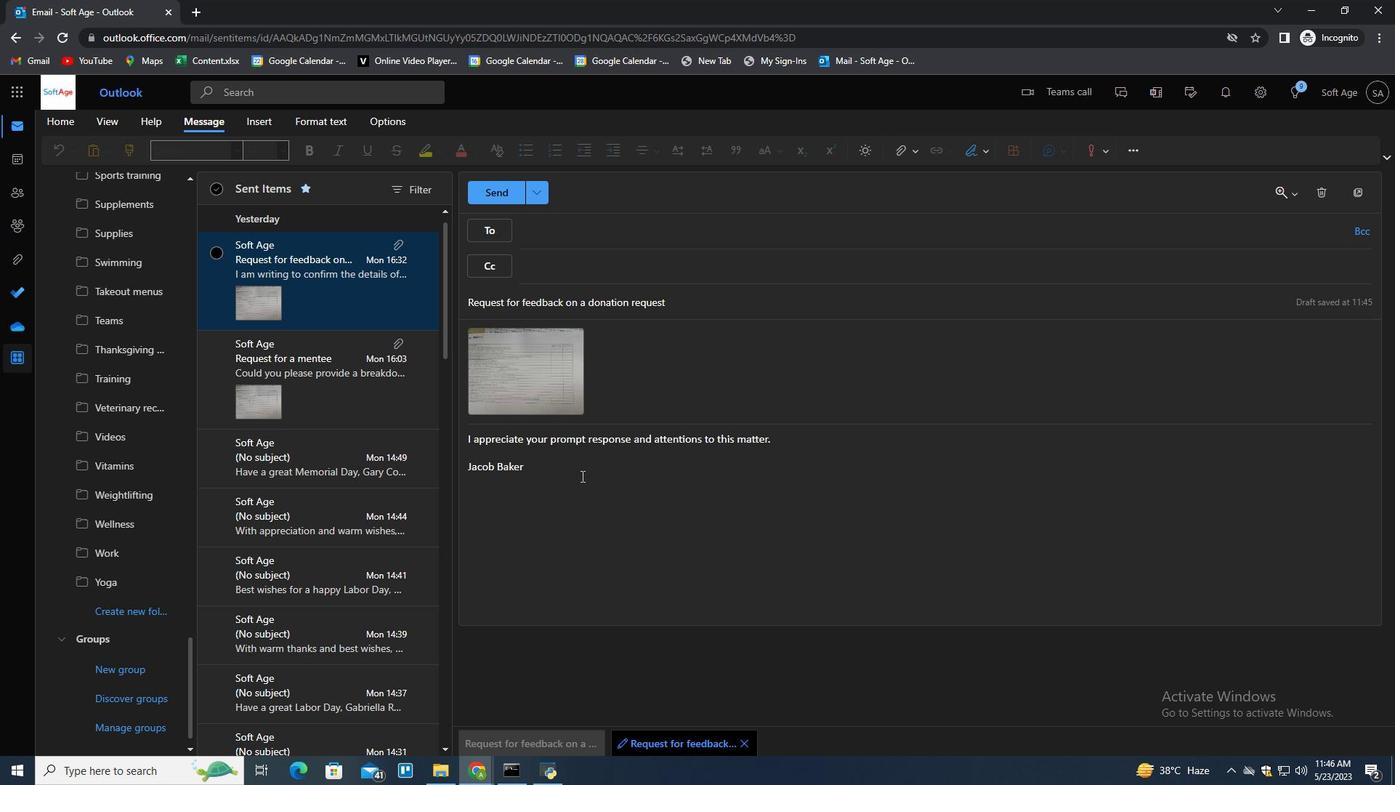 
Action: Mouse moved to (560, 227)
Screenshot: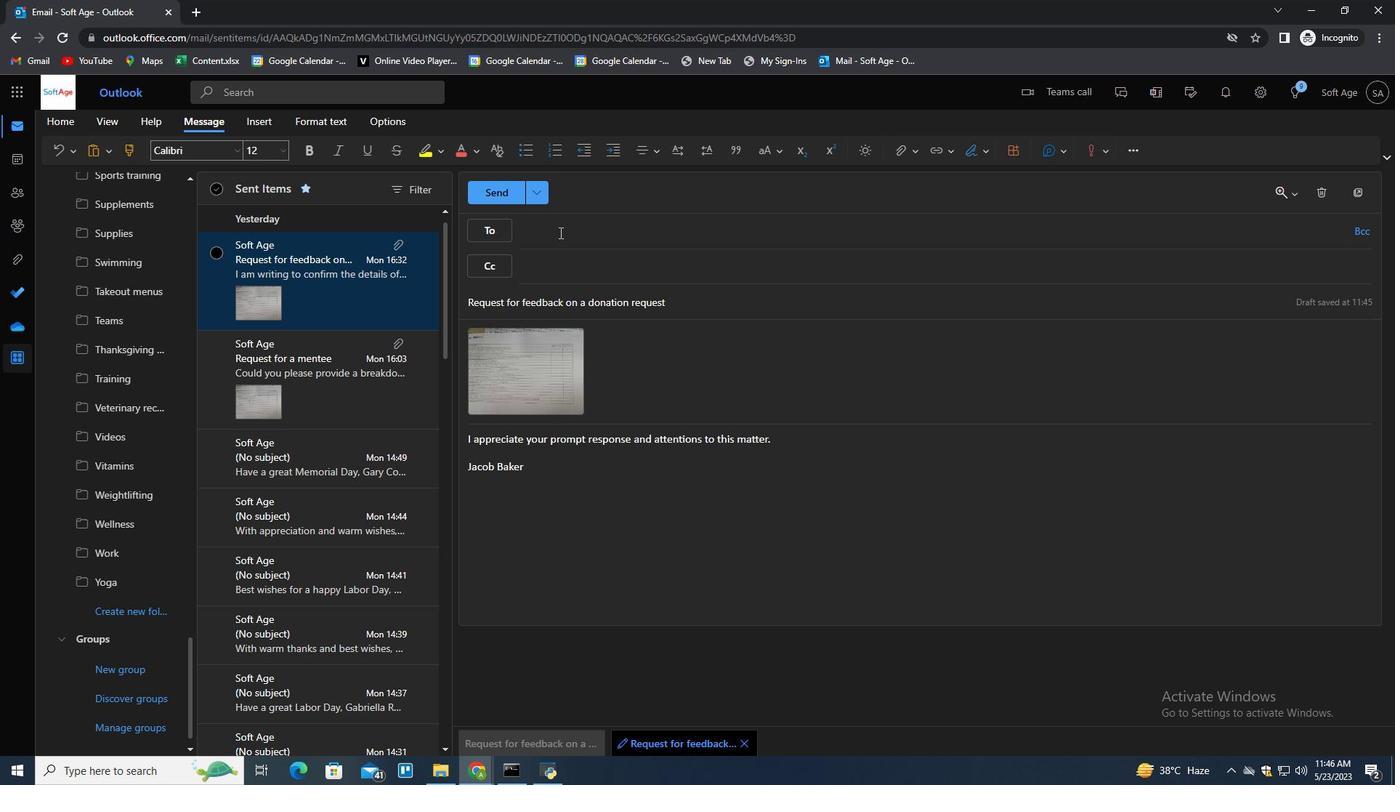 
Action: Mouse pressed left at (560, 227)
Screenshot: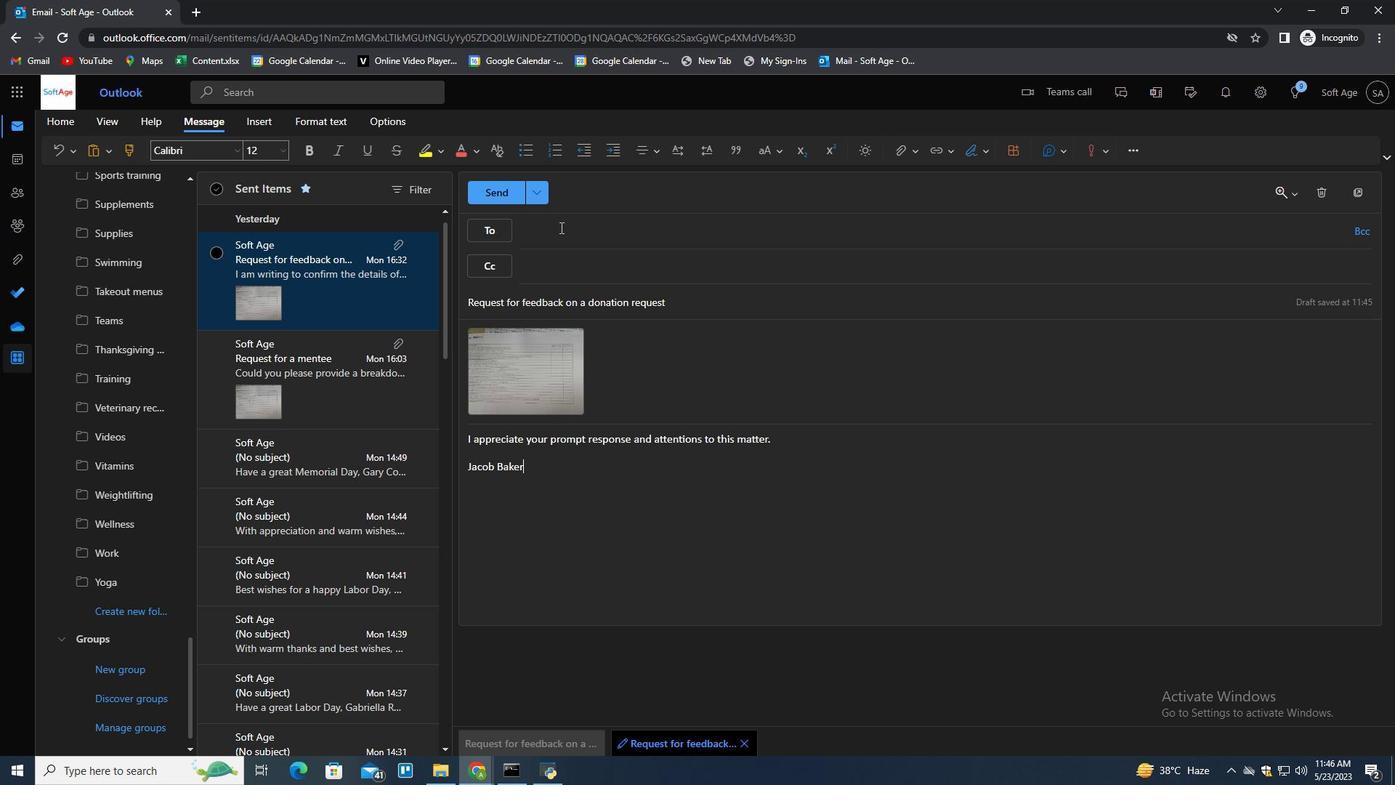
Action: Mouse moved to (561, 227)
Screenshot: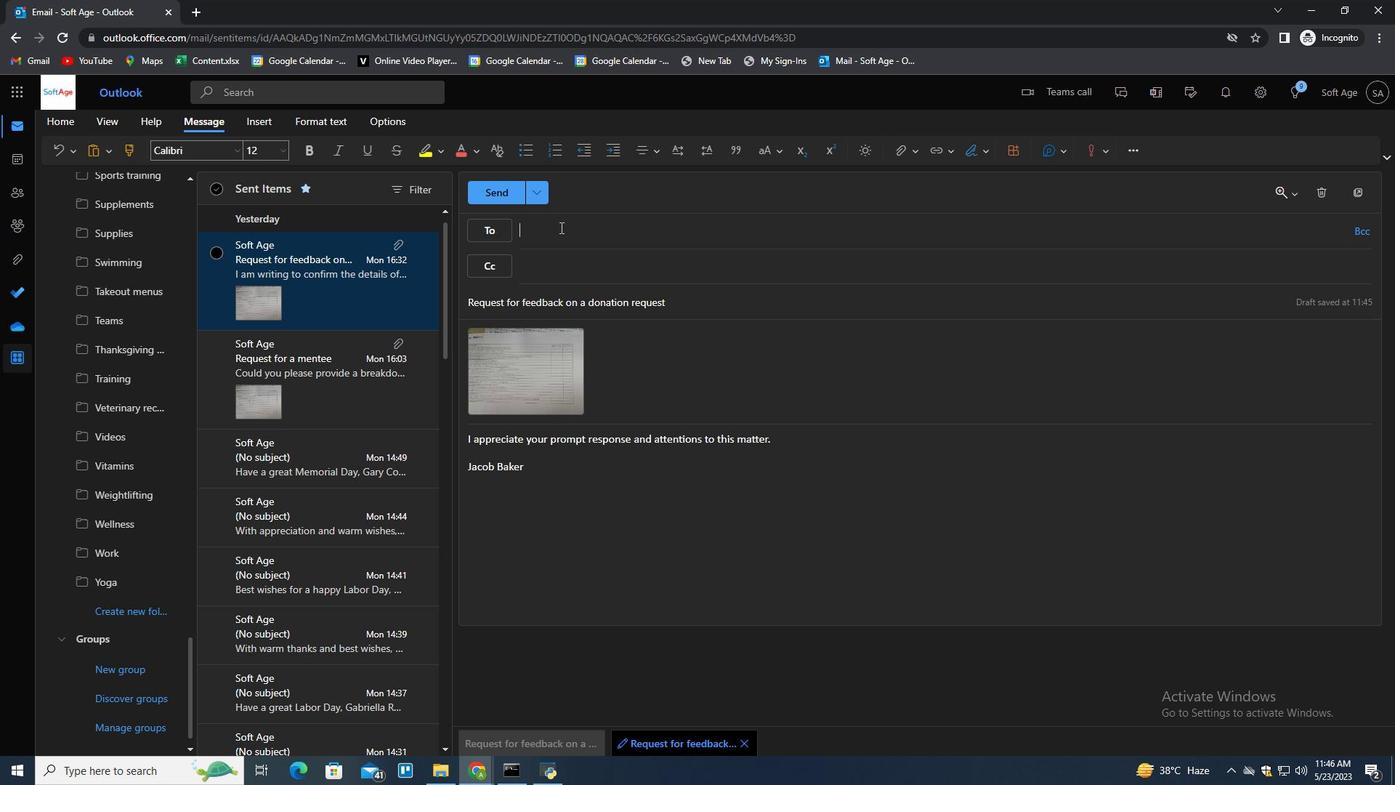 
Action: Key pressed sofate<Key.backspace><Key.backspace><Key.backspace>tage.19<Key.backspace>0<Key.shift>2spf<Key.backspace><Key.backspace><Key.backspace><Key.backspace><Key.shift><Key.shift>@softage.net<Key.down><Key.up><Key.enter>
Screenshot: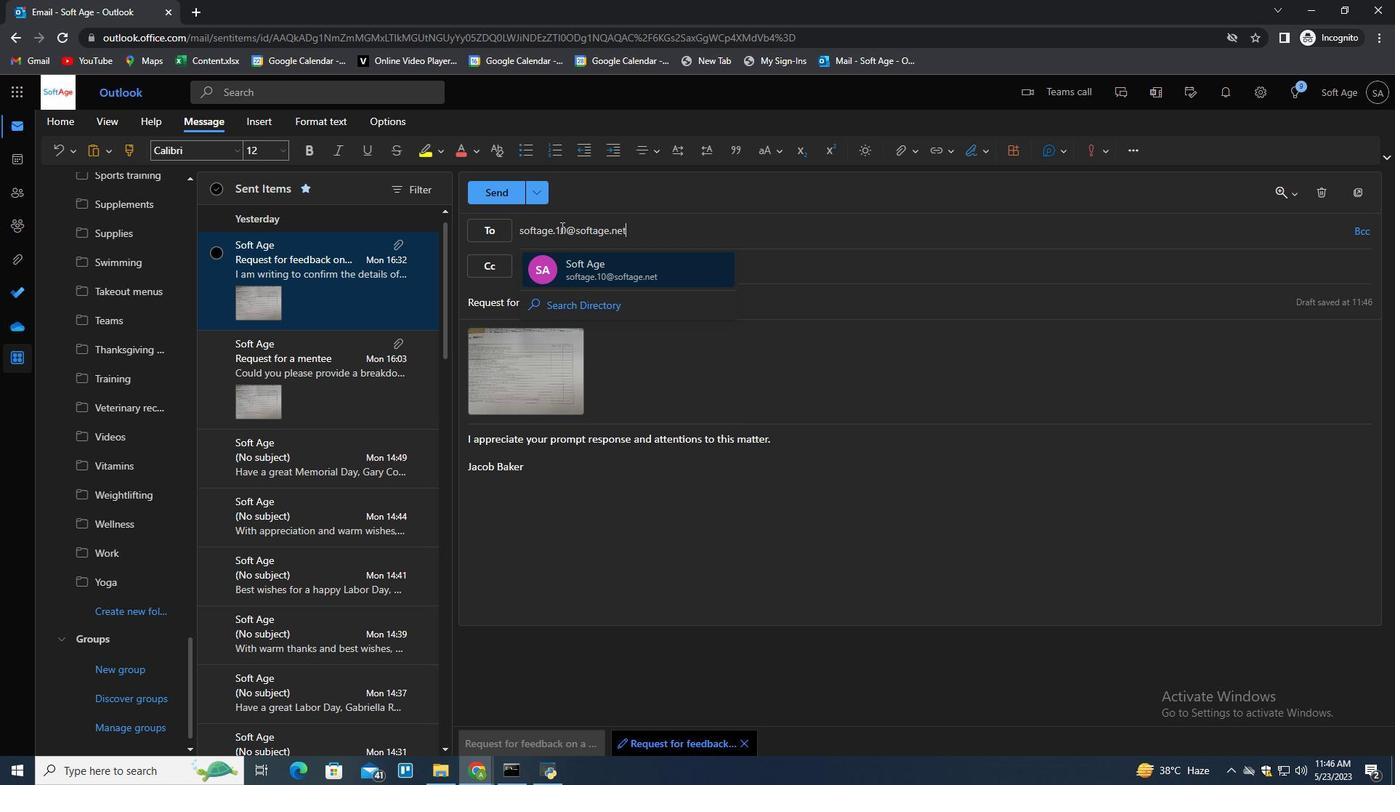 
Action: Mouse moved to (580, 475)
Screenshot: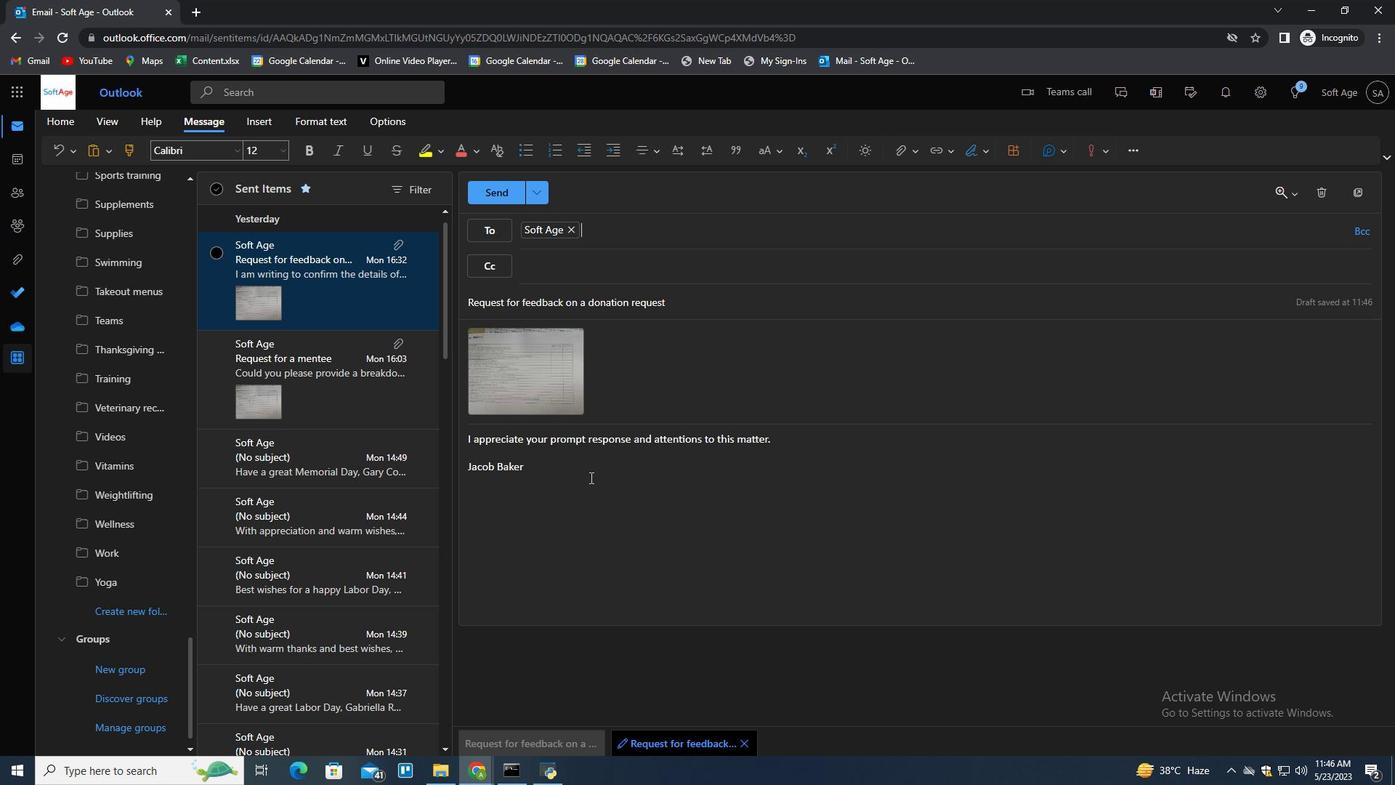 
Action: Mouse pressed left at (580, 475)
Screenshot: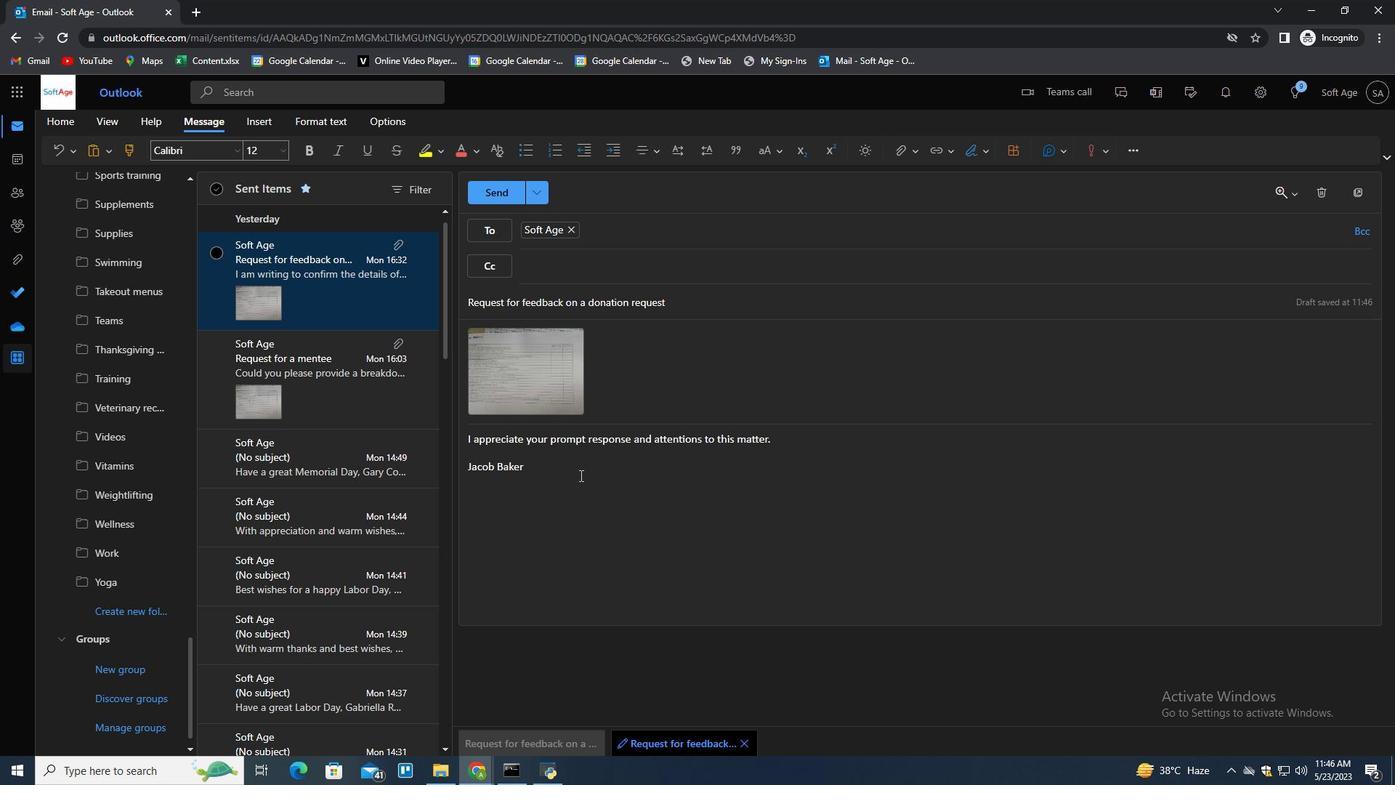
Action: Key pressed <Key.enter>
Screenshot: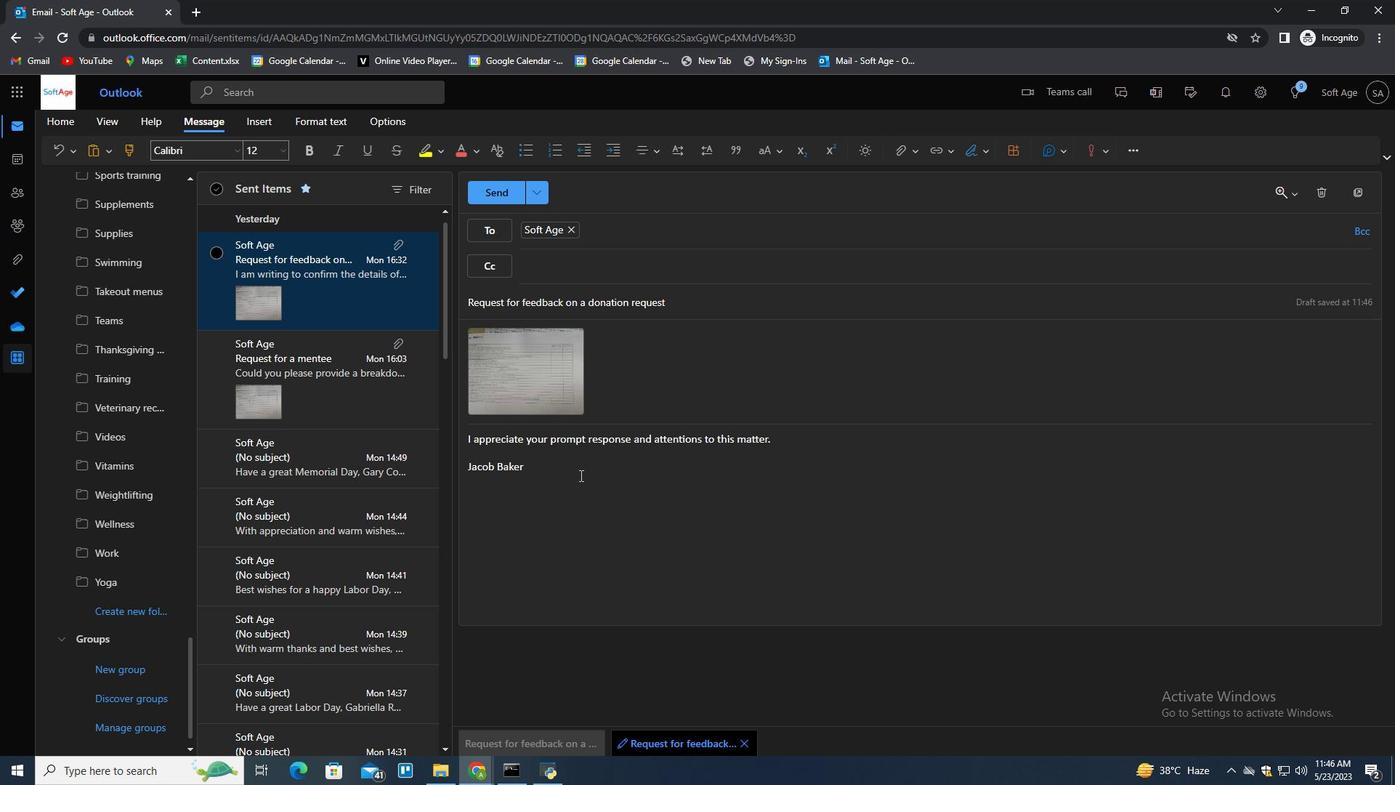 
Action: Mouse moved to (130, 605)
Screenshot: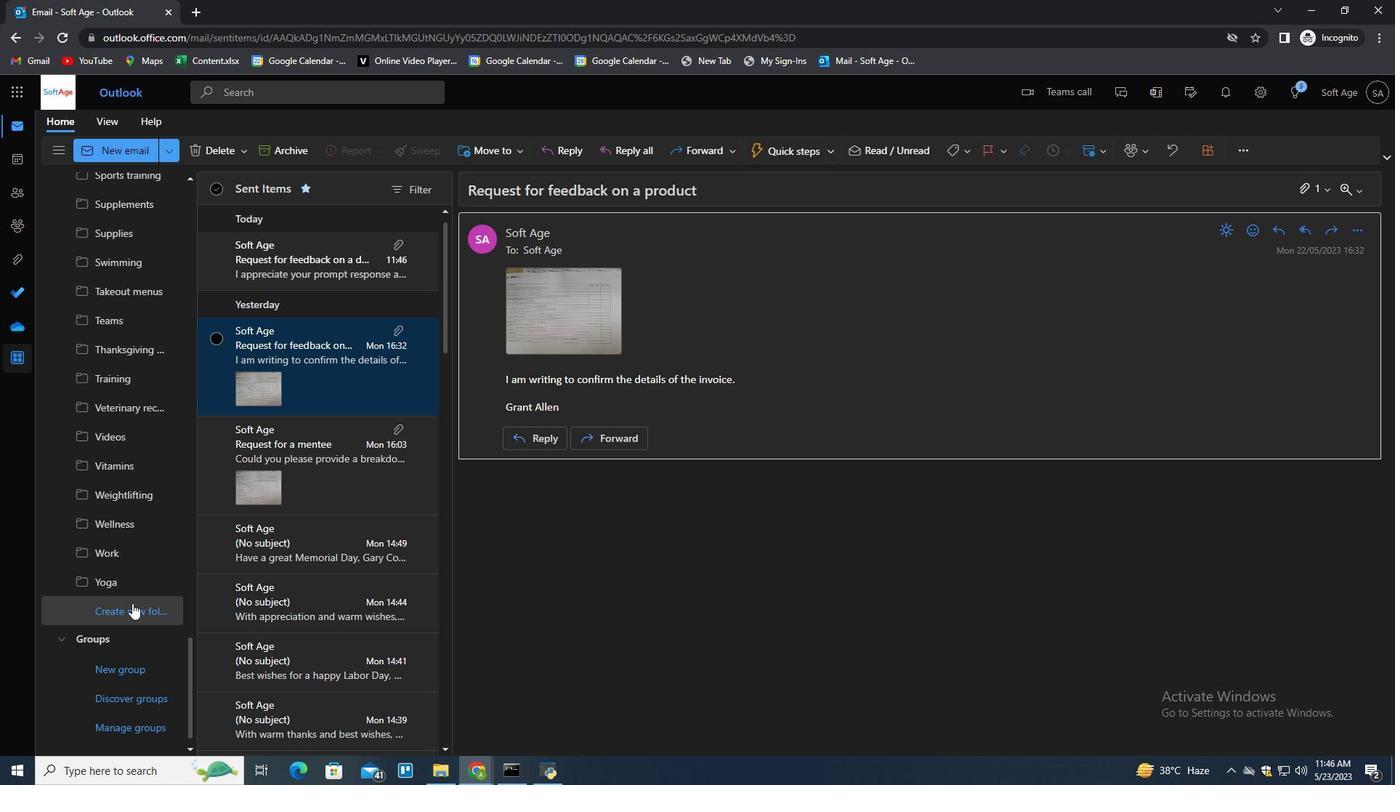 
Action: Mouse pressed left at (130, 605)
Screenshot: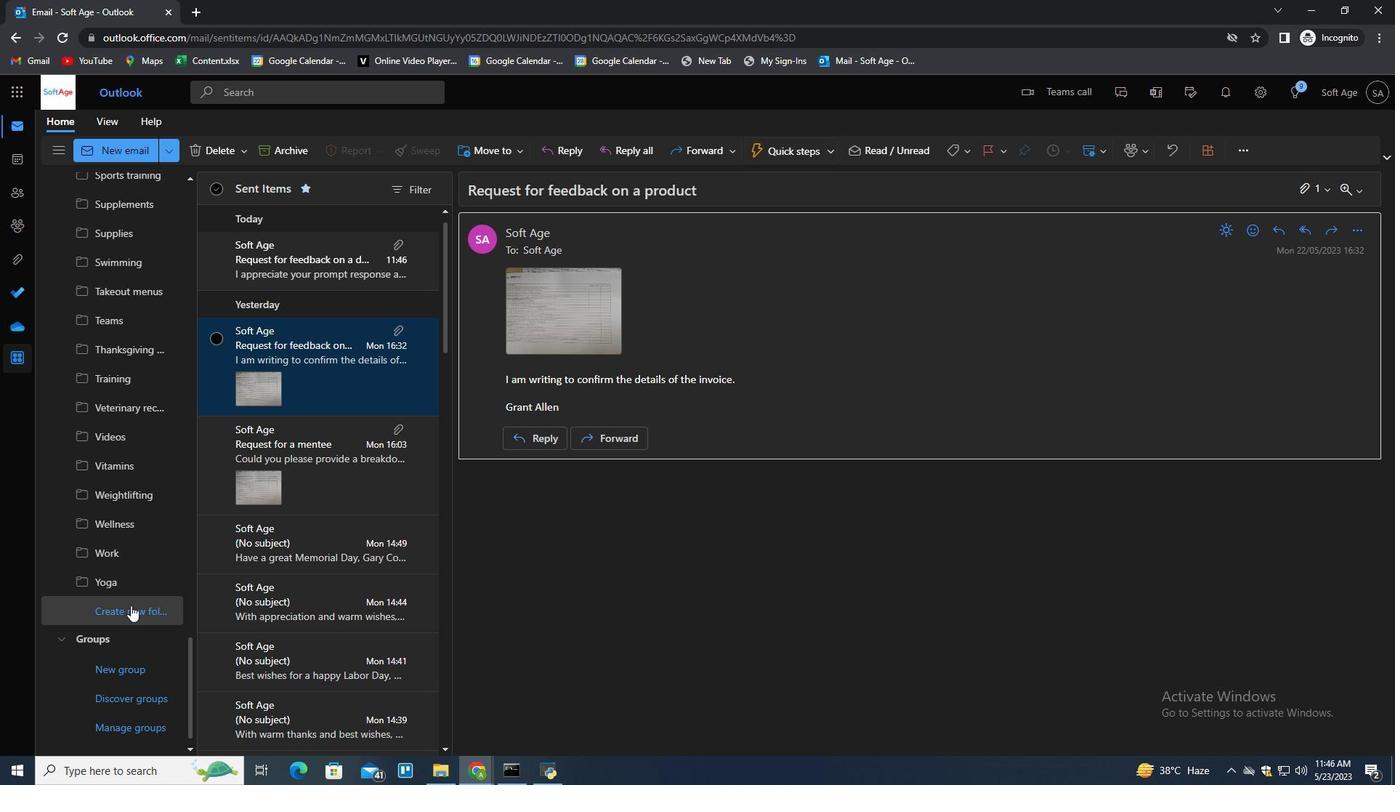 
Action: Mouse moved to (122, 604)
Screenshot: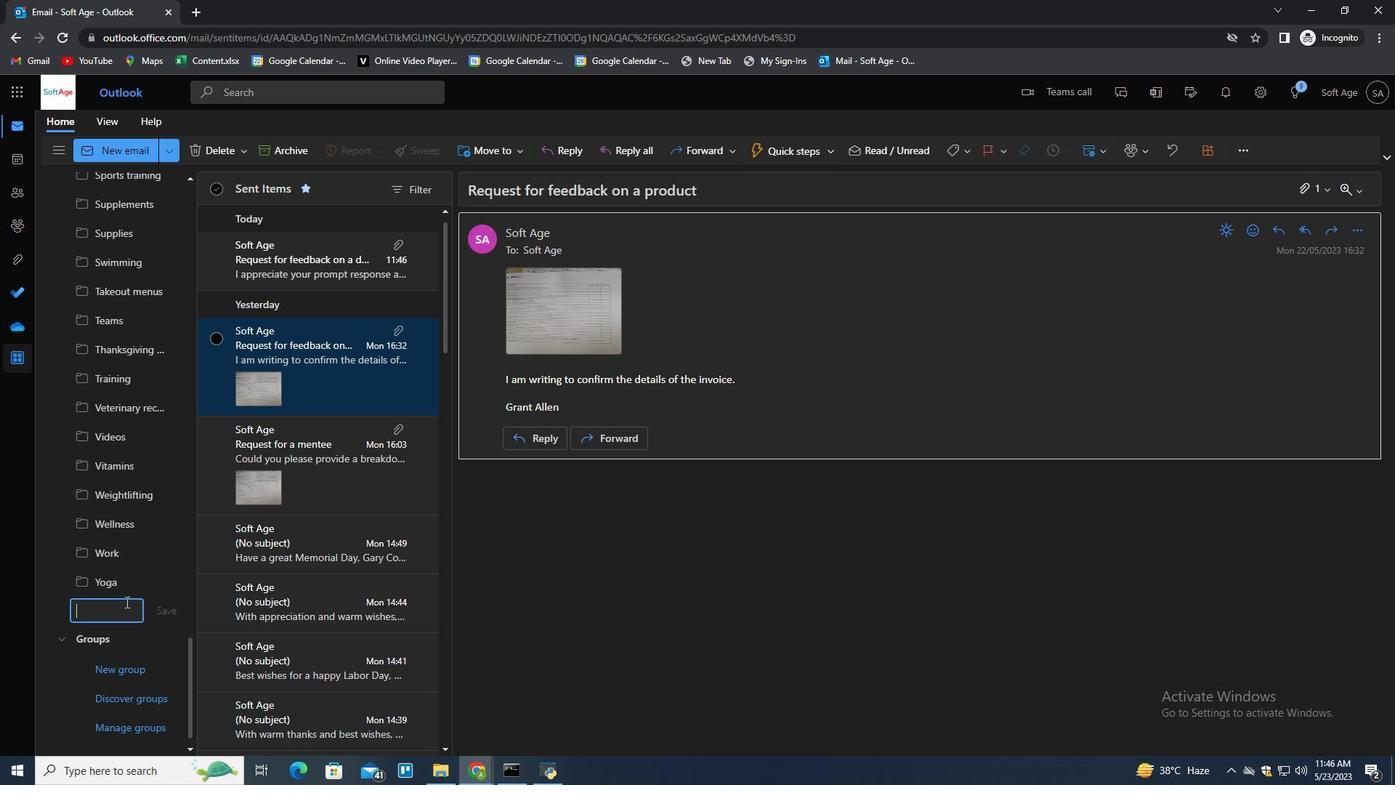 
Action: Key pressed <Key.shift>
Screenshot: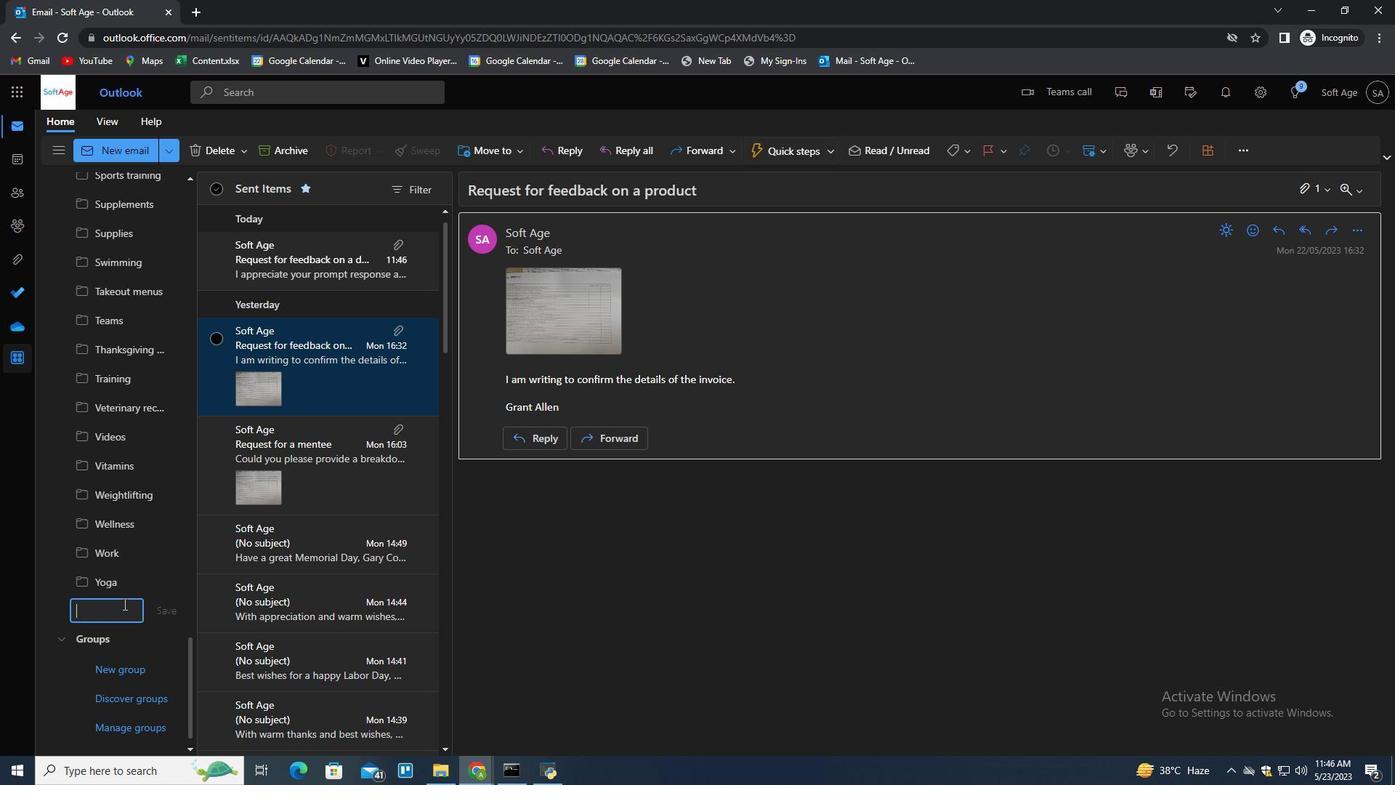 
Action: Mouse moved to (120, 605)
Screenshot: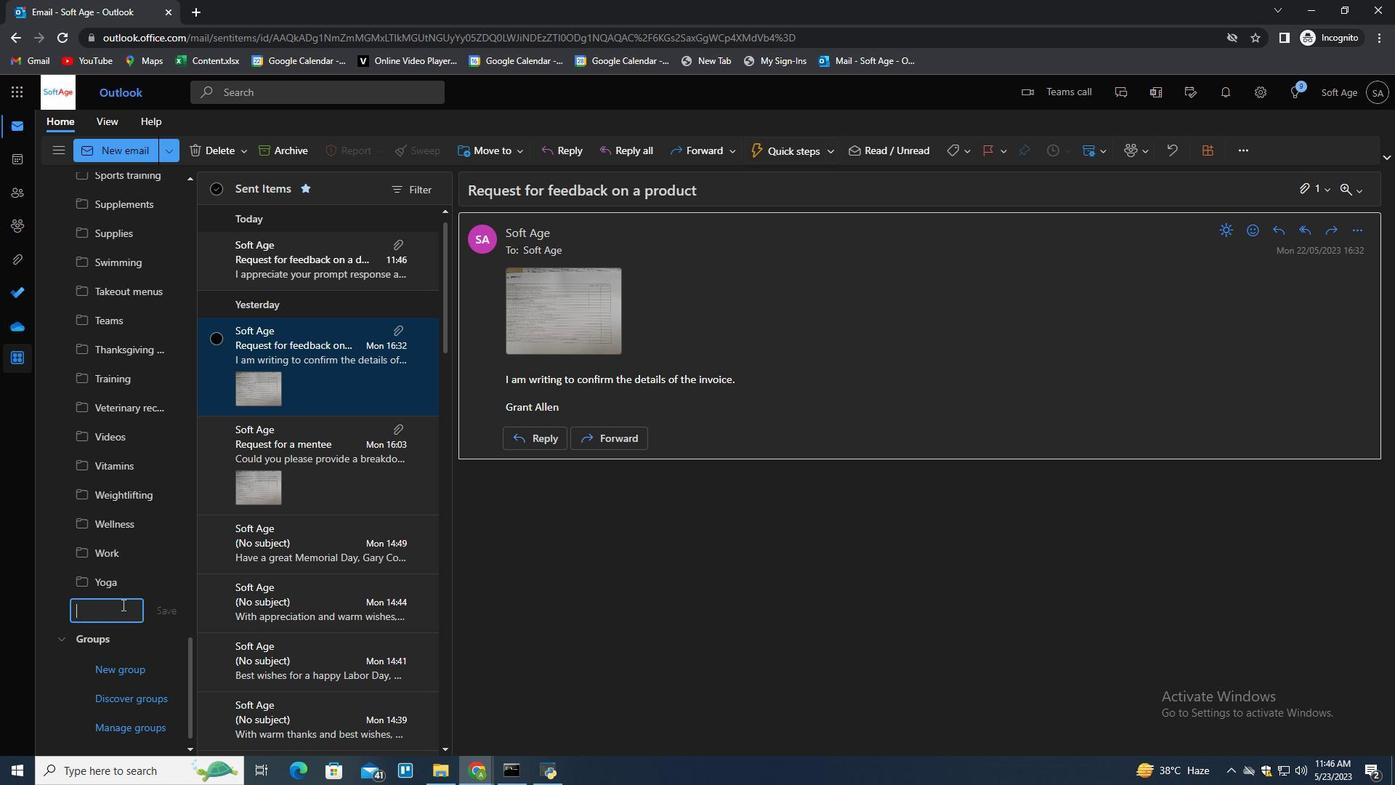 
Action: Key pressed <Key.shift><Key.shift><Key.shift><Key.shift><Key.shift><Key.shift>Valentine<Key.space><Key.shift>Day<Key.space><Key.shift>G<Key.backspace>gifts<Key.enter>
Screenshot: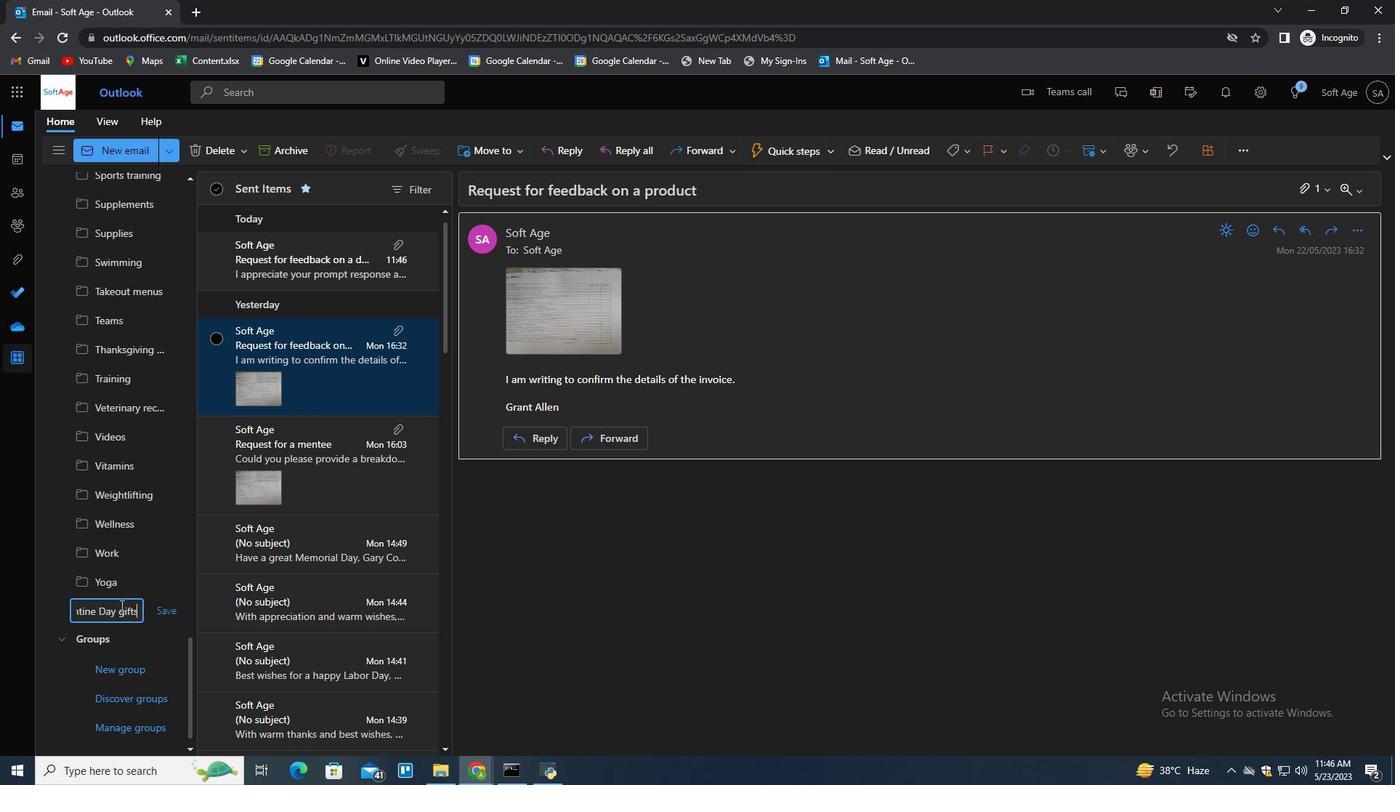 
Action: Mouse moved to (381, 488)
Screenshot: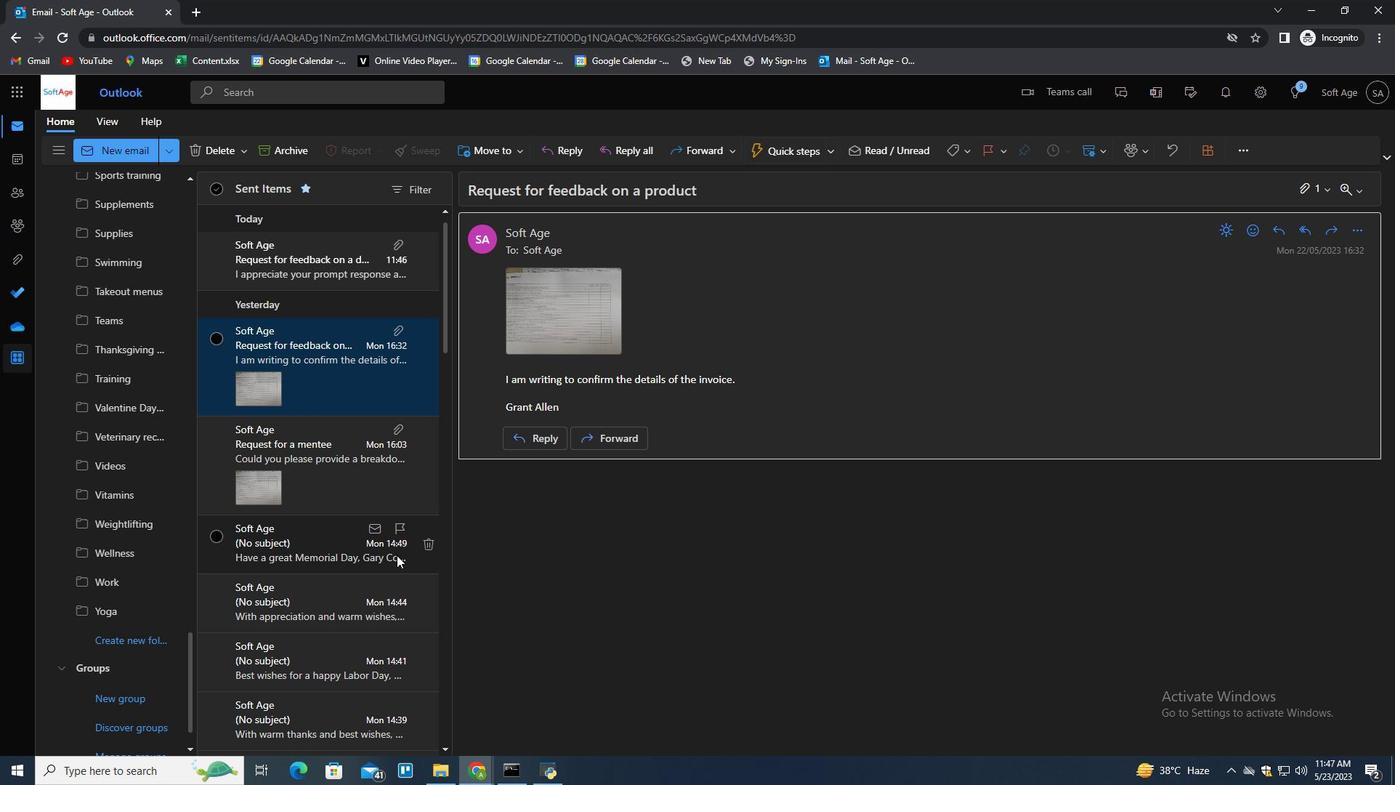 
Action: Mouse scrolled (389, 534) with delta (0, 0)
Screenshot: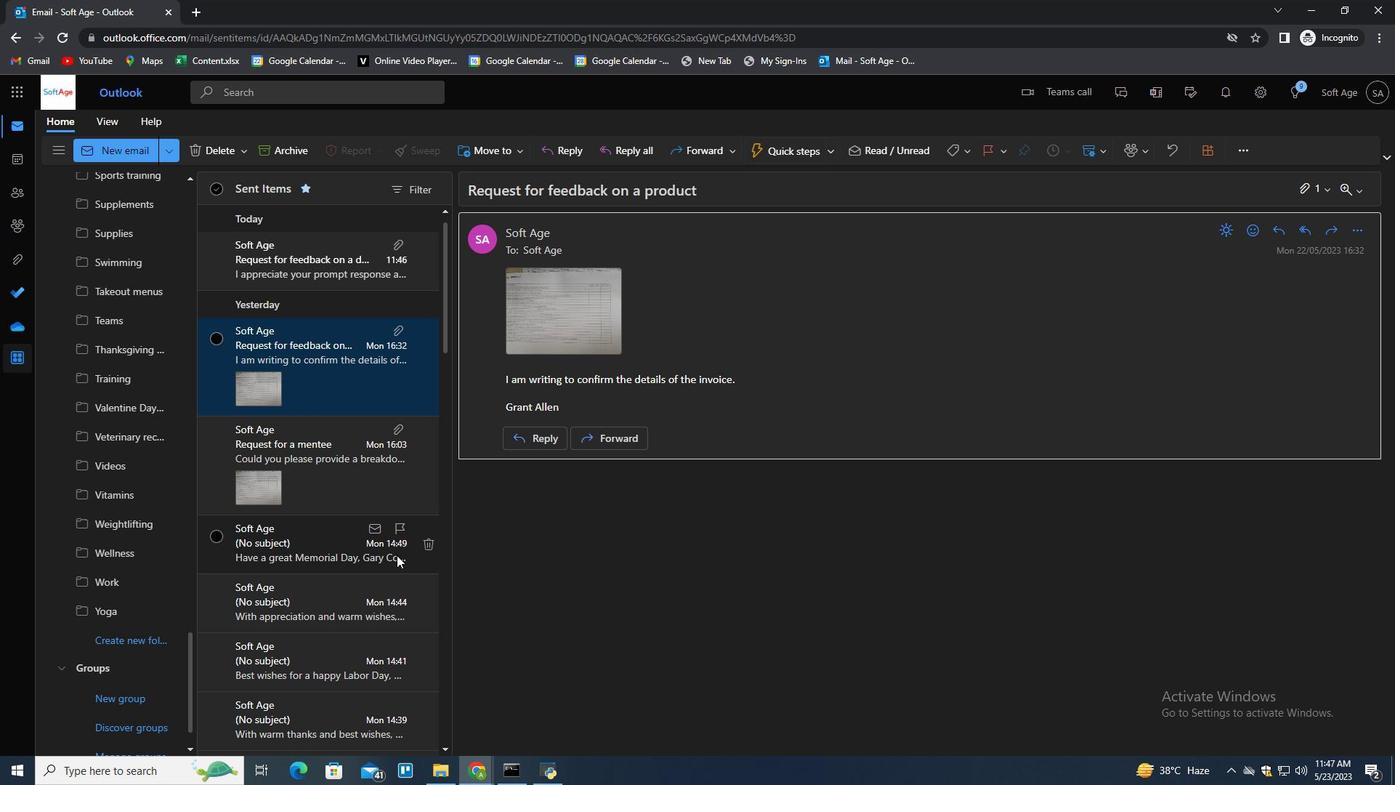 
Action: Mouse moved to (374, 468)
Screenshot: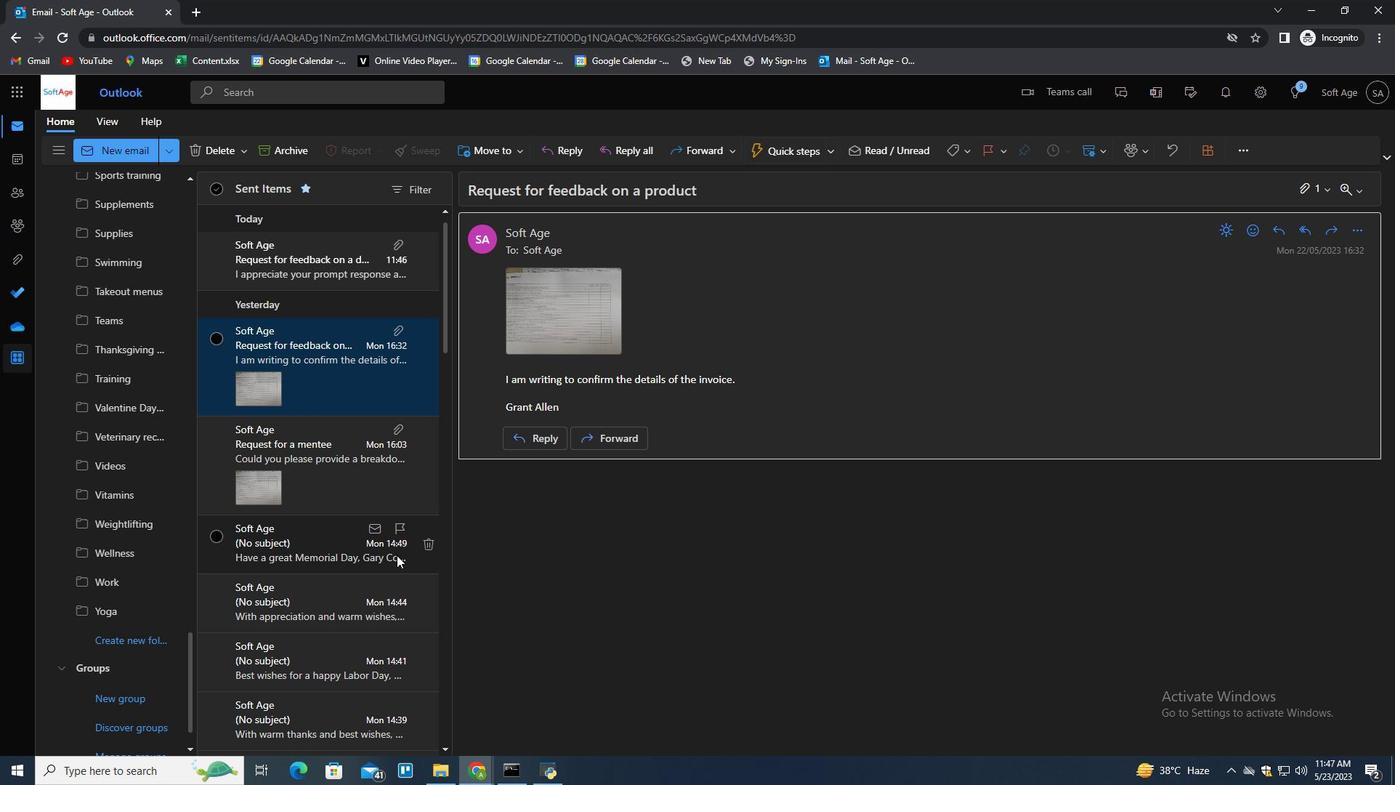 
Action: Mouse scrolled (388, 524) with delta (0, 0)
Screenshot: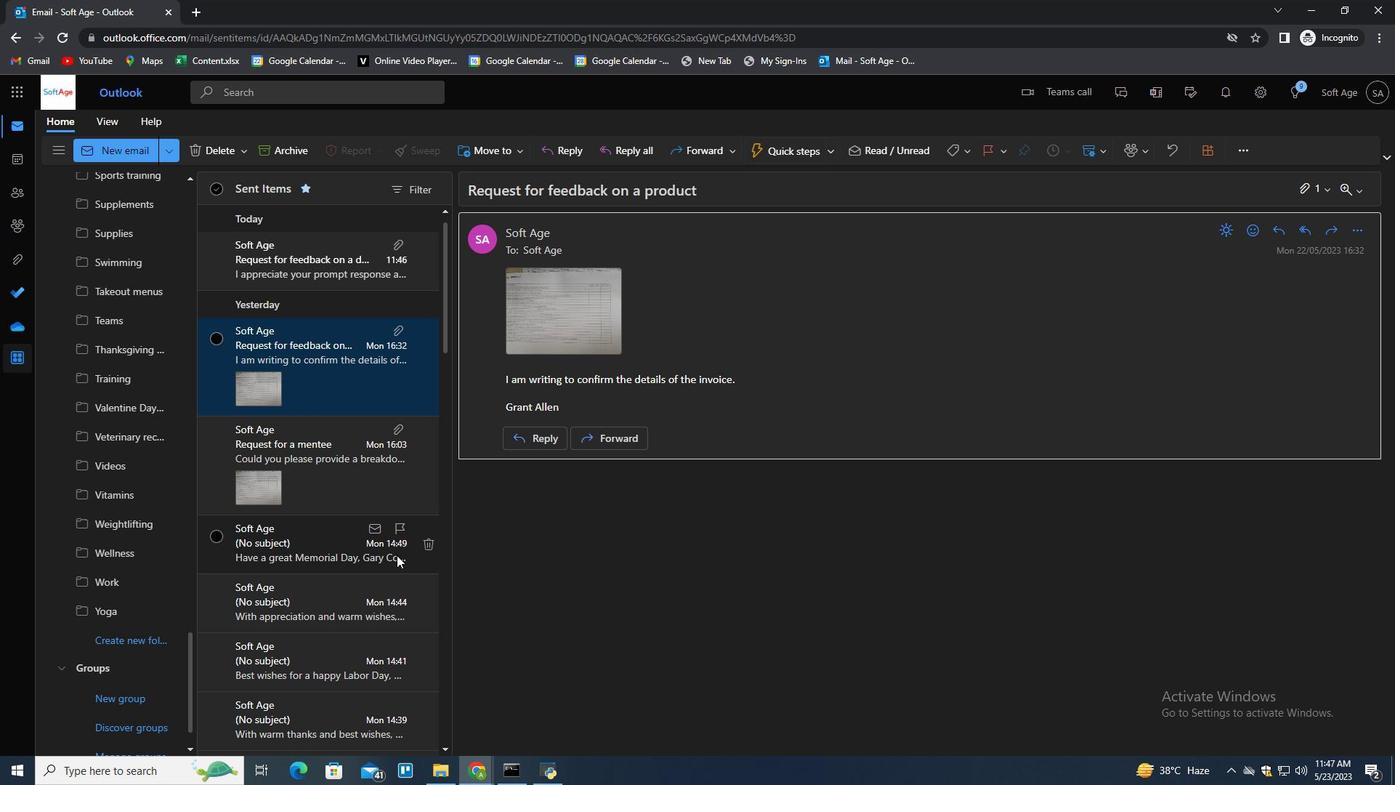 
Action: Mouse moved to (367, 452)
Screenshot: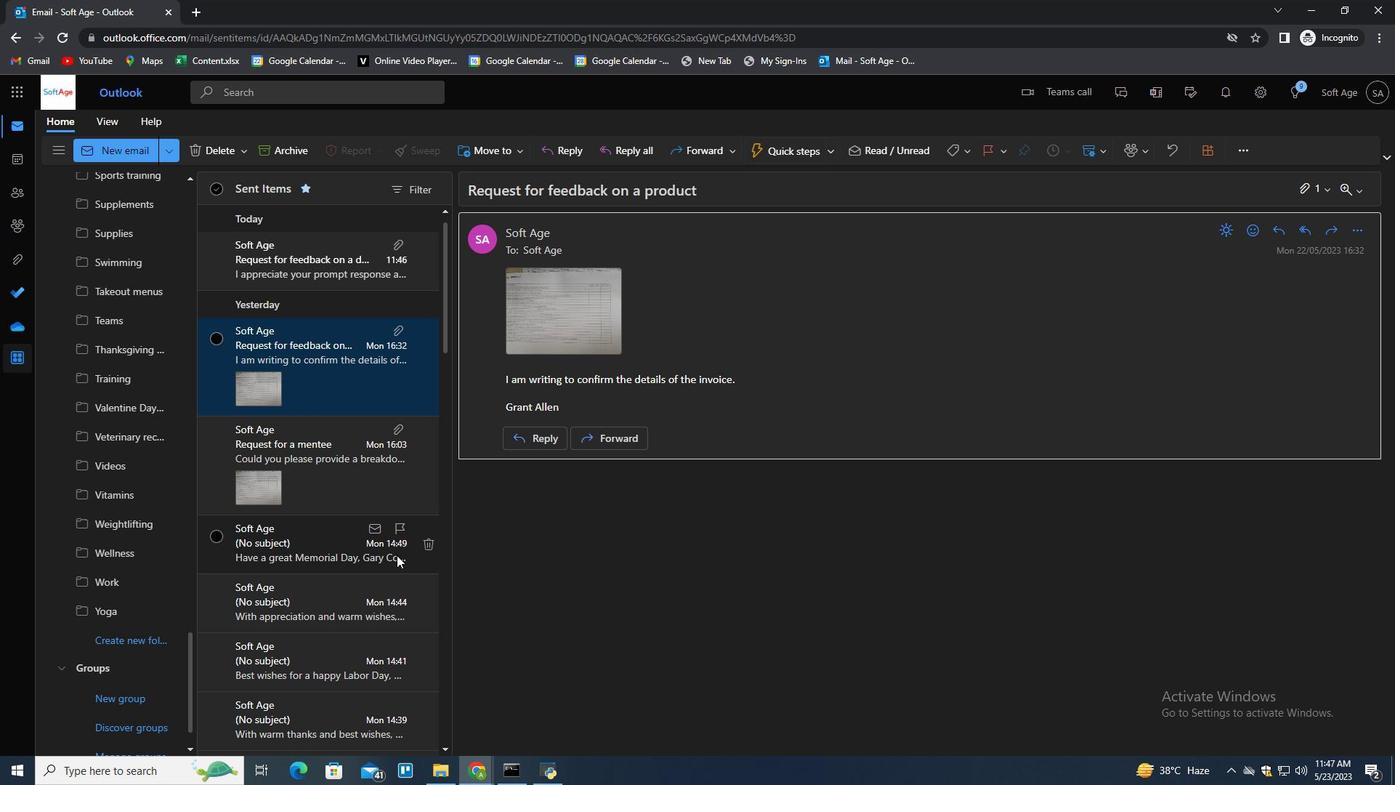 
Action: Mouse scrolled (388, 520) with delta (0, 0)
Screenshot: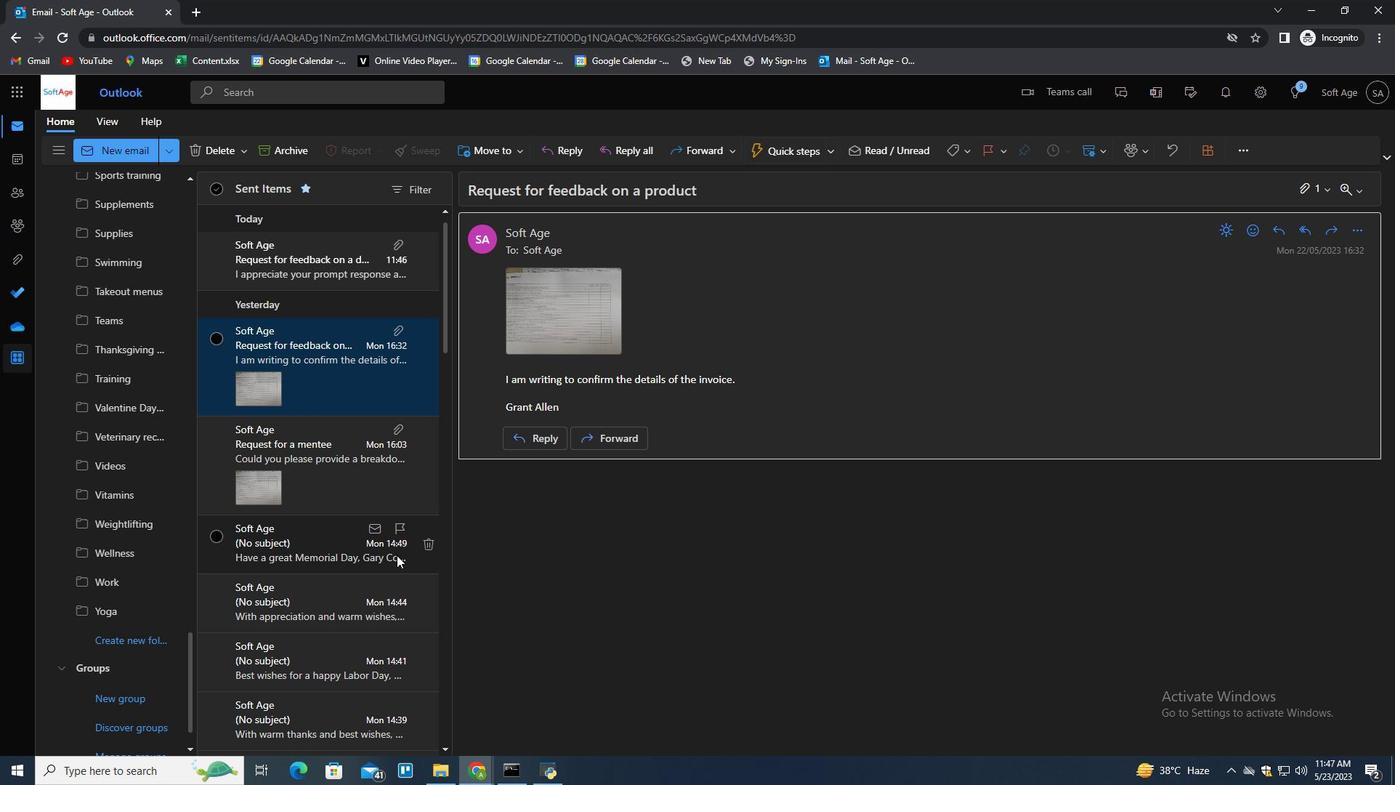 
Action: Mouse moved to (362, 443)
Screenshot: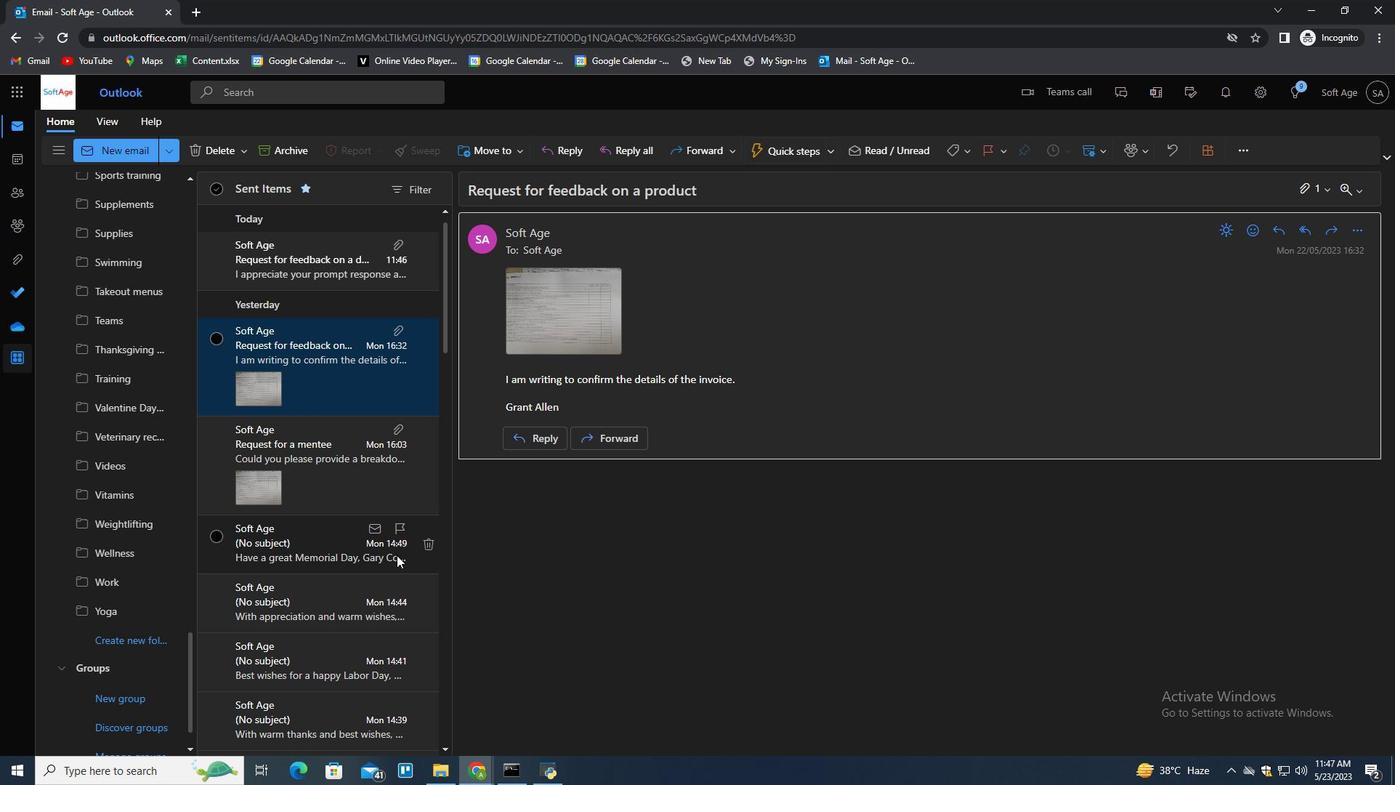 
Action: Mouse scrolled (388, 514) with delta (0, 0)
Screenshot: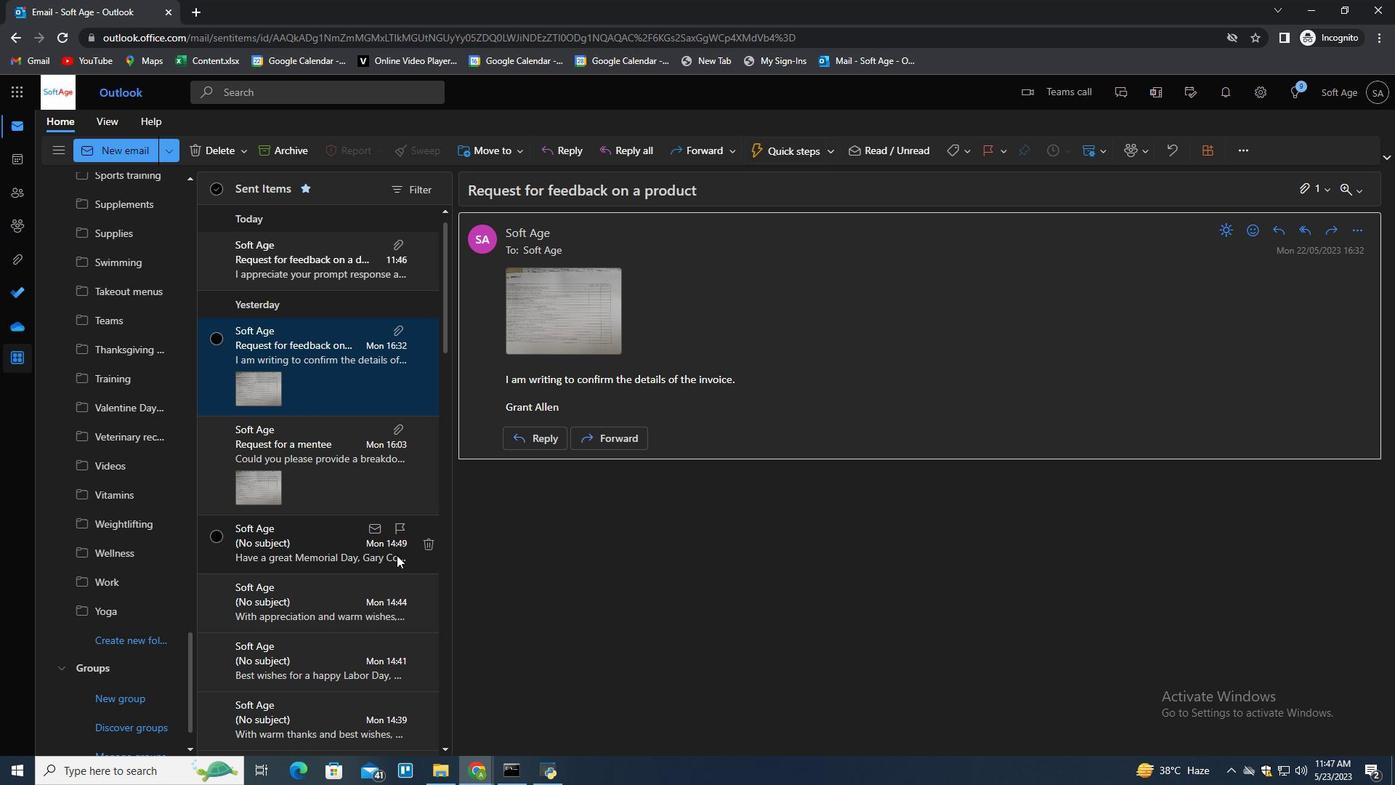 
Action: Mouse moved to (328, 272)
Screenshot: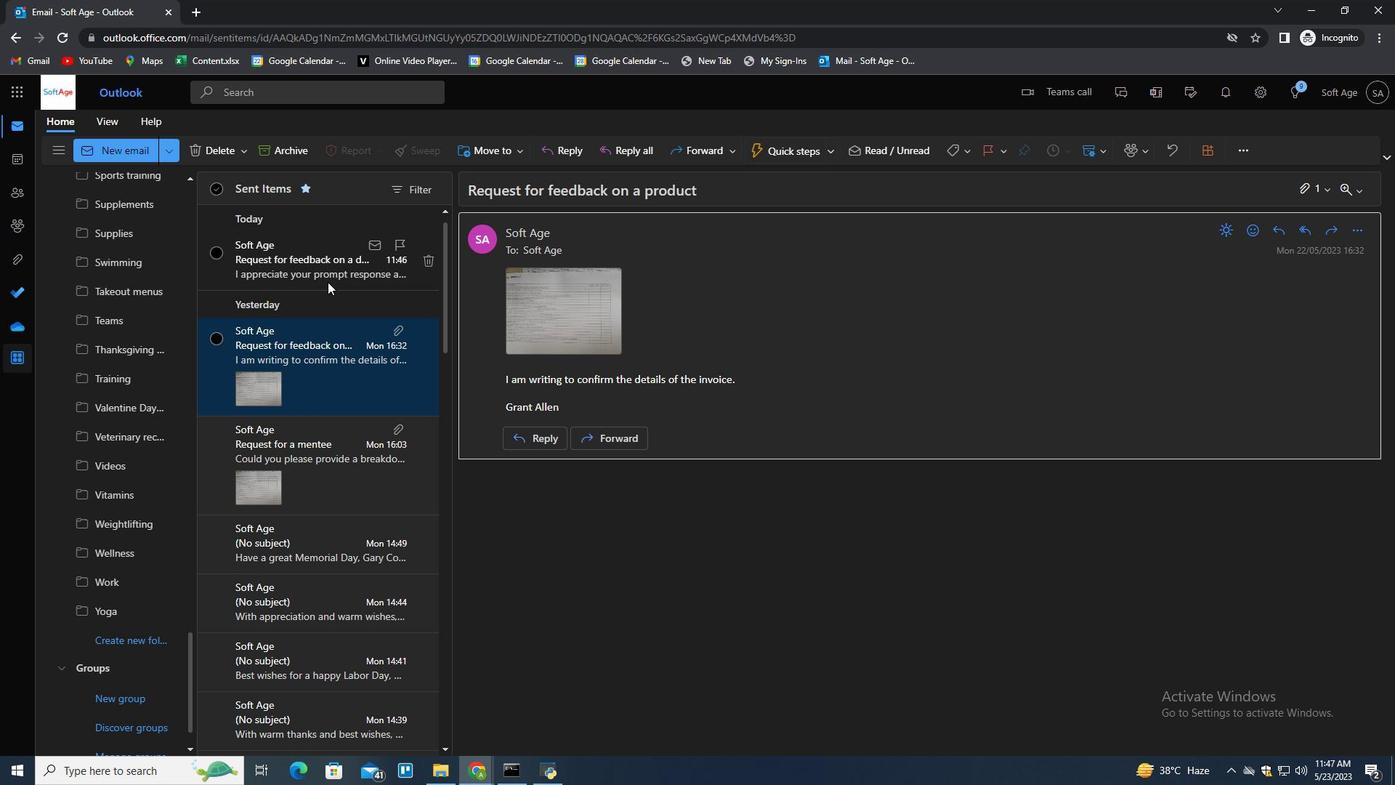
Action: Mouse pressed right at (328, 272)
Screenshot: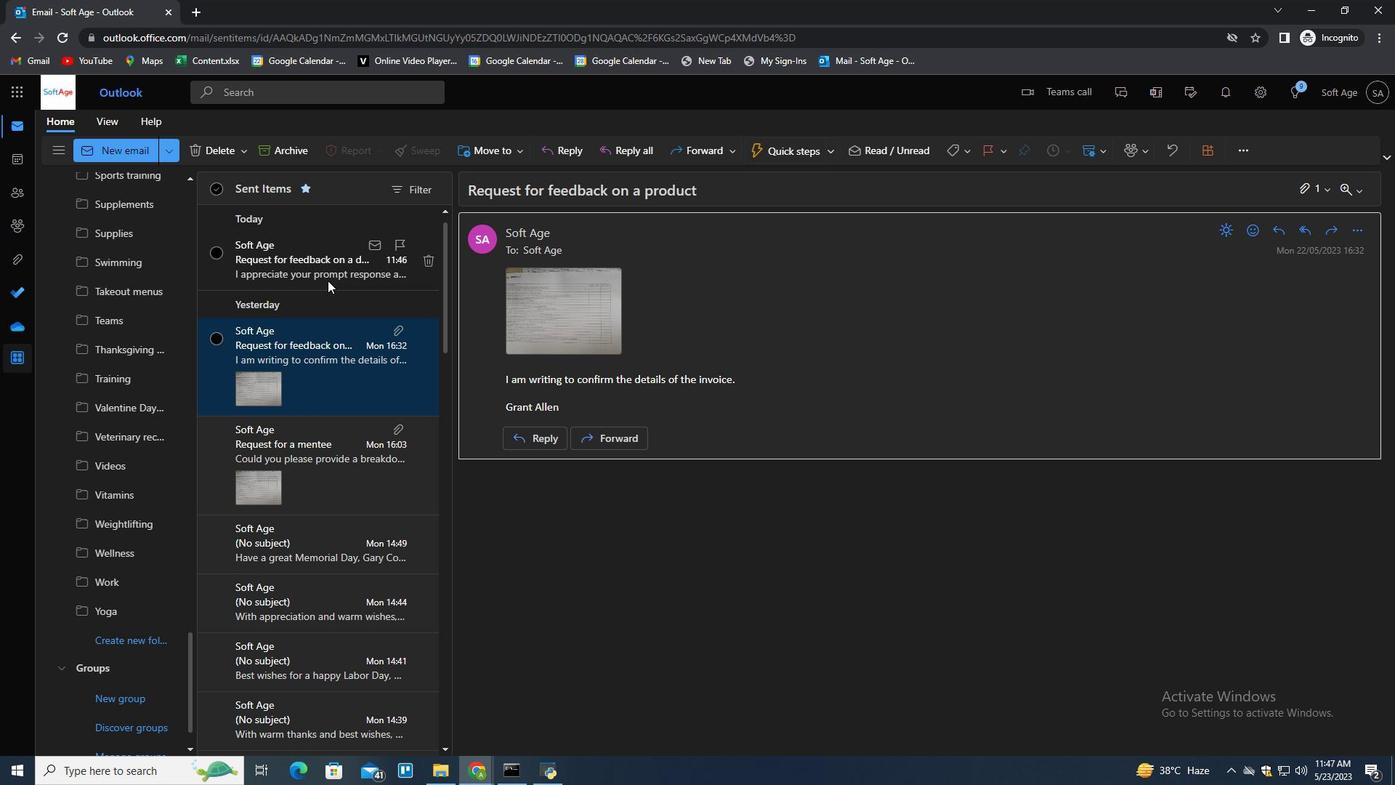 
Action: Mouse moved to (351, 336)
Screenshot: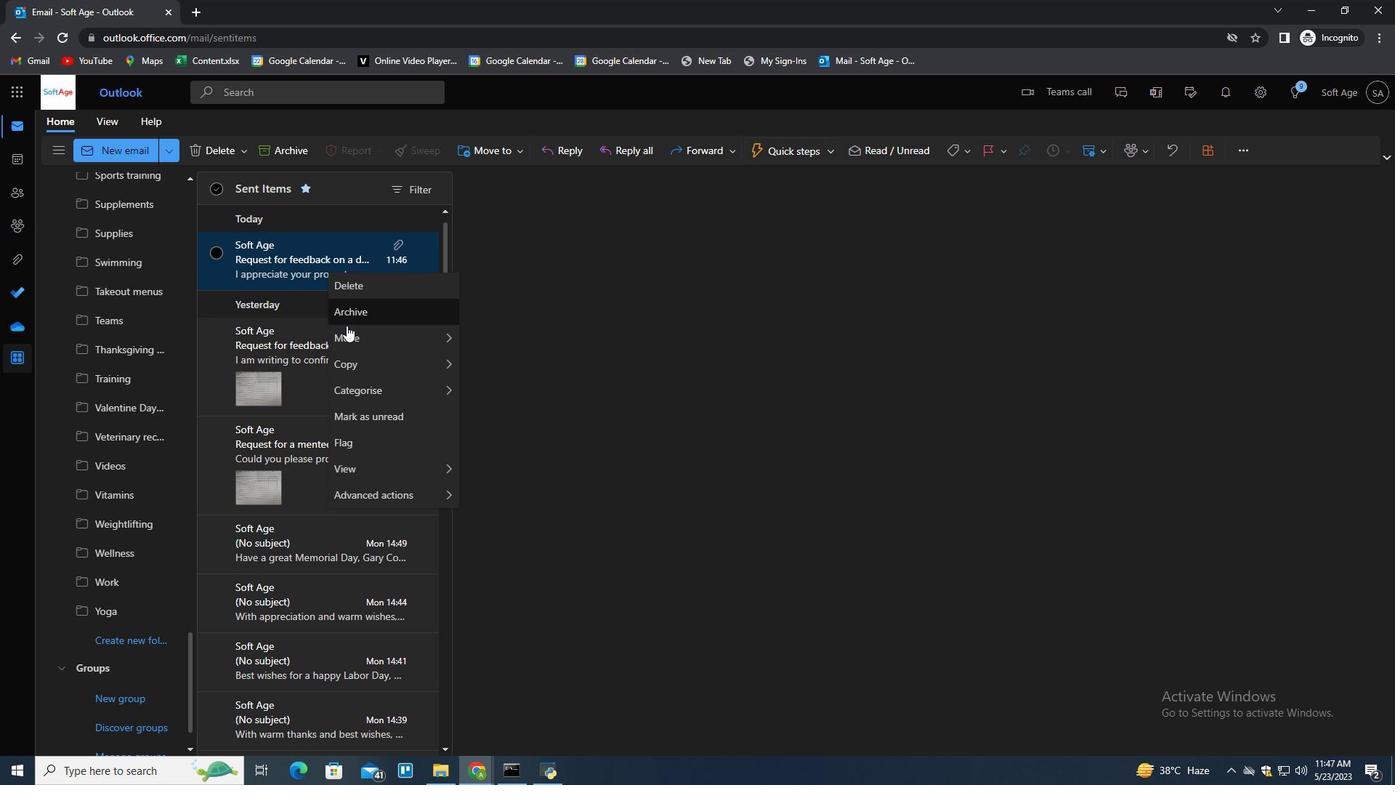 
Action: Mouse pressed left at (351, 336)
Screenshot: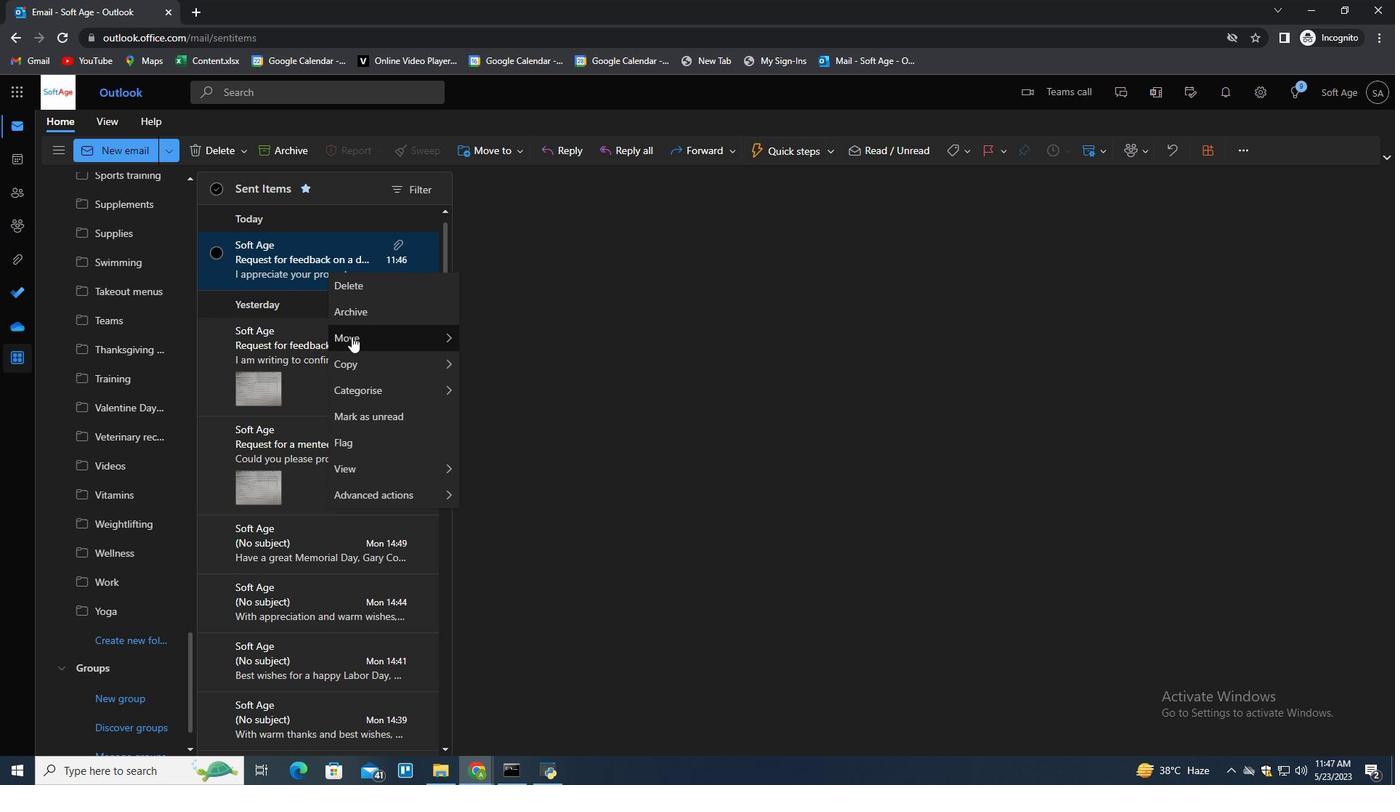 
Action: Mouse moved to (506, 342)
Screenshot: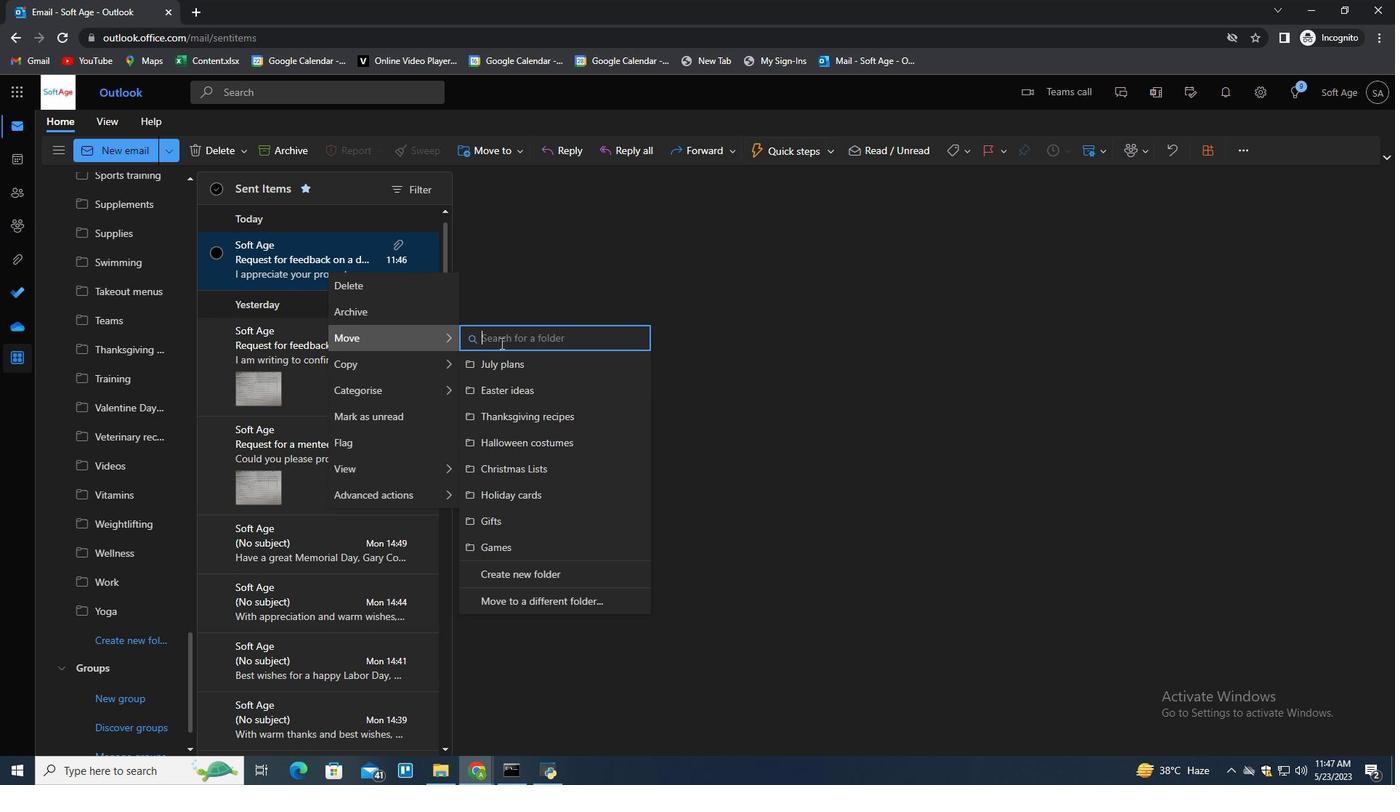 
Action: Mouse pressed left at (506, 342)
Screenshot: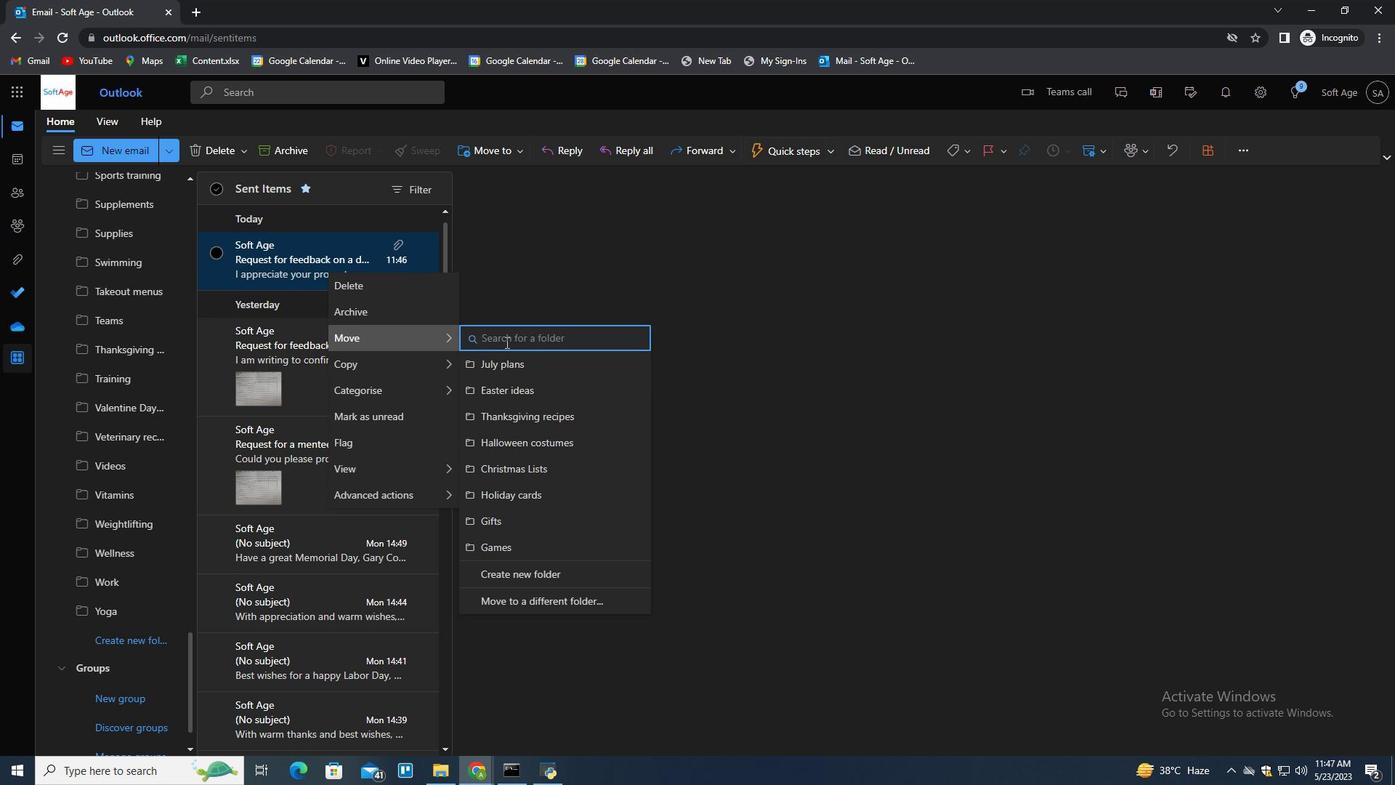 
Action: Mouse moved to (508, 340)
Screenshot: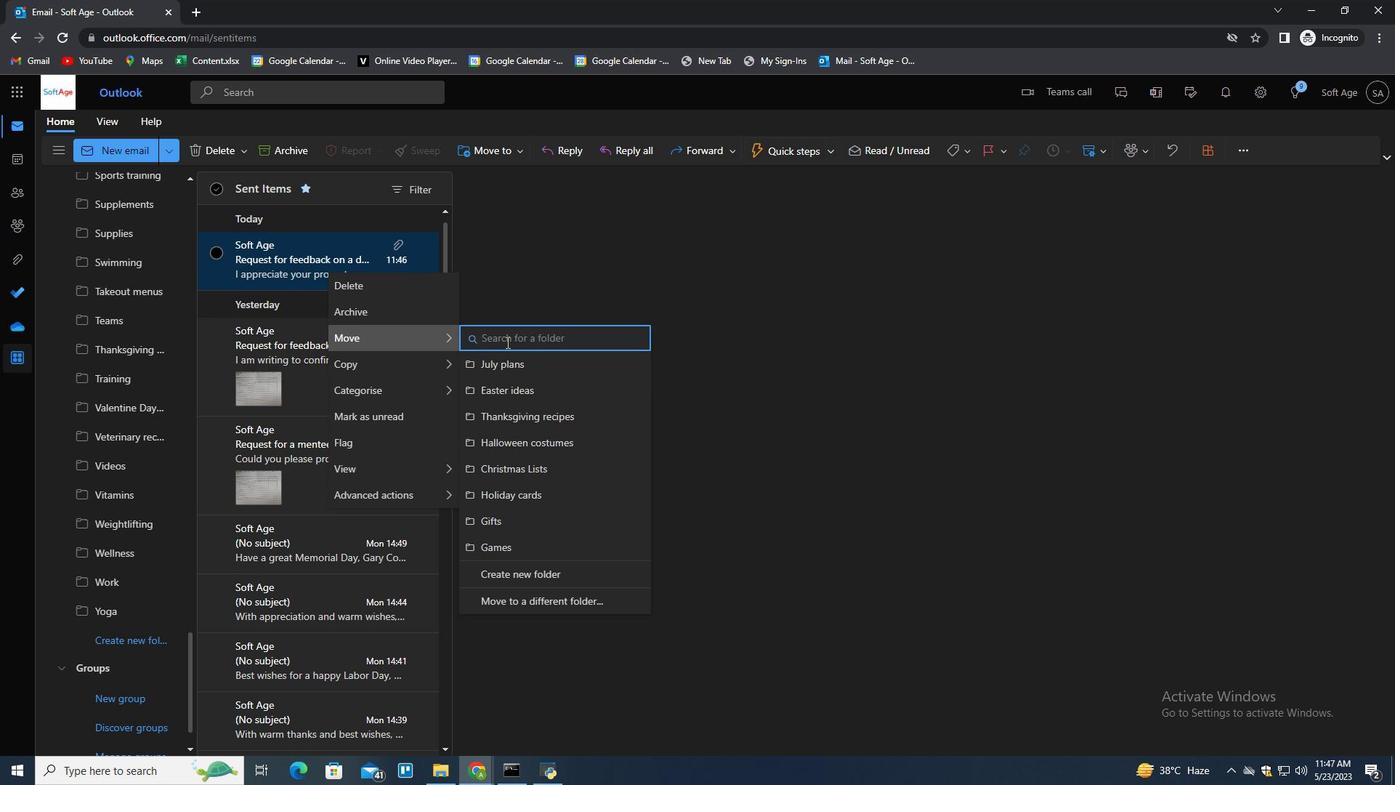 
Action: Key pressed <Key.shift>Valentine<Key.space><Key.shift>Day<Key.space><Key.shift>G<Key.backspace>gifts<Key.down><Key.enter>
Screenshot: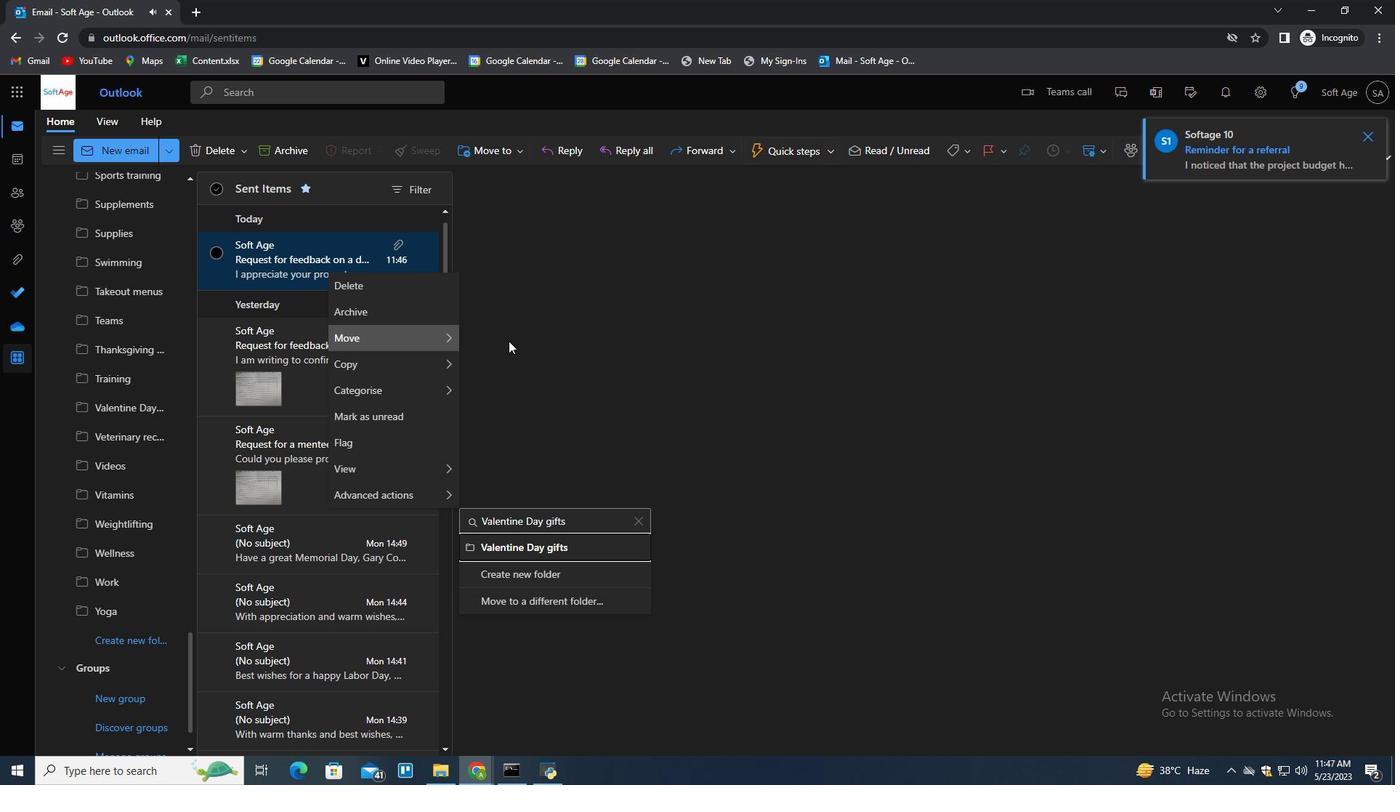 
